 Task: Find connections with filter location Anxiang with filter topic #Lifechangewith filter profile language Spanish with filter current company Trilegal with filter school Hindusthan College of Engineering and Technology with filter industry Community Services with filter service category Wedding Photography with filter keywords title Mechanic
Action: Mouse moved to (518, 90)
Screenshot: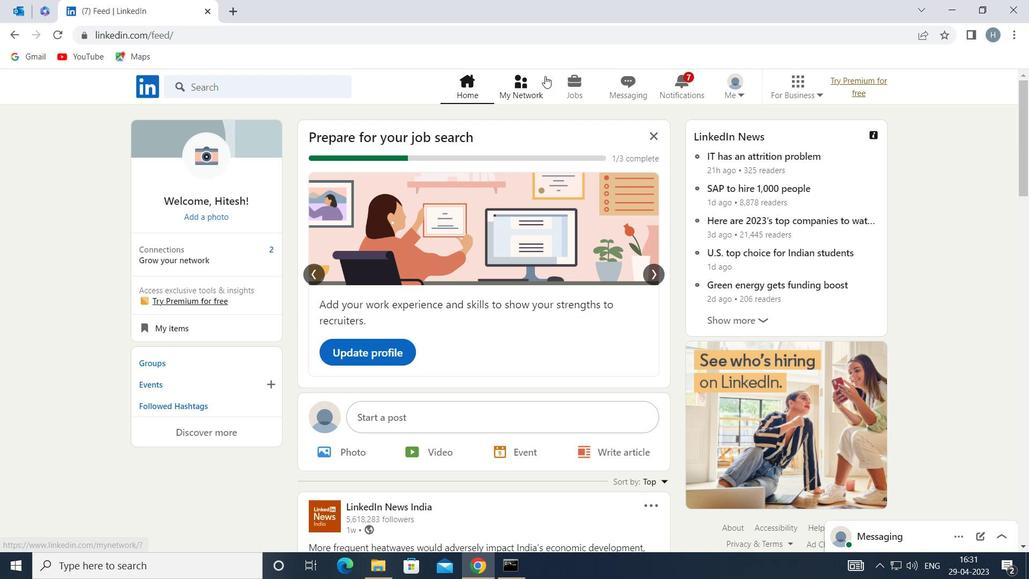 
Action: Mouse pressed left at (518, 90)
Screenshot: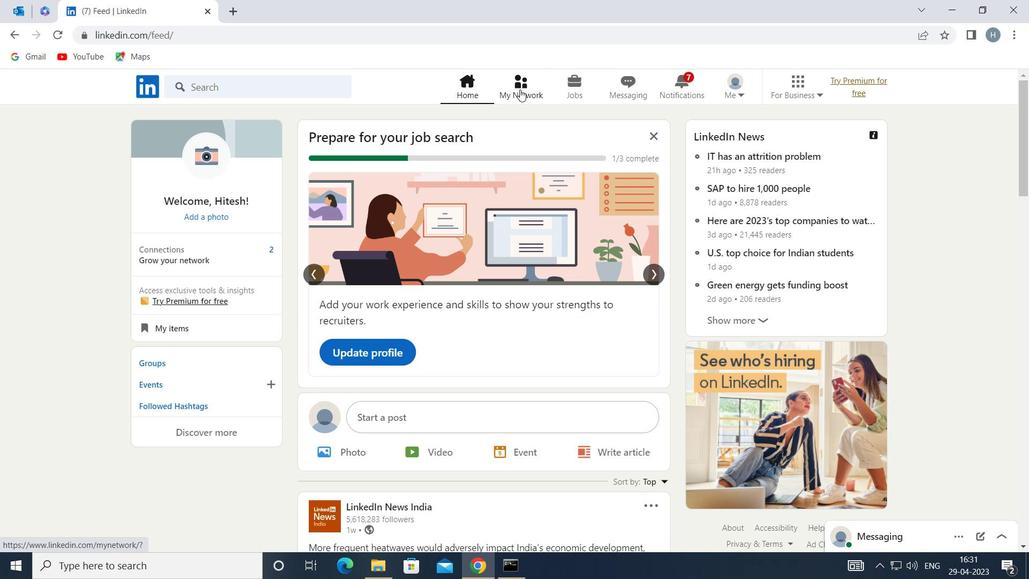 
Action: Mouse moved to (286, 157)
Screenshot: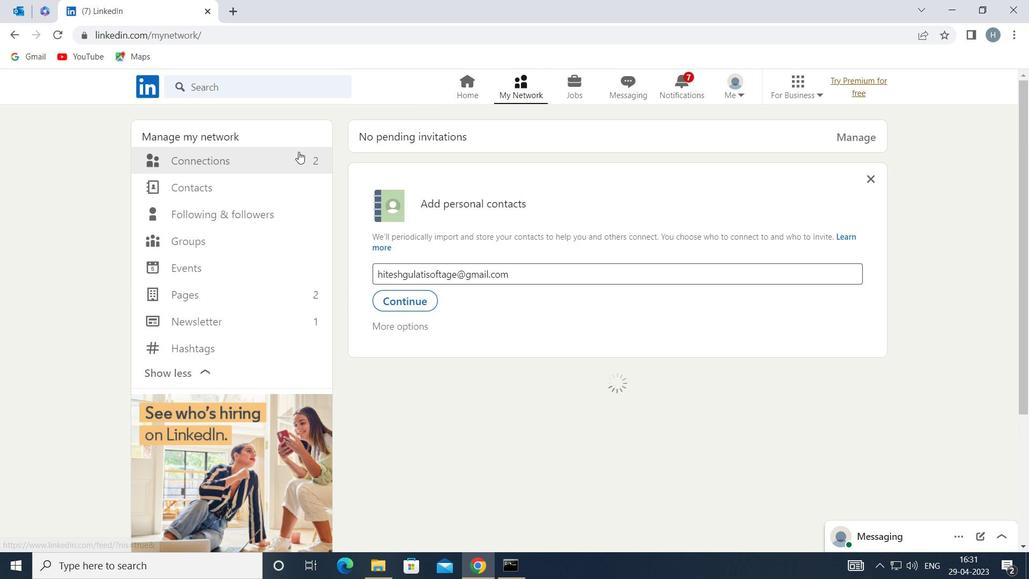 
Action: Mouse pressed left at (286, 157)
Screenshot: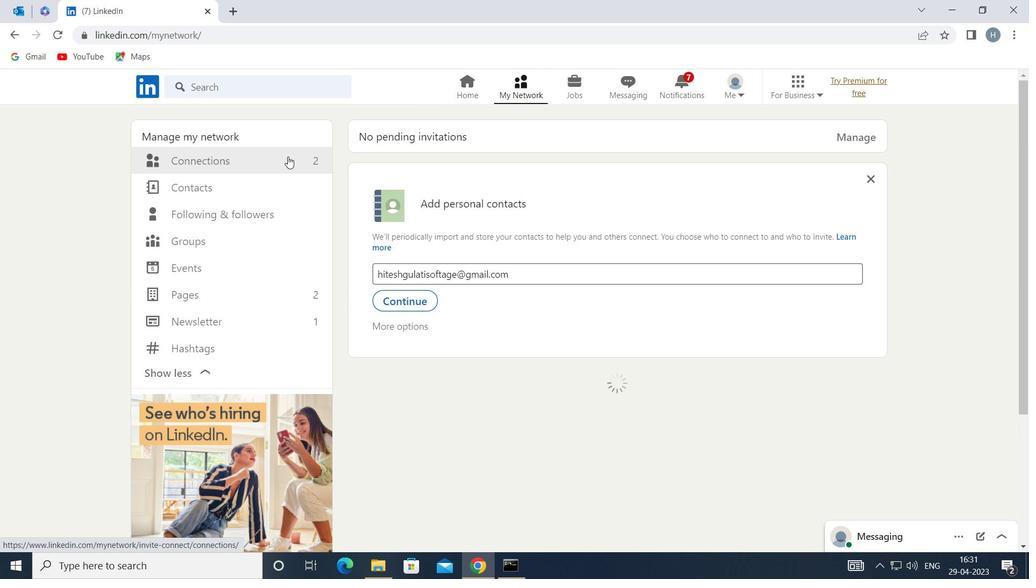 
Action: Mouse moved to (587, 158)
Screenshot: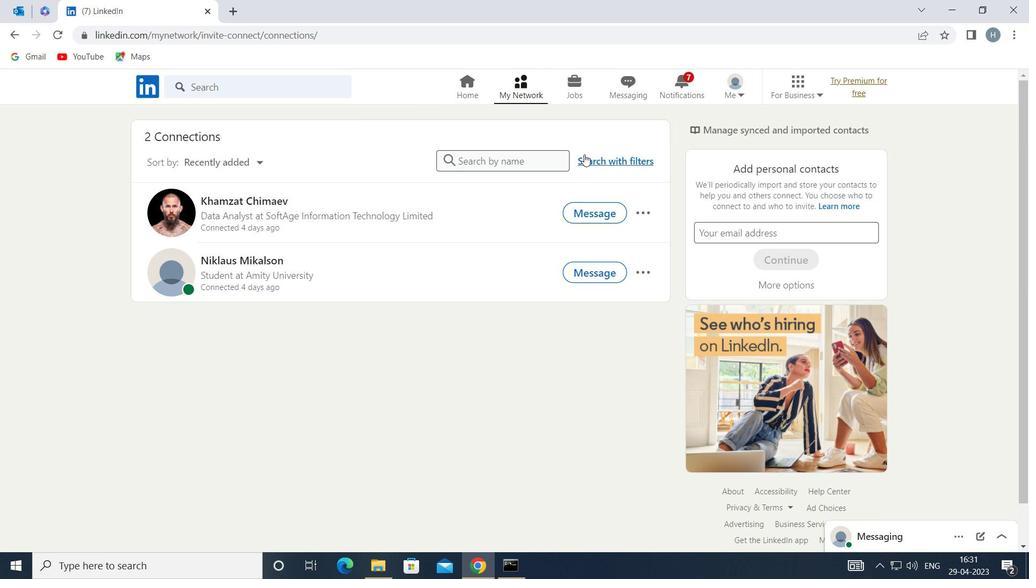 
Action: Mouse pressed left at (587, 158)
Screenshot: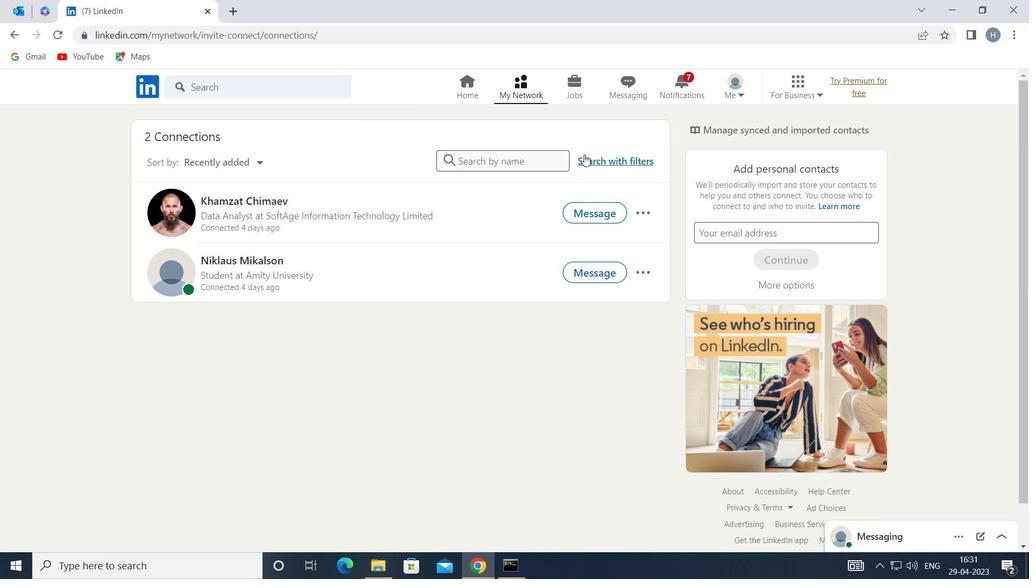 
Action: Mouse moved to (549, 123)
Screenshot: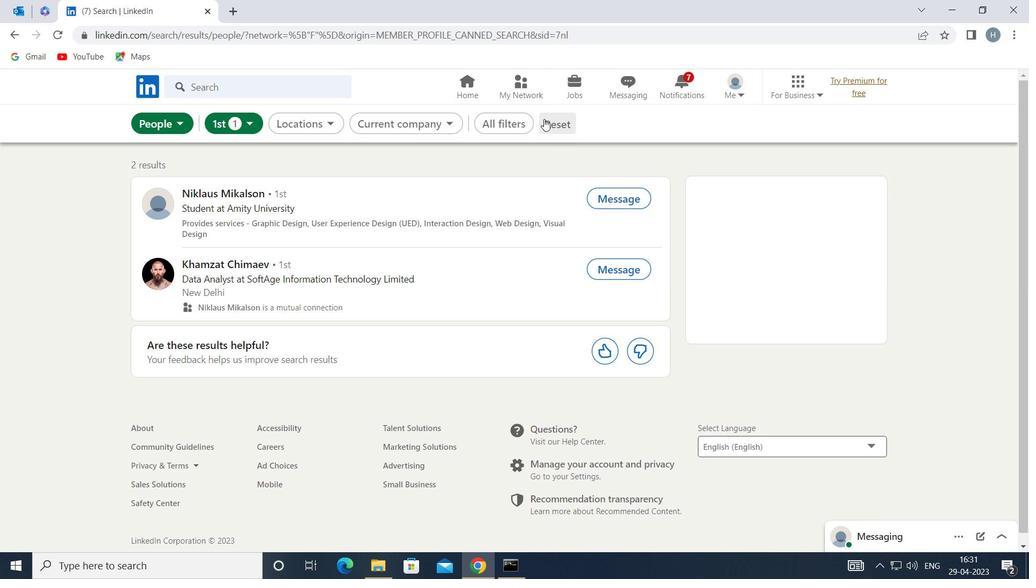 
Action: Mouse pressed left at (549, 123)
Screenshot: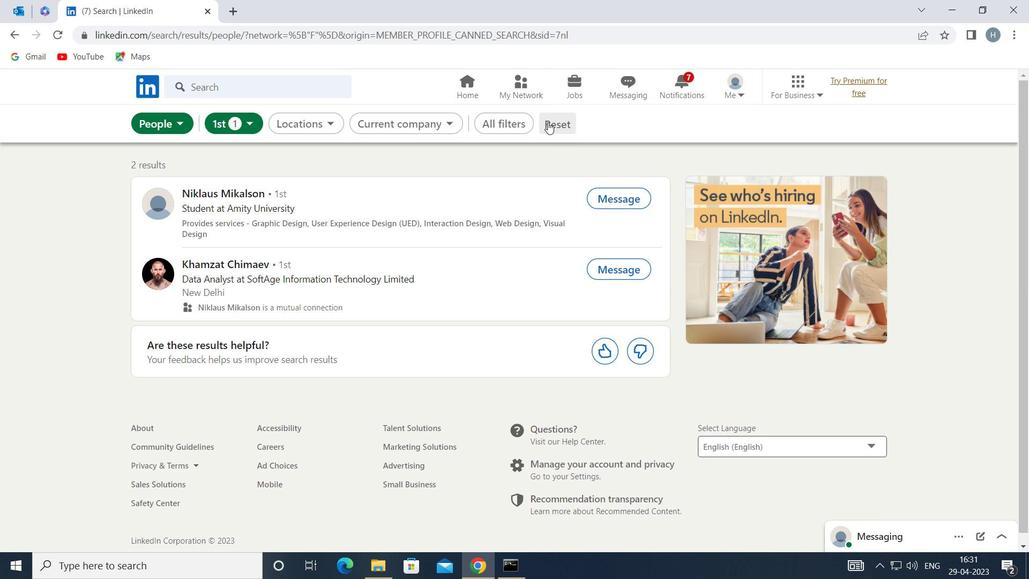 
Action: Mouse moved to (536, 123)
Screenshot: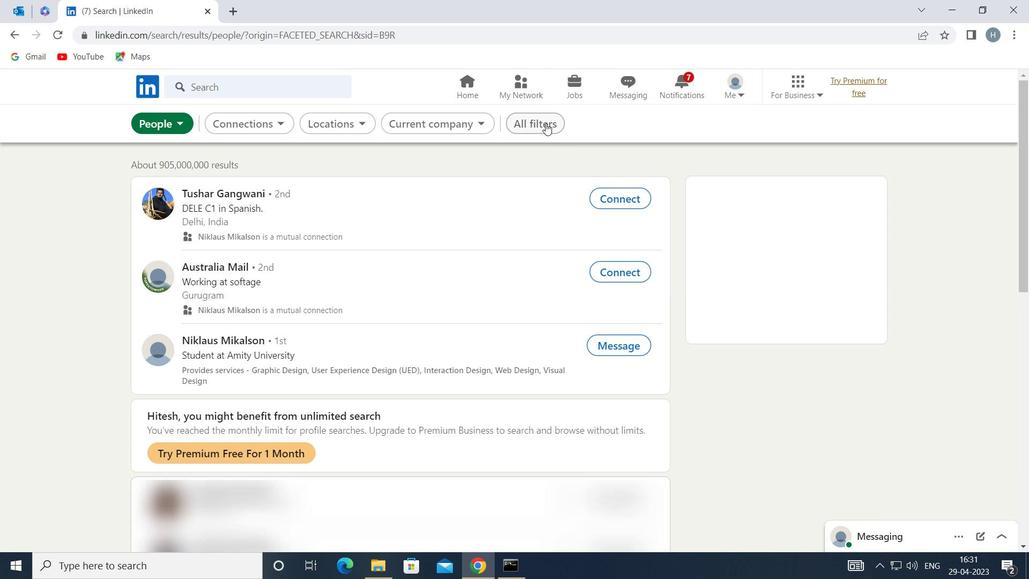
Action: Mouse pressed left at (536, 123)
Screenshot: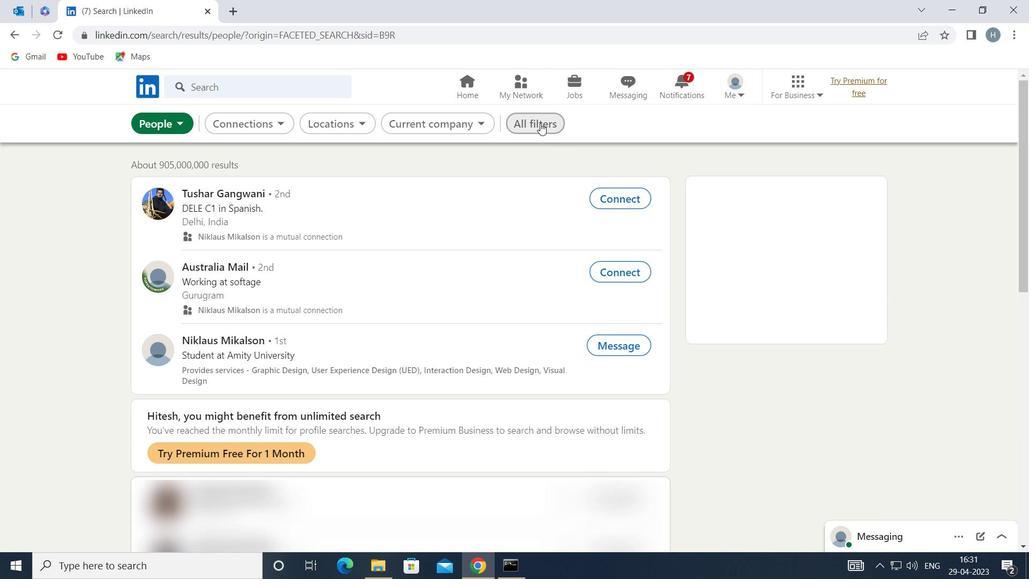 
Action: Mouse moved to (714, 249)
Screenshot: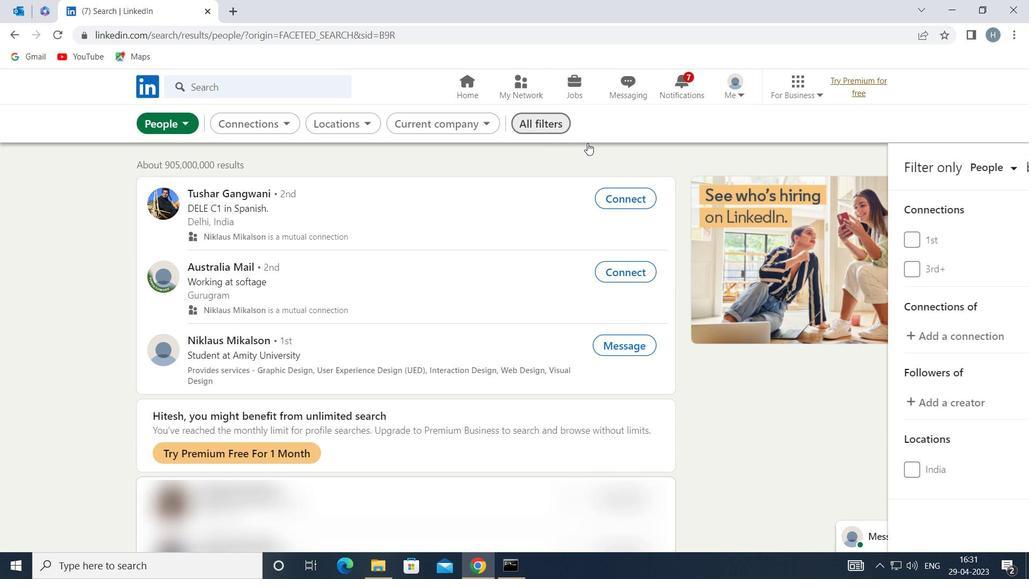 
Action: Mouse scrolled (714, 249) with delta (0, 0)
Screenshot: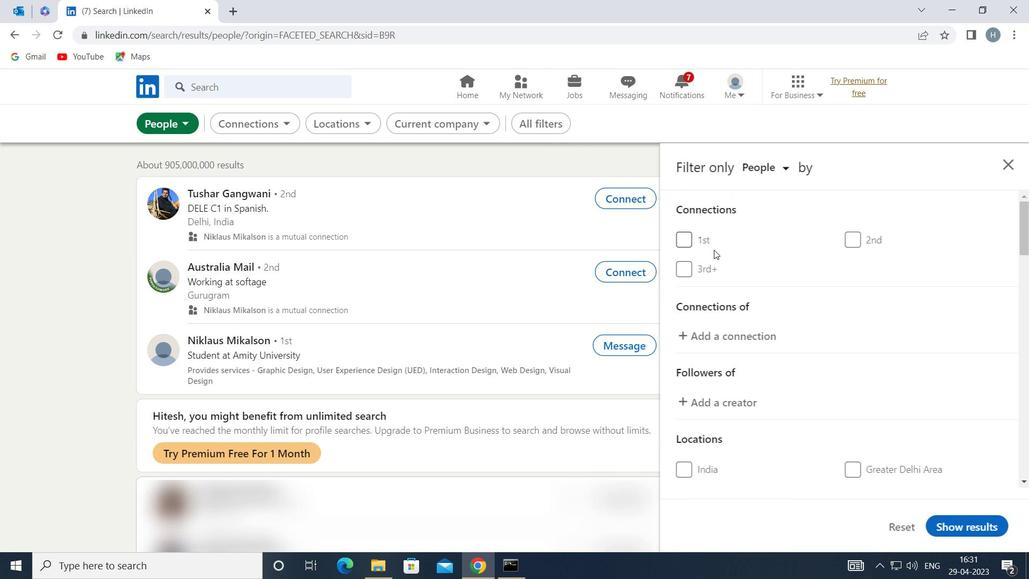 
Action: Mouse scrolled (714, 249) with delta (0, 0)
Screenshot: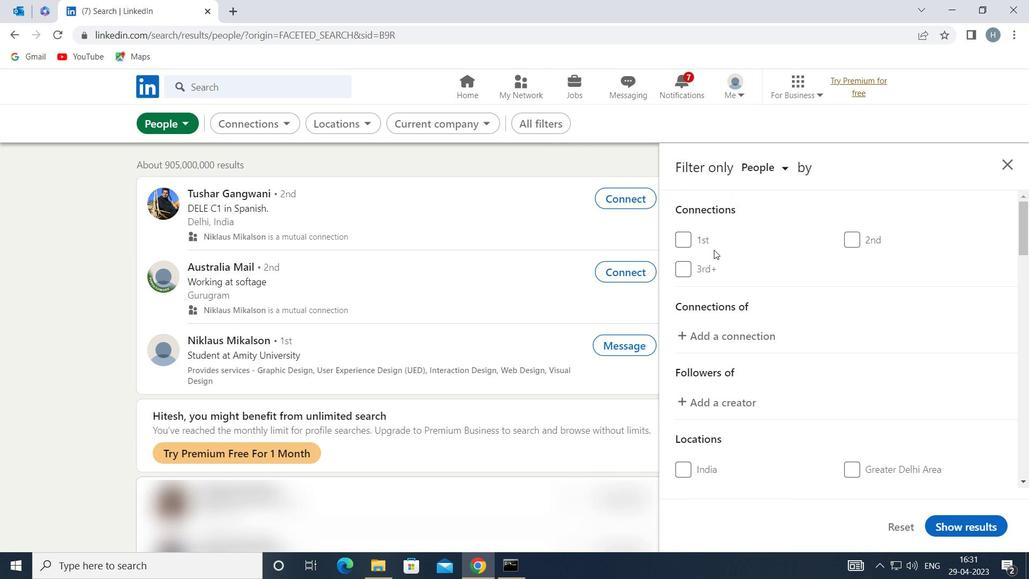 
Action: Mouse scrolled (714, 249) with delta (0, 0)
Screenshot: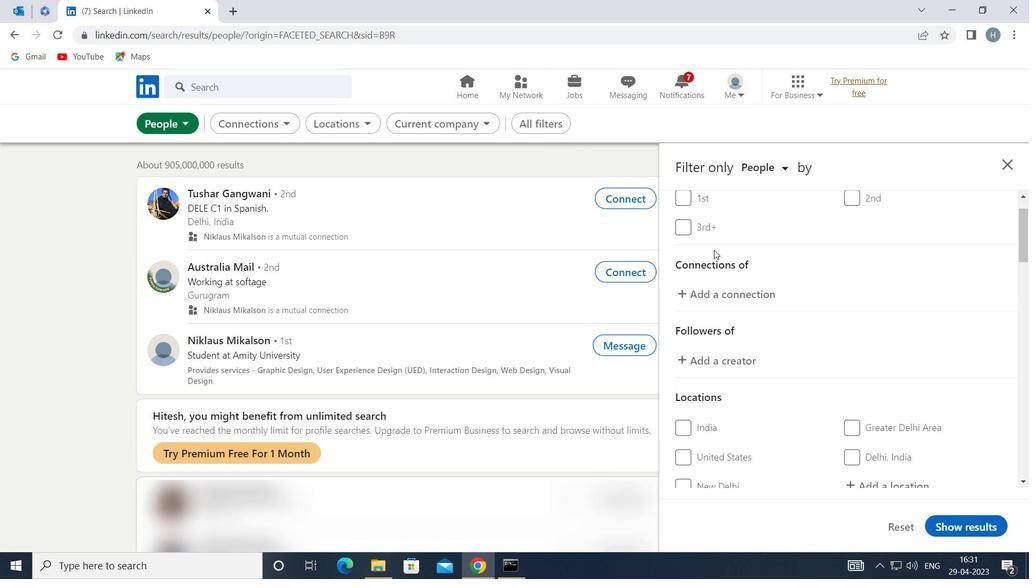 
Action: Mouse scrolled (714, 249) with delta (0, 0)
Screenshot: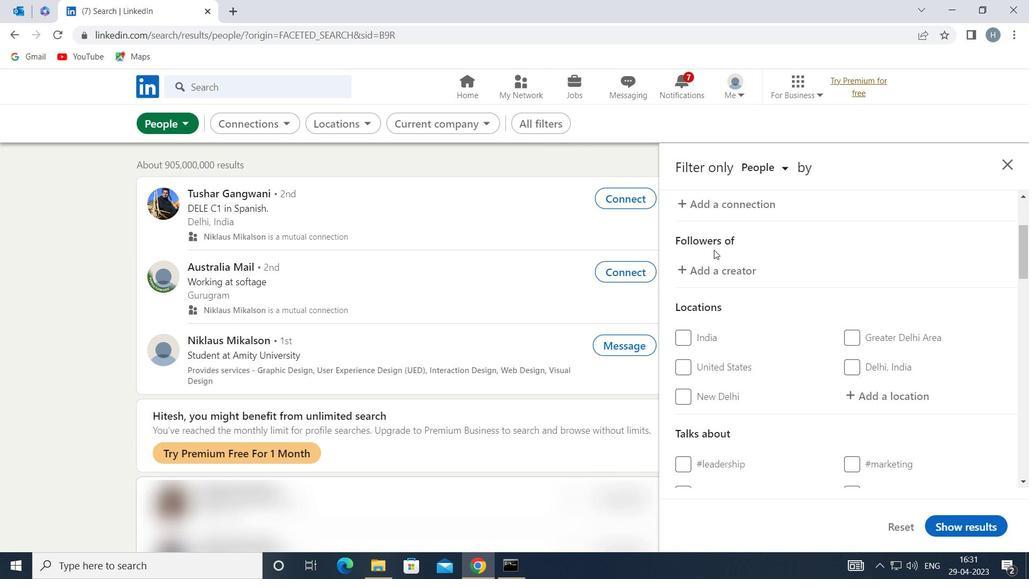 
Action: Mouse moved to (871, 257)
Screenshot: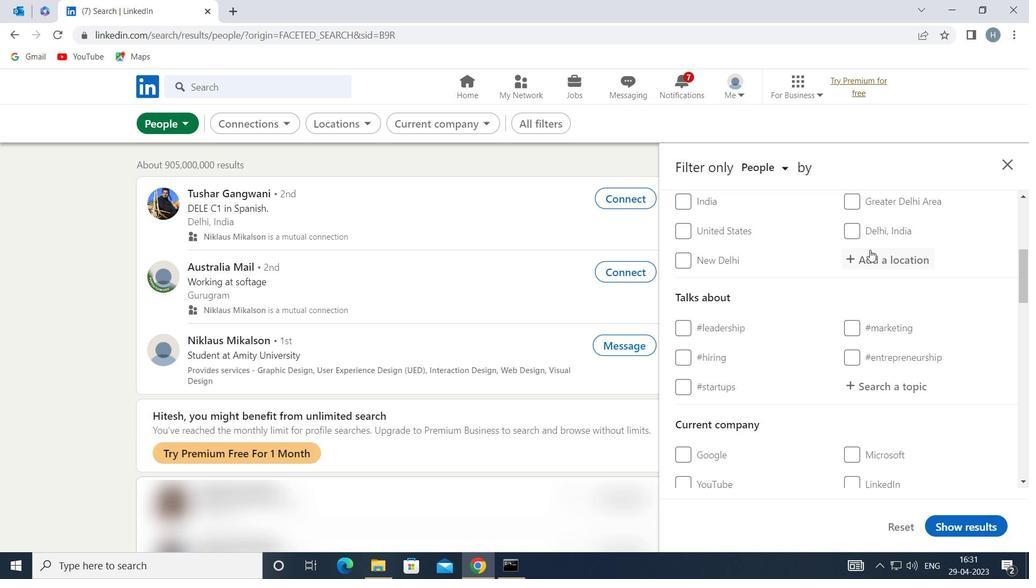 
Action: Mouse pressed left at (871, 257)
Screenshot: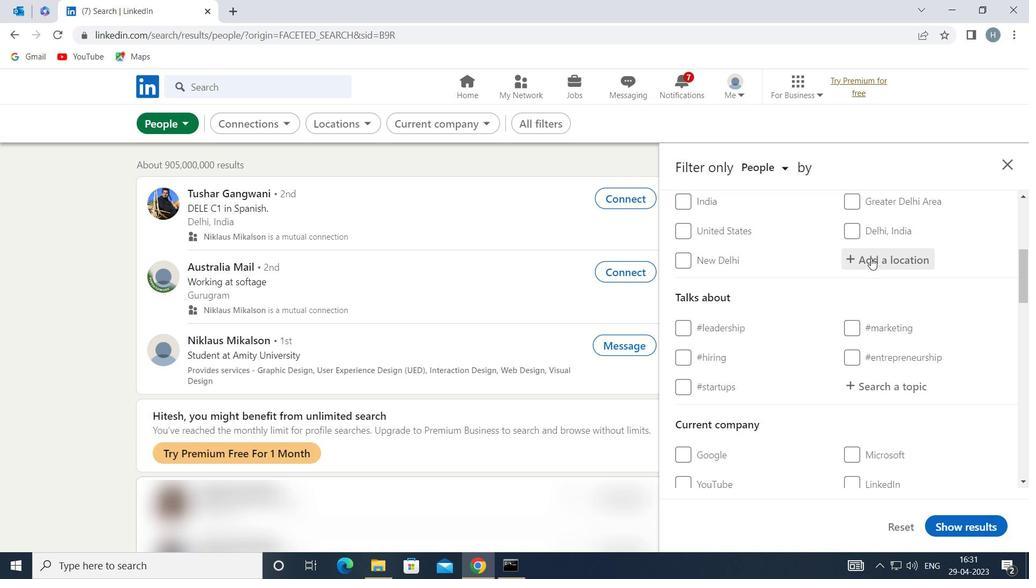 
Action: Mouse moved to (870, 258)
Screenshot: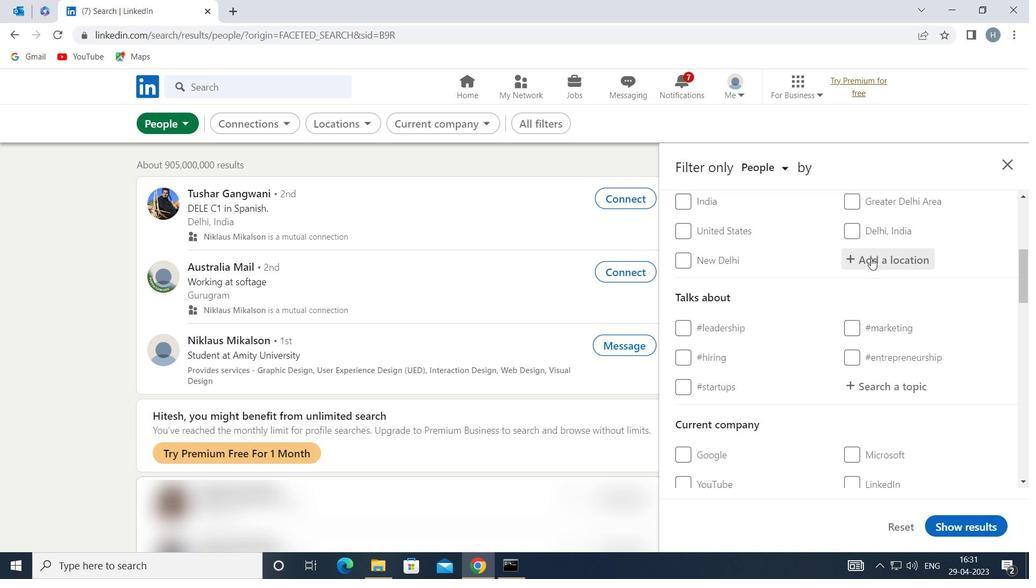 
Action: Key pressed <Key.shift>ANXIANG
Screenshot: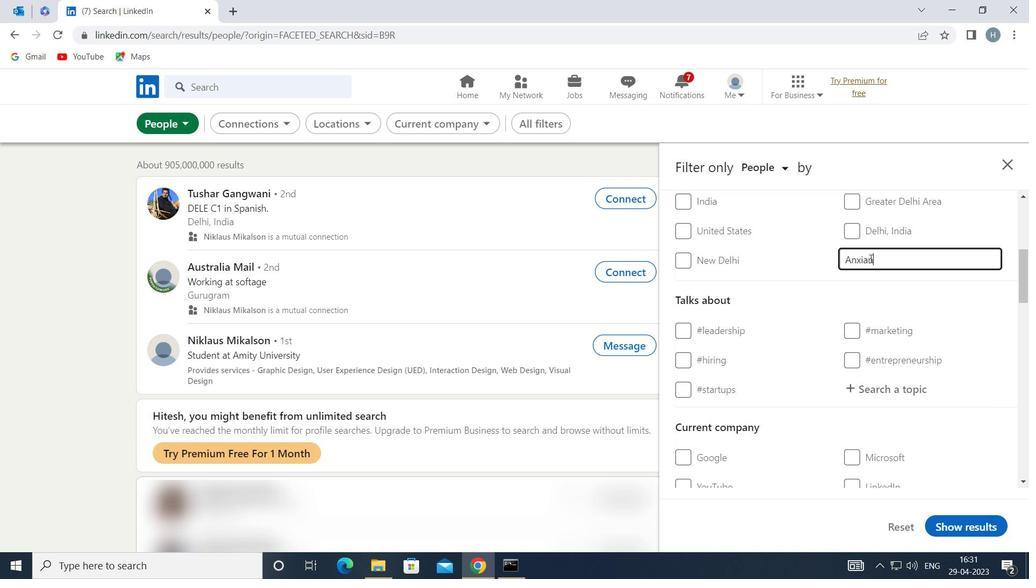 
Action: Mouse moved to (915, 274)
Screenshot: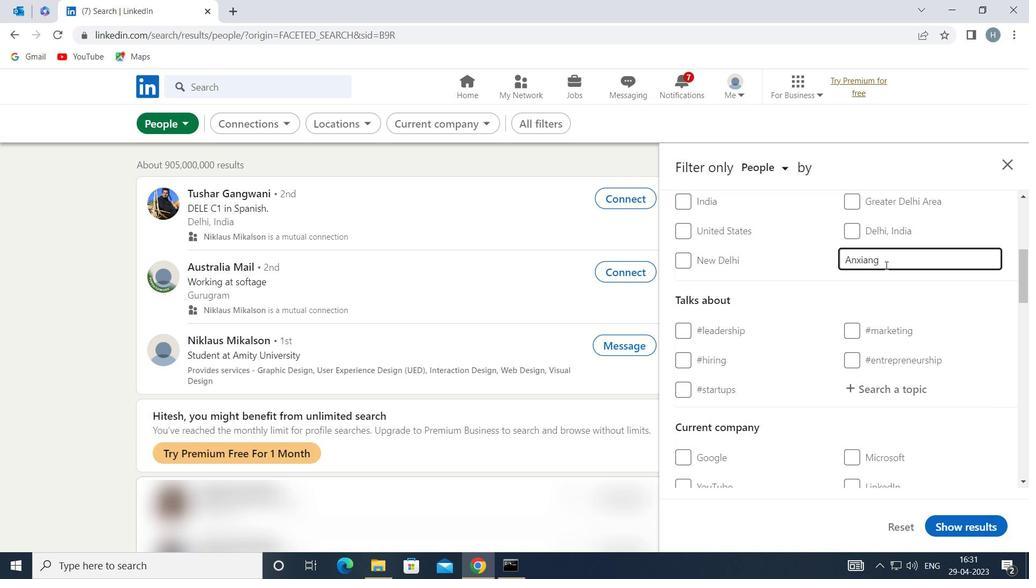 
Action: Key pressed <Key.enter>
Screenshot: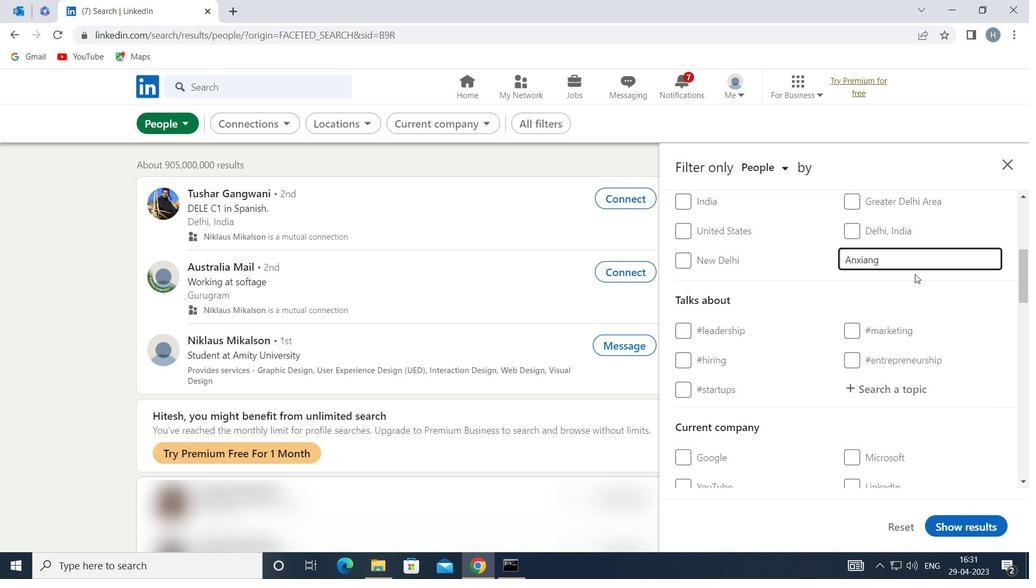 
Action: Mouse moved to (971, 273)
Screenshot: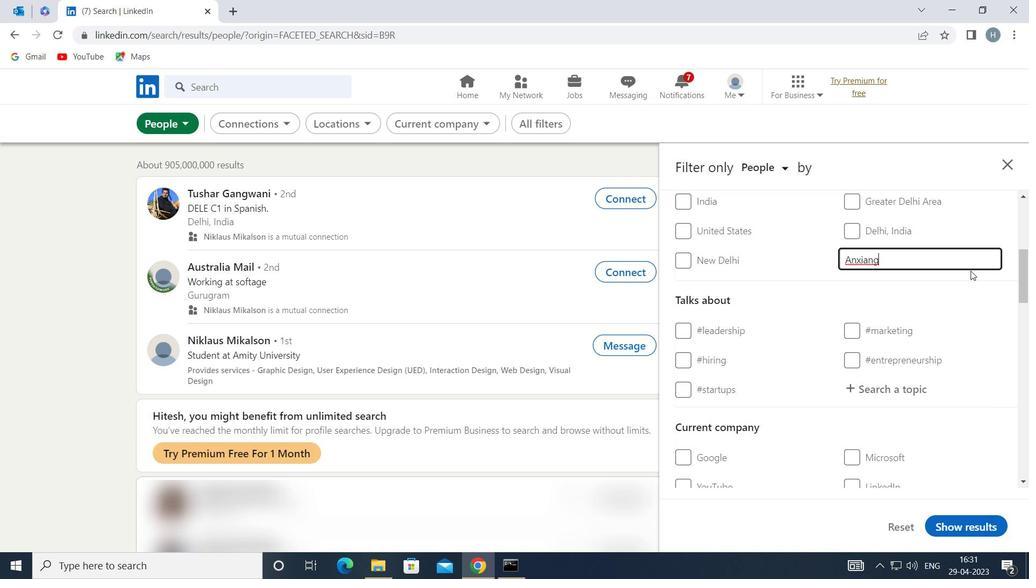 
Action: Mouse scrolled (971, 272) with delta (0, 0)
Screenshot: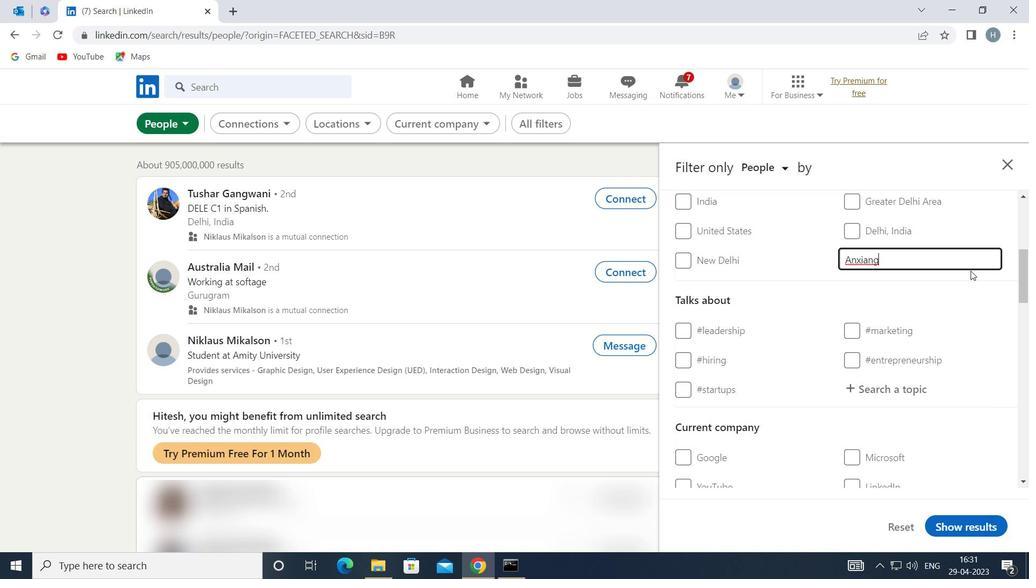 
Action: Mouse moved to (897, 321)
Screenshot: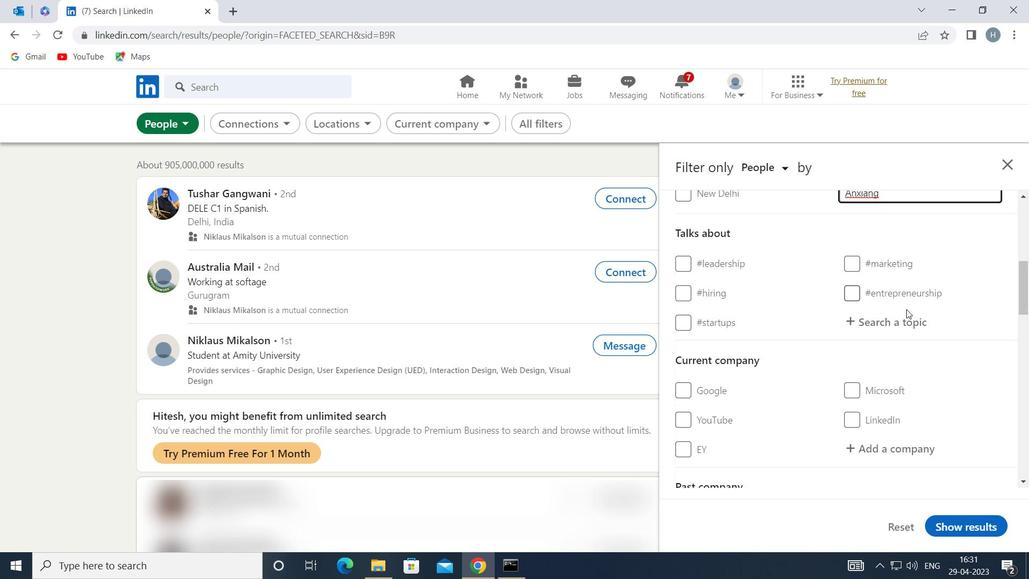 
Action: Mouse pressed left at (897, 321)
Screenshot: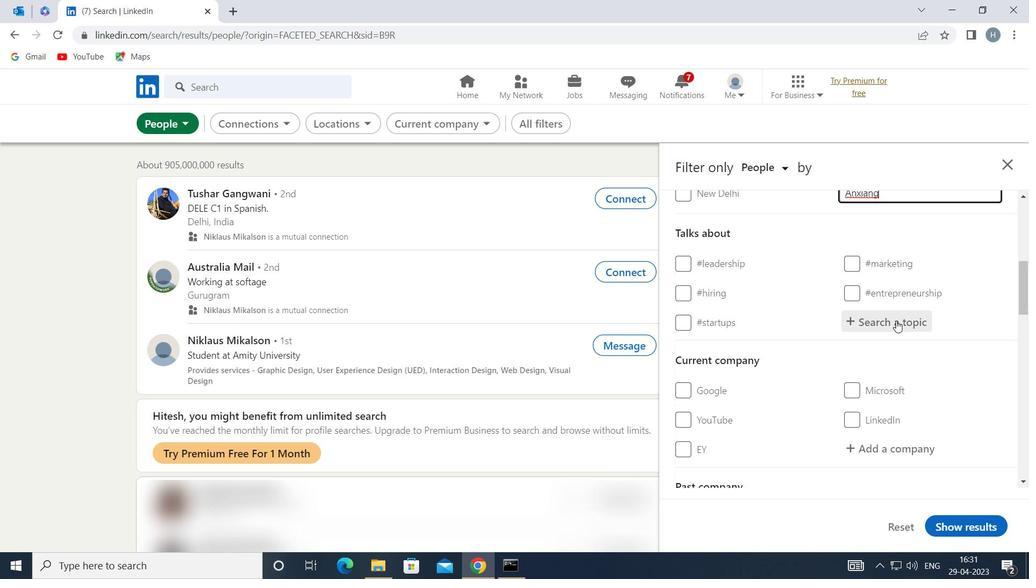 
Action: Key pressed <Key.shift><Key.shift><Key.shift><Key.shift><Key.shift>LIFECHANGE
Screenshot: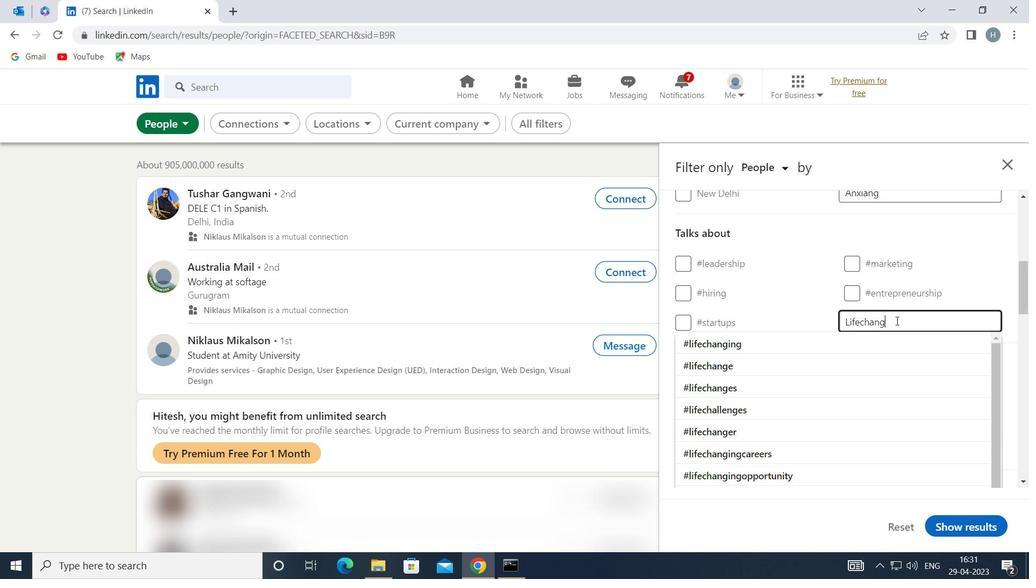 
Action: Mouse moved to (830, 349)
Screenshot: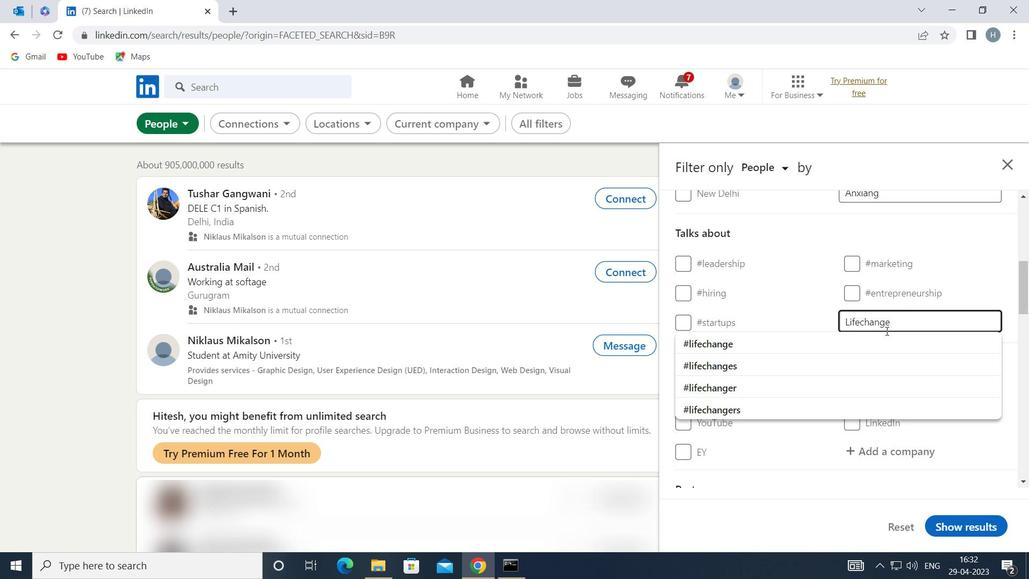 
Action: Mouse pressed left at (830, 349)
Screenshot: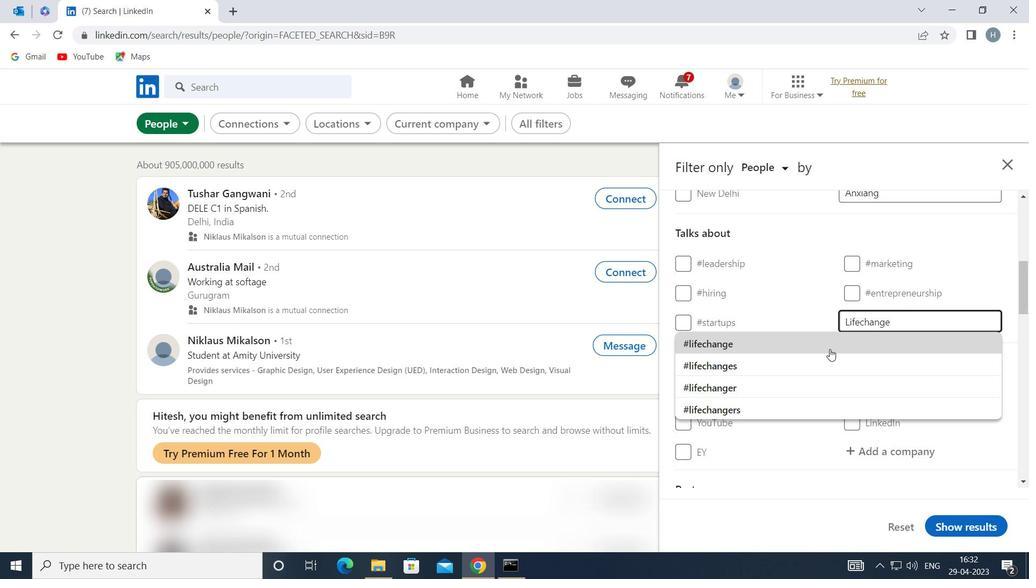 
Action: Mouse scrolled (830, 348) with delta (0, 0)
Screenshot: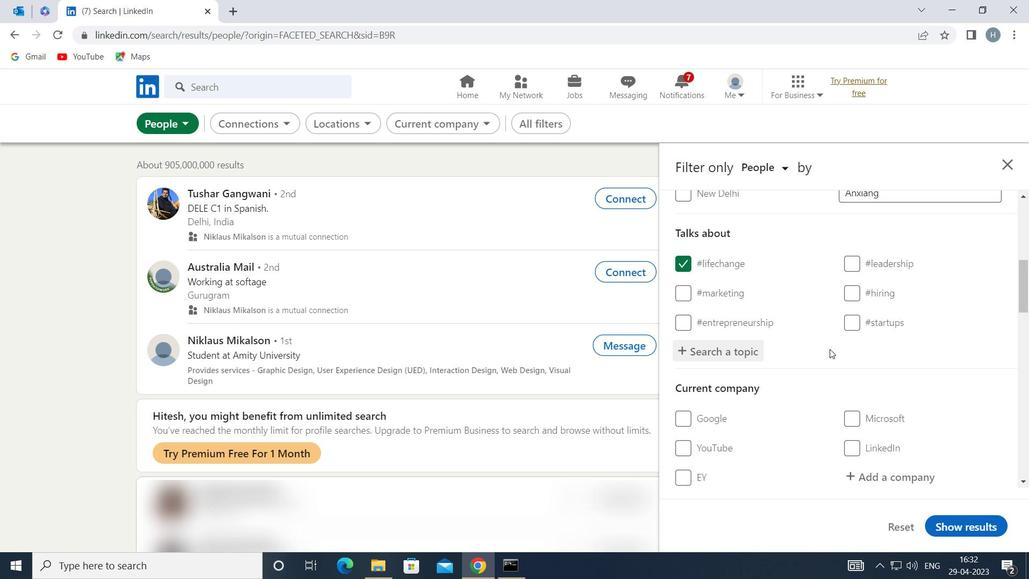 
Action: Mouse scrolled (830, 348) with delta (0, 0)
Screenshot: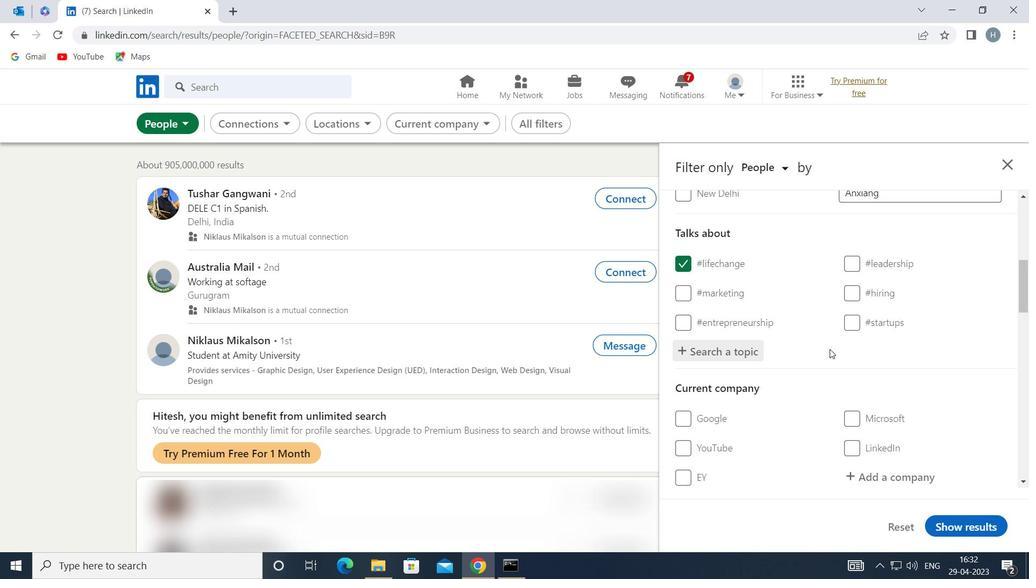 
Action: Mouse scrolled (830, 348) with delta (0, 0)
Screenshot: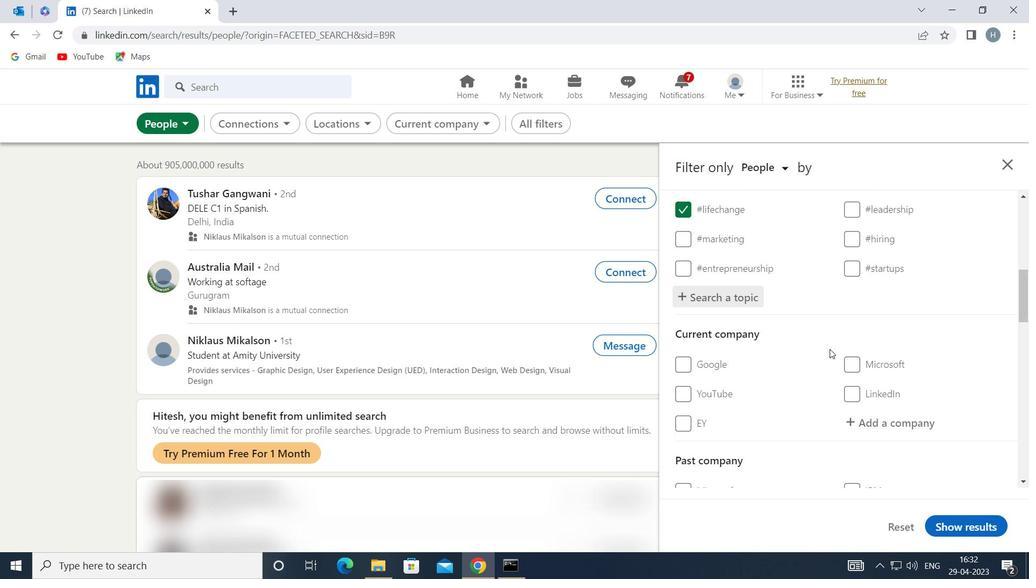 
Action: Mouse scrolled (830, 348) with delta (0, 0)
Screenshot: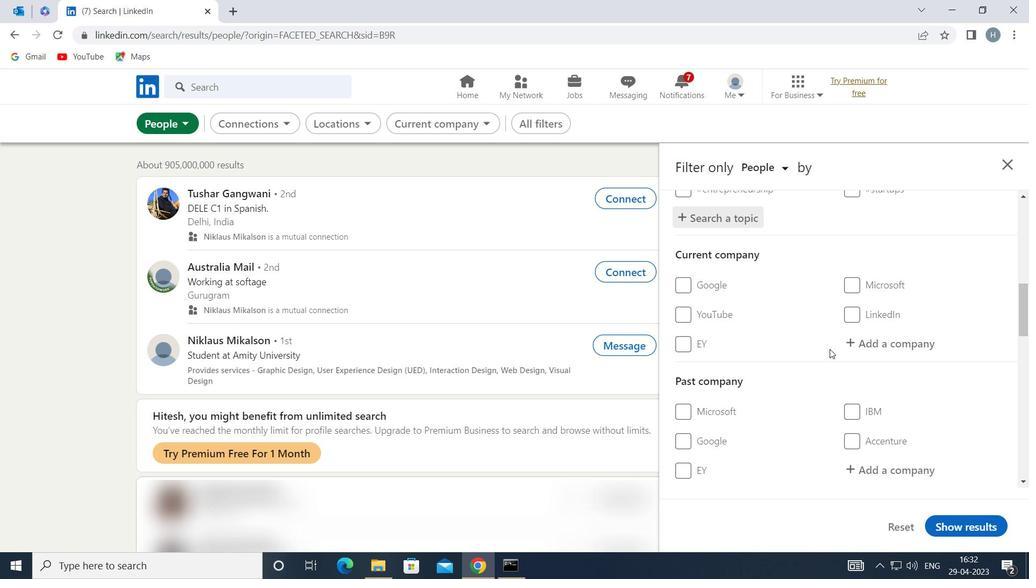 
Action: Mouse scrolled (830, 348) with delta (0, 0)
Screenshot: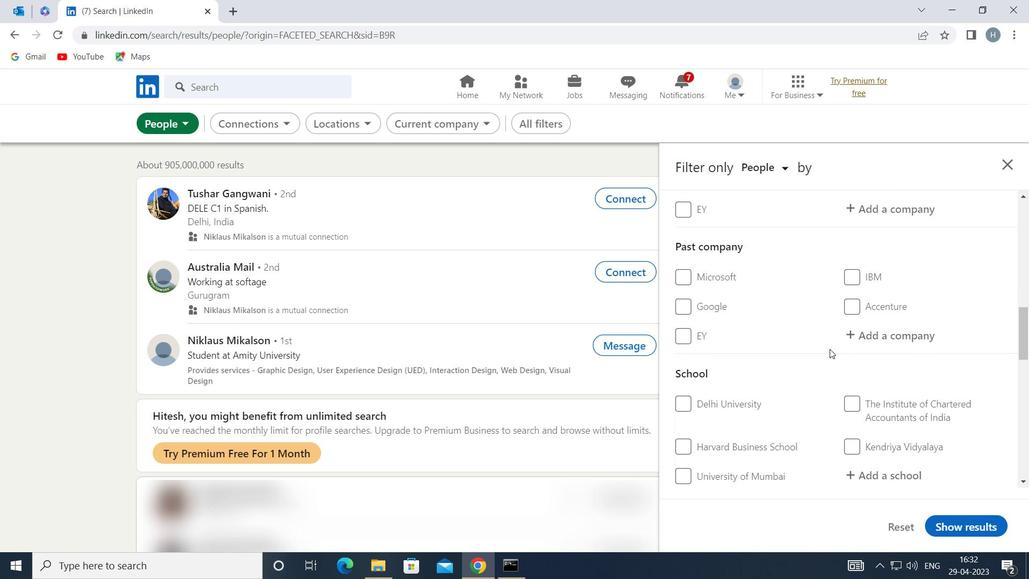 
Action: Mouse scrolled (830, 348) with delta (0, 0)
Screenshot: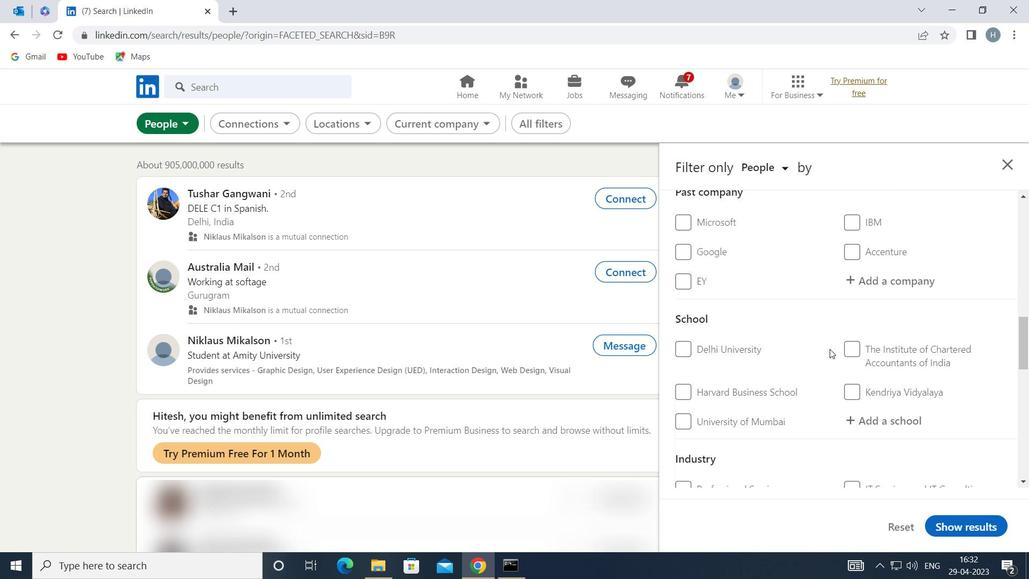 
Action: Mouse scrolled (830, 348) with delta (0, 0)
Screenshot: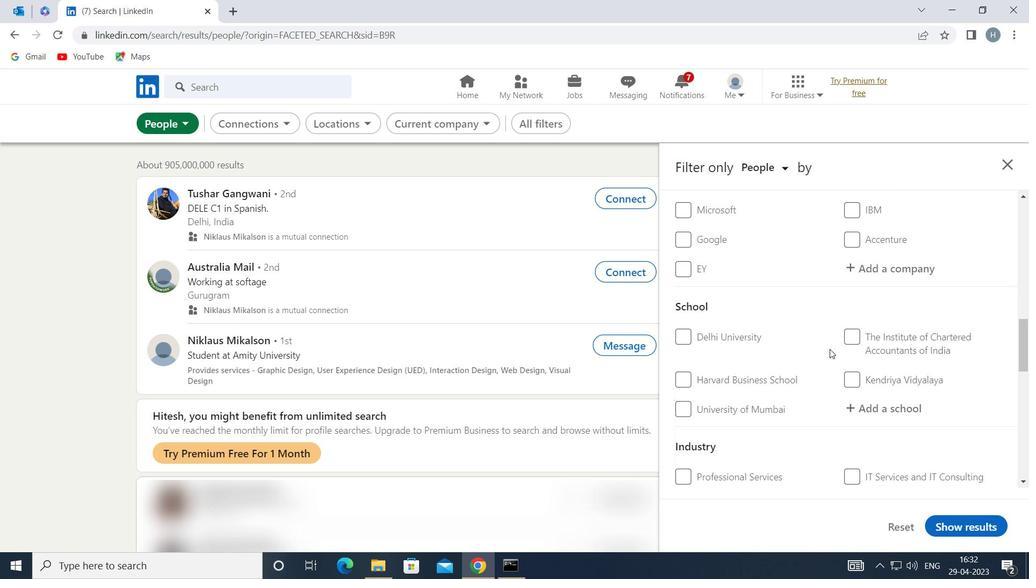 
Action: Mouse moved to (829, 351)
Screenshot: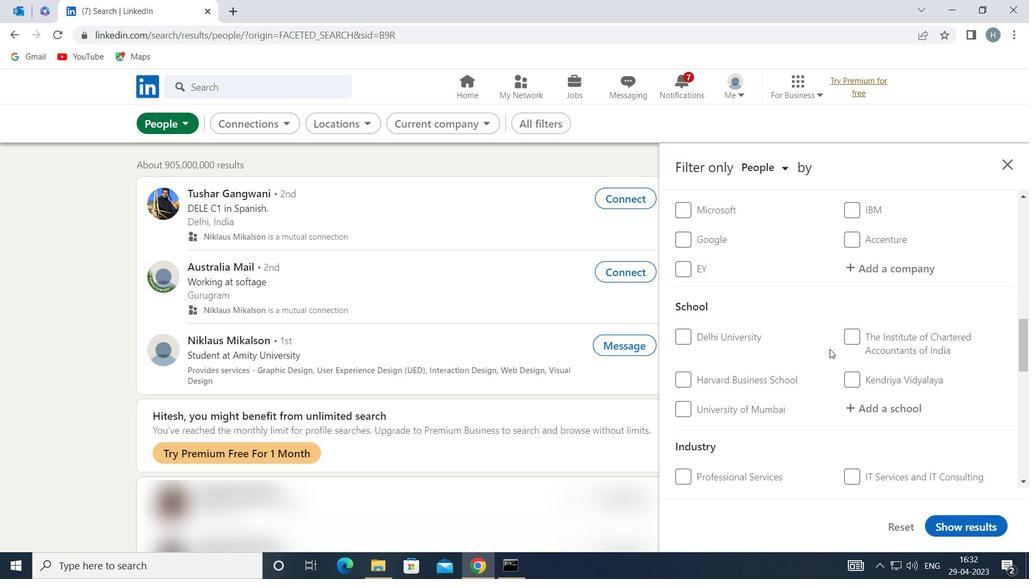 
Action: Mouse scrolled (829, 351) with delta (0, 0)
Screenshot: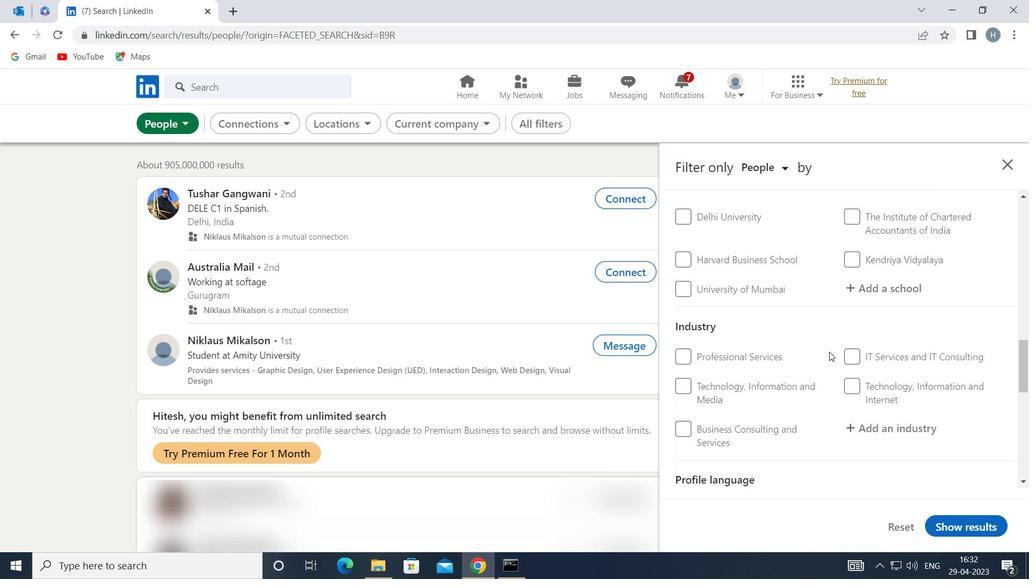 
Action: Mouse moved to (828, 353)
Screenshot: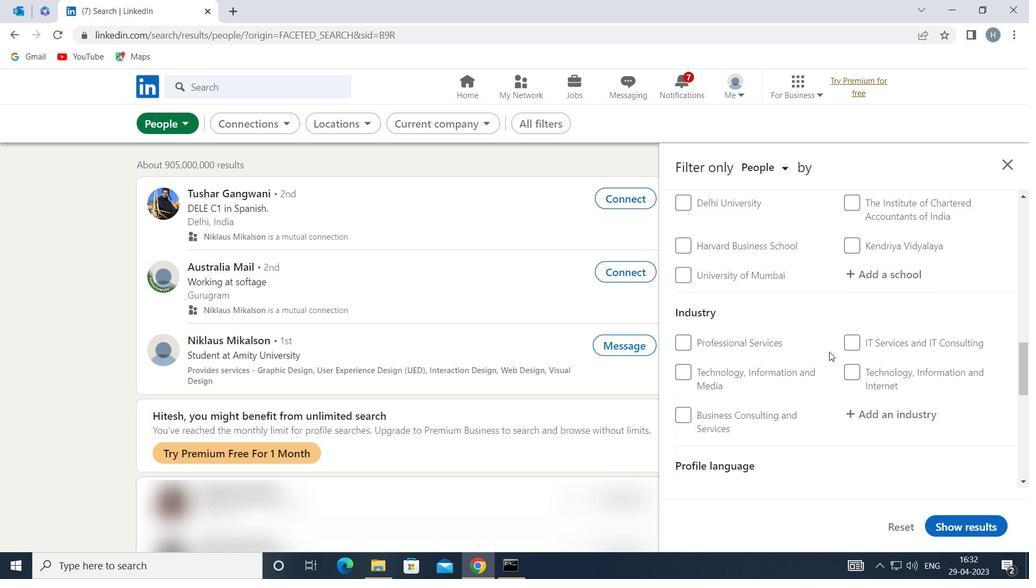 
Action: Mouse scrolled (828, 352) with delta (0, 0)
Screenshot: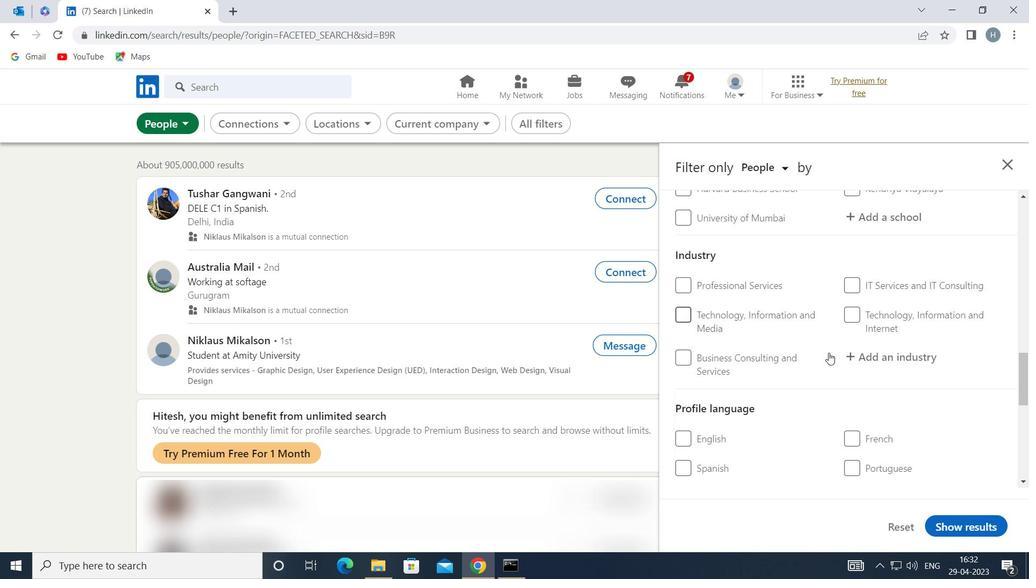 
Action: Mouse scrolled (828, 352) with delta (0, 0)
Screenshot: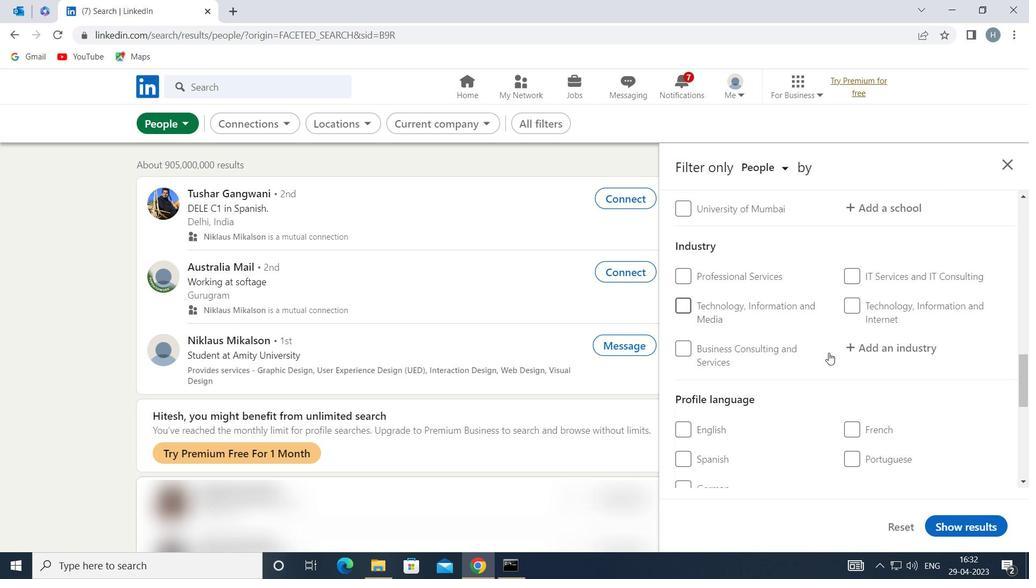 
Action: Mouse moved to (716, 317)
Screenshot: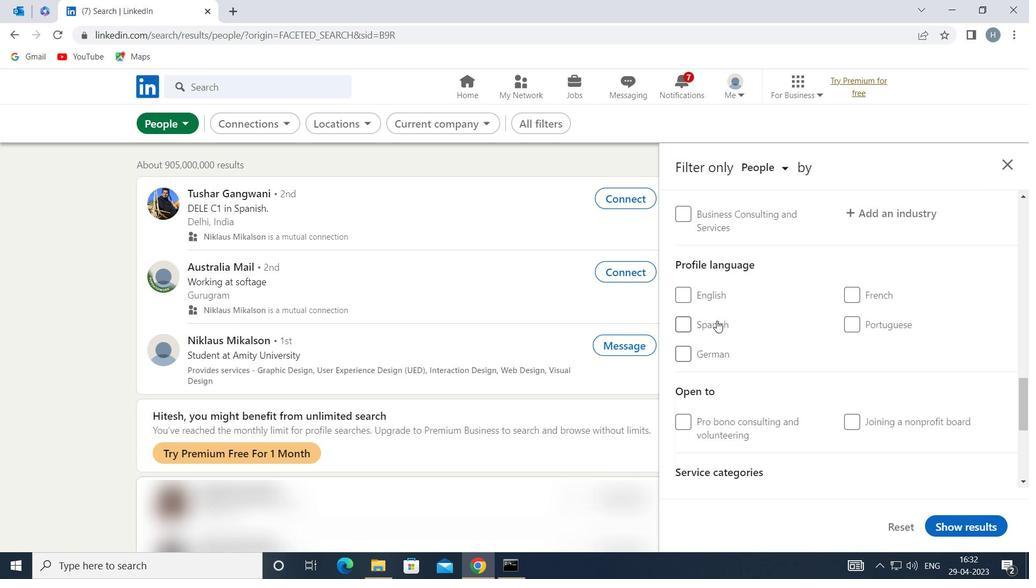 
Action: Mouse pressed left at (716, 317)
Screenshot: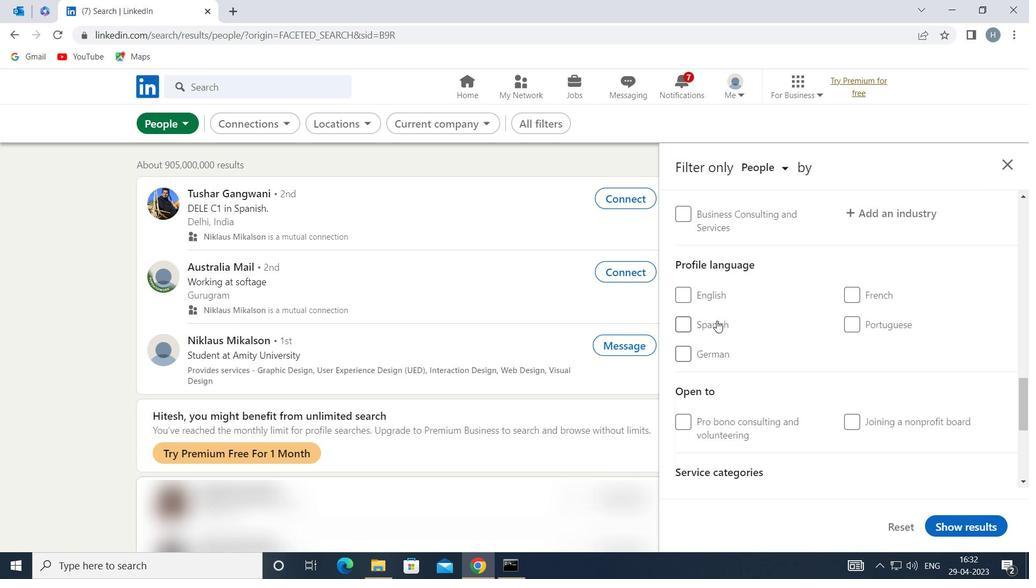
Action: Mouse moved to (762, 341)
Screenshot: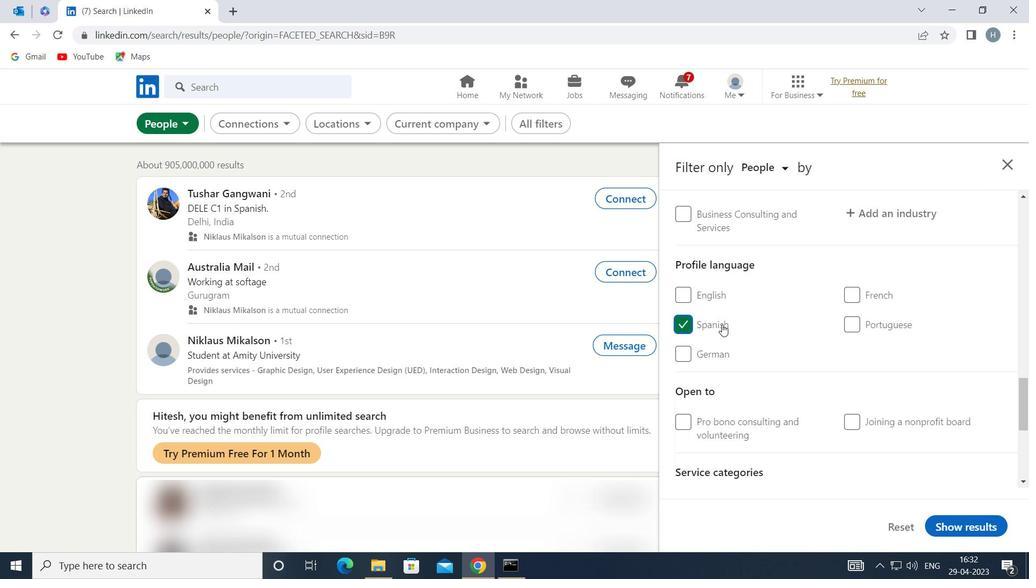 
Action: Mouse scrolled (762, 342) with delta (0, 0)
Screenshot: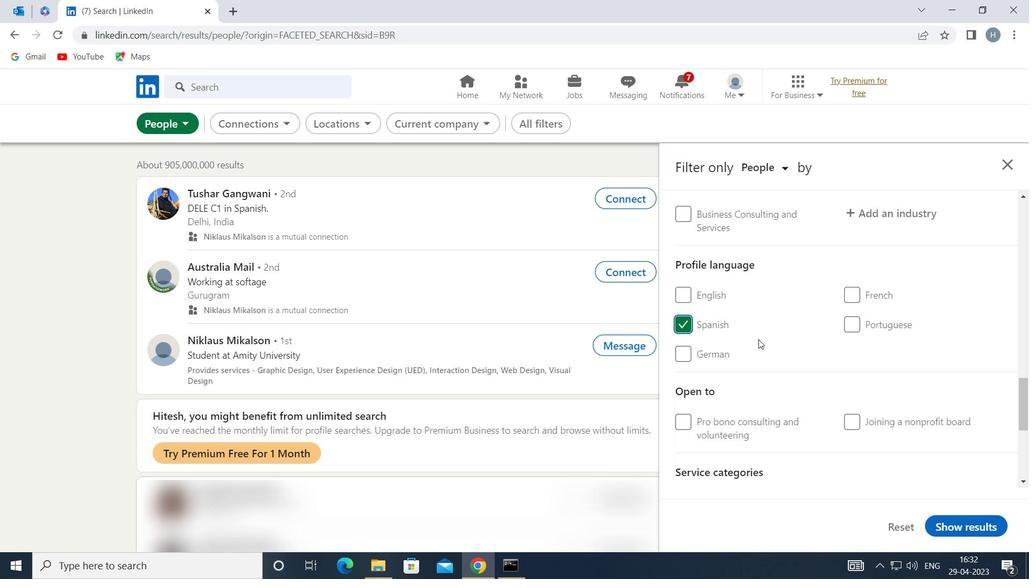 
Action: Mouse moved to (763, 341)
Screenshot: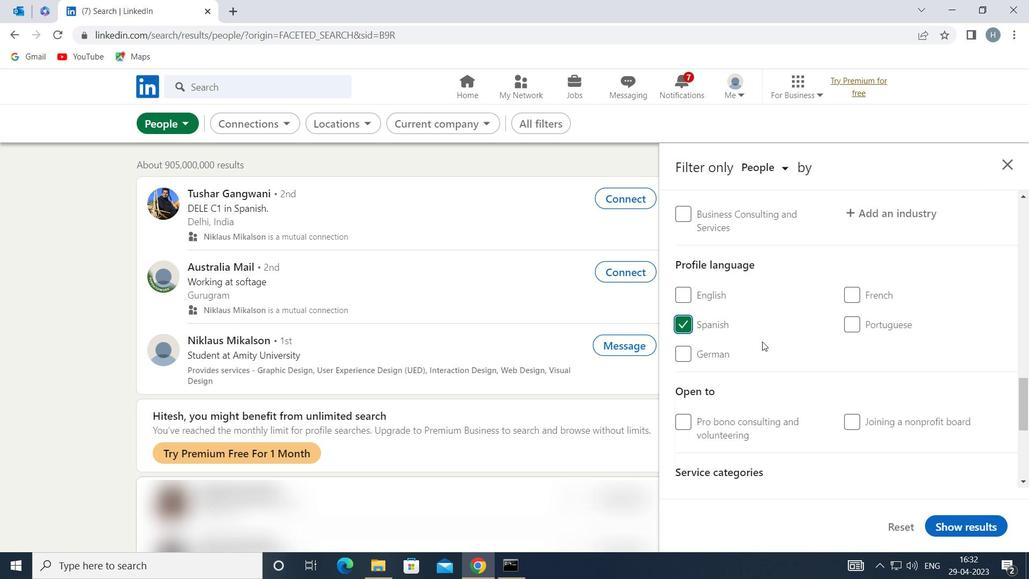 
Action: Mouse scrolled (763, 342) with delta (0, 0)
Screenshot: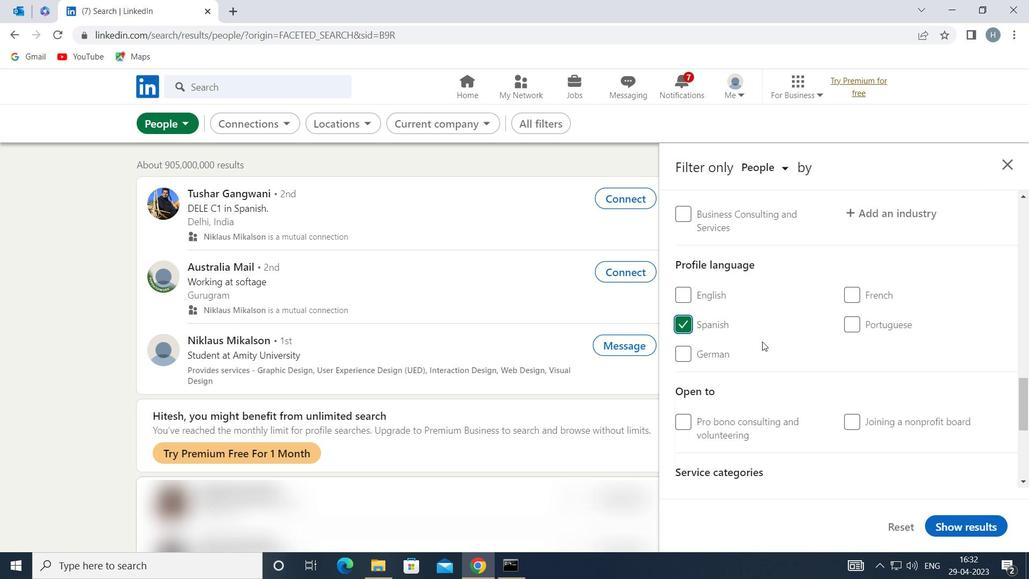 
Action: Mouse scrolled (763, 342) with delta (0, 0)
Screenshot: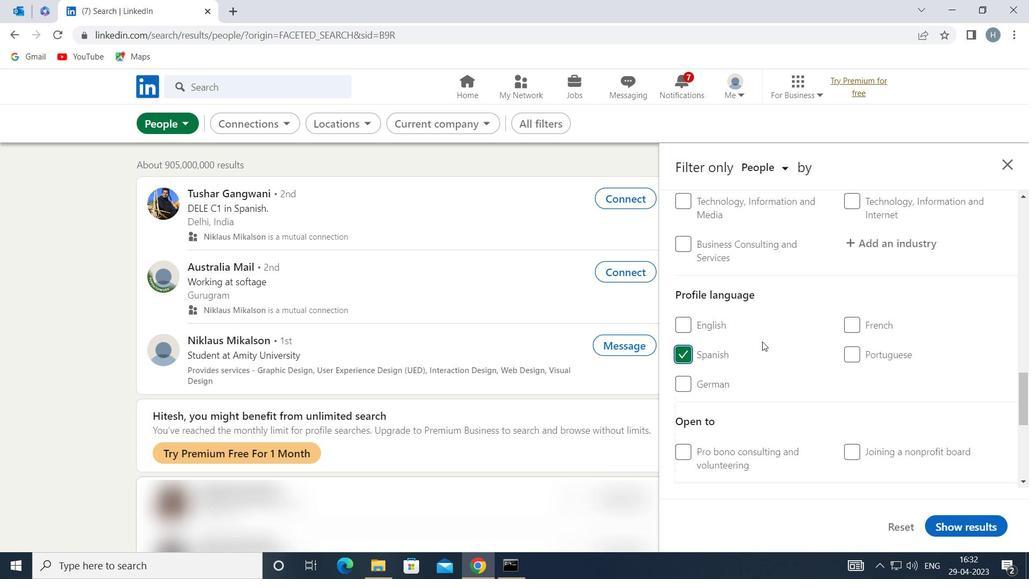 
Action: Mouse scrolled (763, 342) with delta (0, 0)
Screenshot: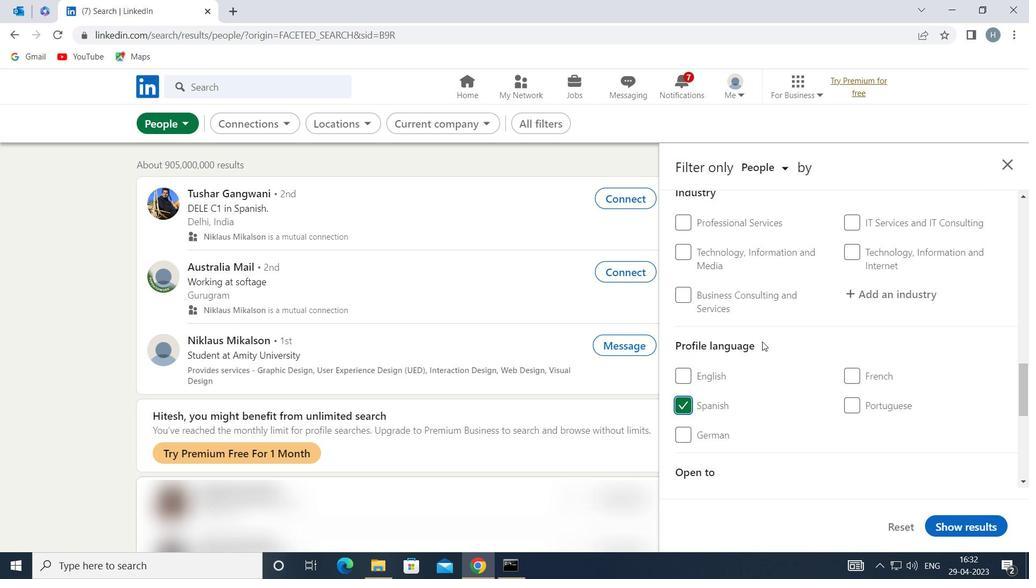 
Action: Mouse scrolled (763, 342) with delta (0, 0)
Screenshot: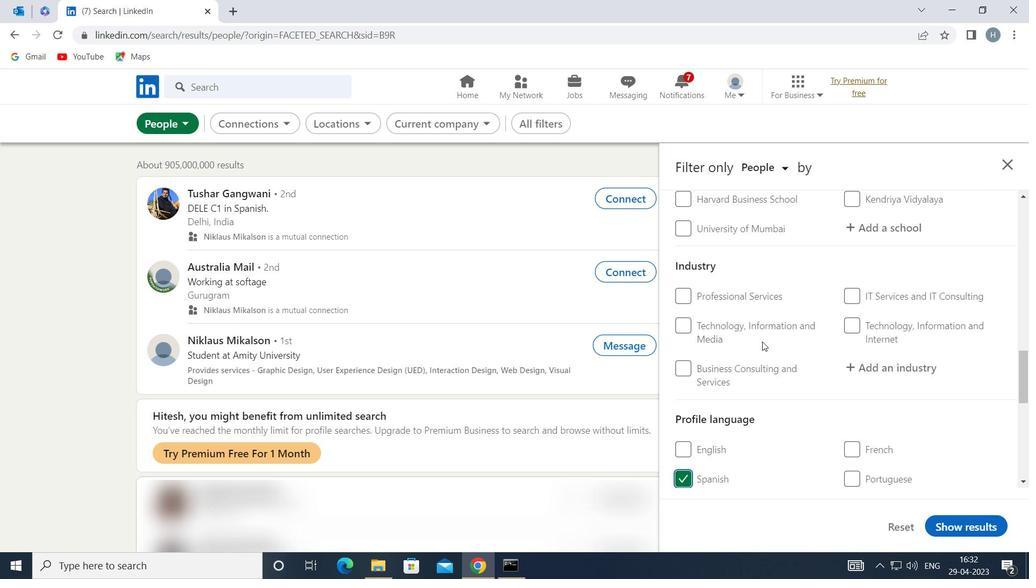 
Action: Mouse scrolled (763, 342) with delta (0, 0)
Screenshot: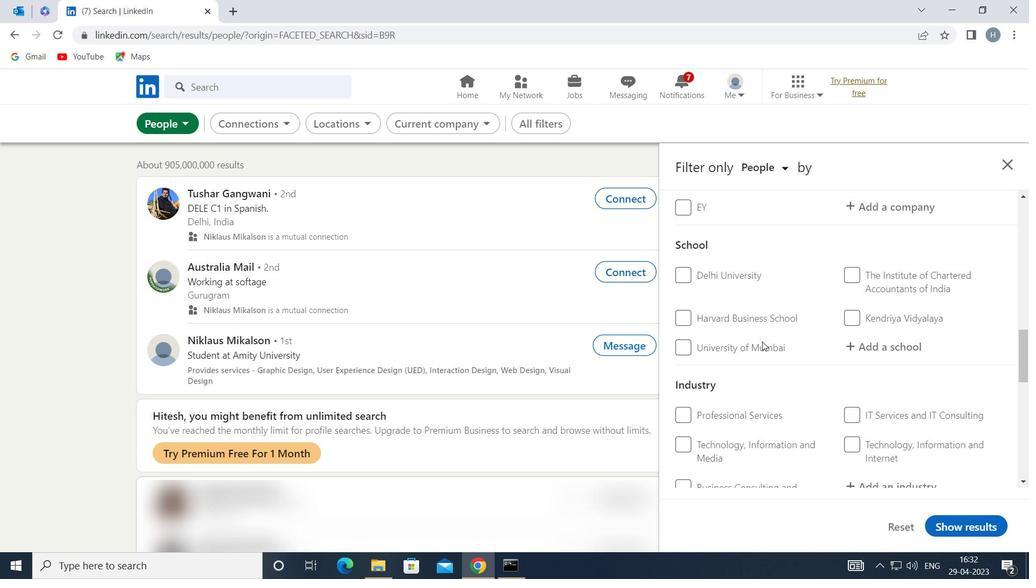 
Action: Mouse scrolled (763, 342) with delta (0, 0)
Screenshot: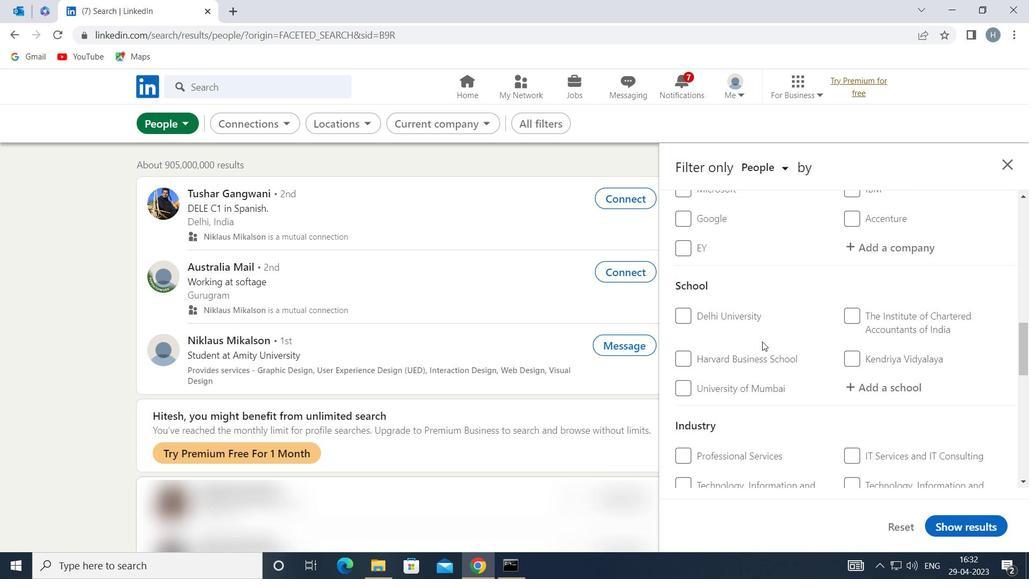 
Action: Mouse scrolled (763, 342) with delta (0, 0)
Screenshot: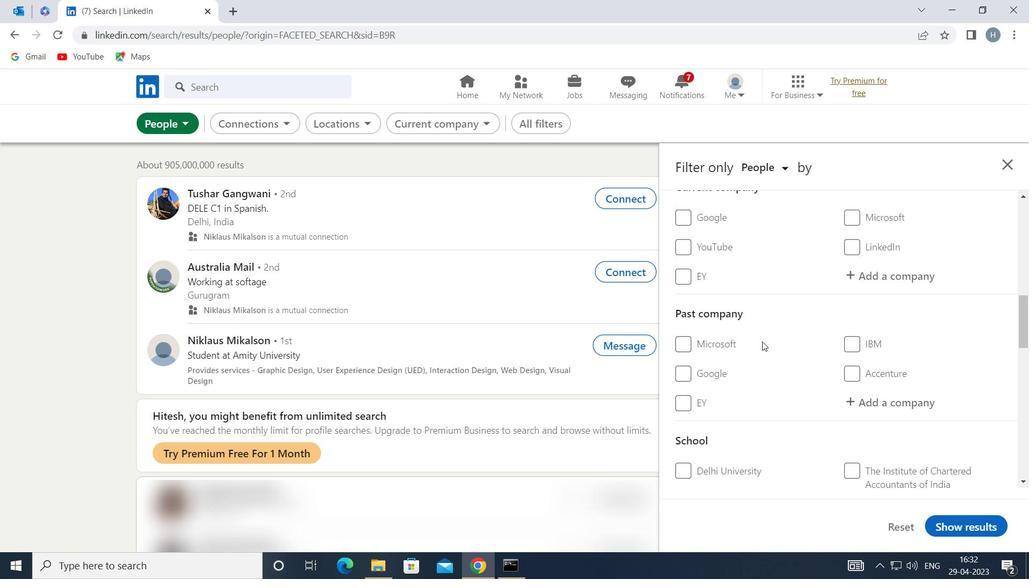 
Action: Mouse moved to (856, 346)
Screenshot: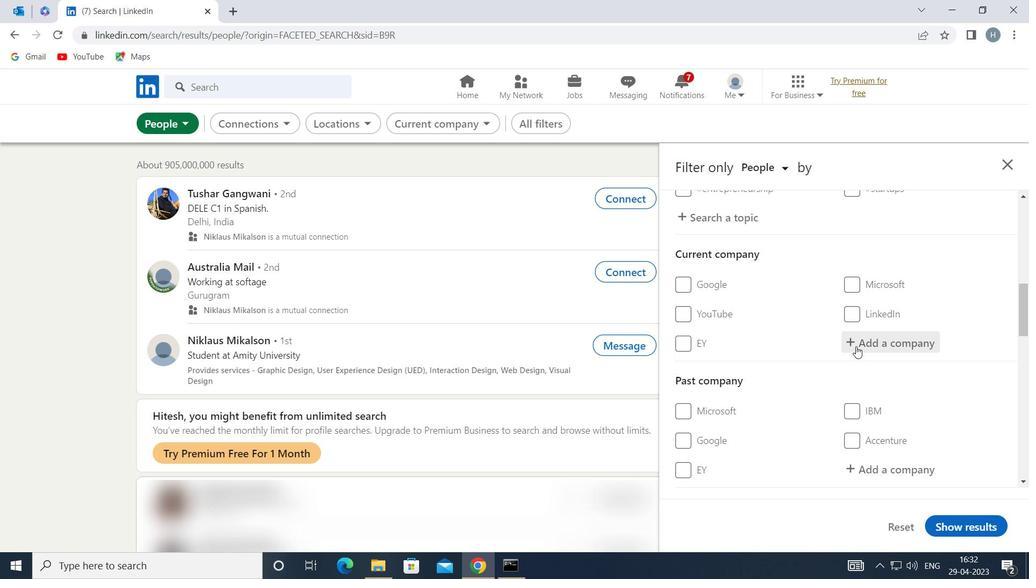 
Action: Mouse pressed left at (856, 346)
Screenshot: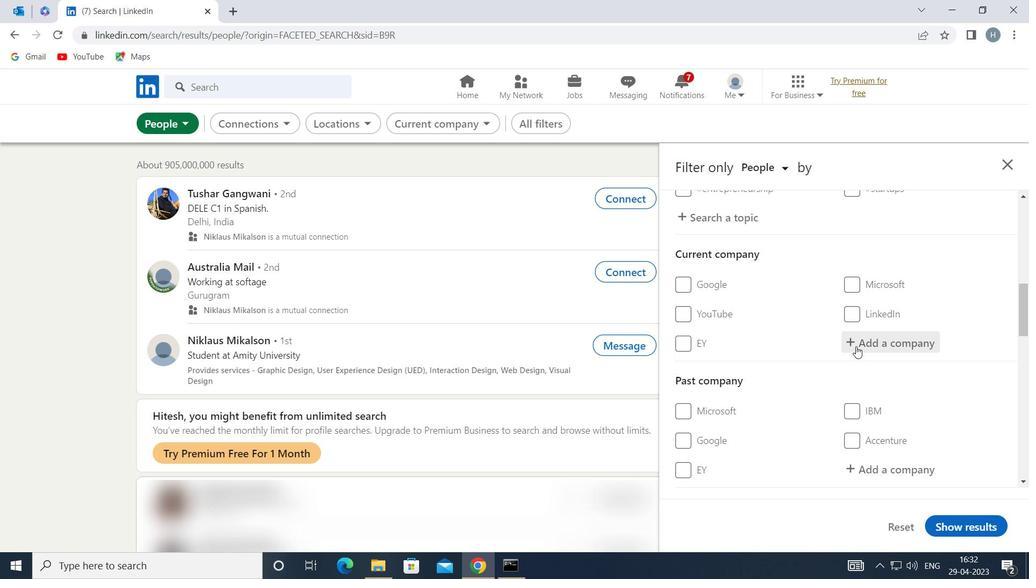 
Action: Key pressed <Key.shift>TRILEGAL
Screenshot: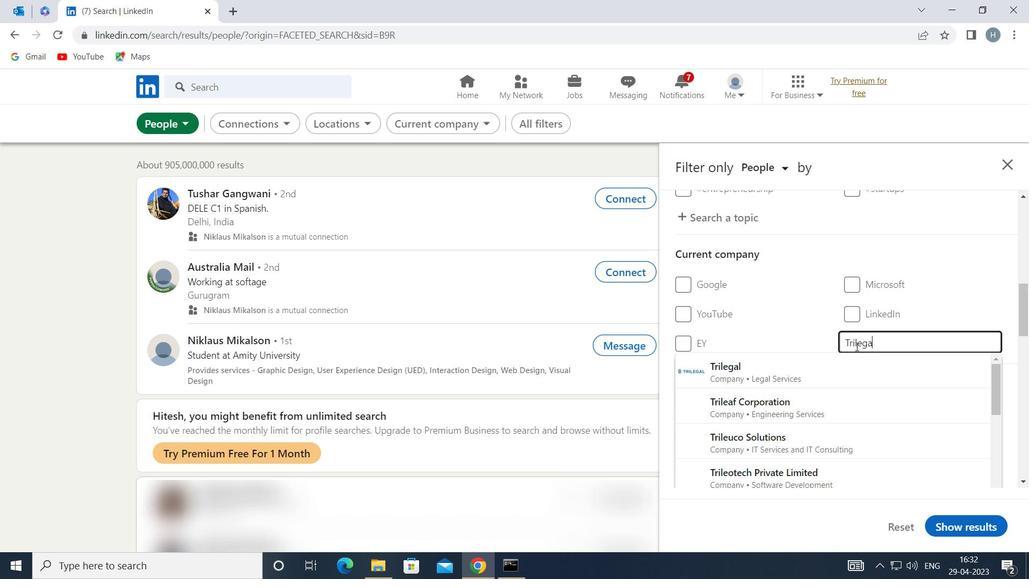 
Action: Mouse moved to (836, 374)
Screenshot: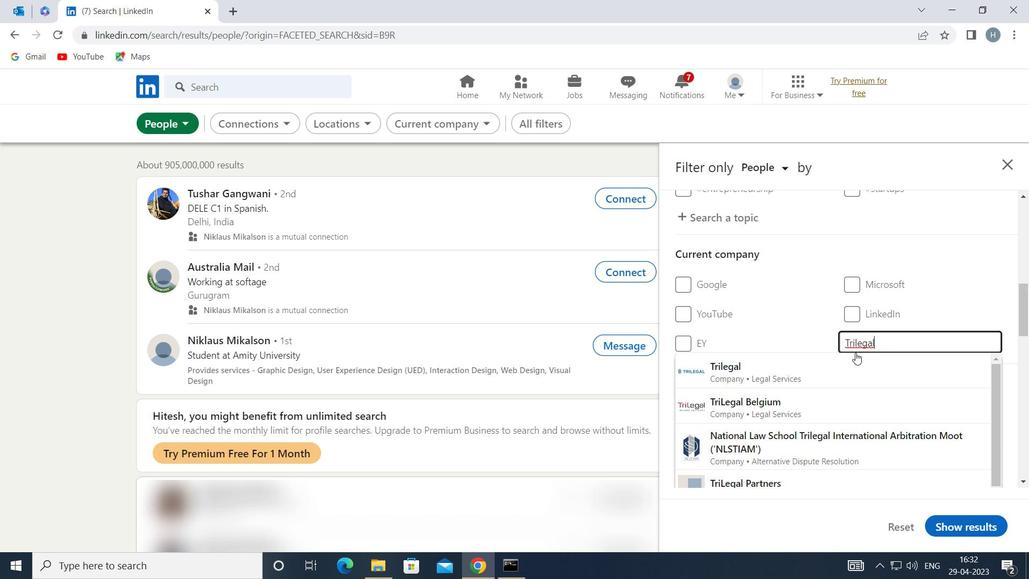 
Action: Mouse pressed left at (836, 374)
Screenshot: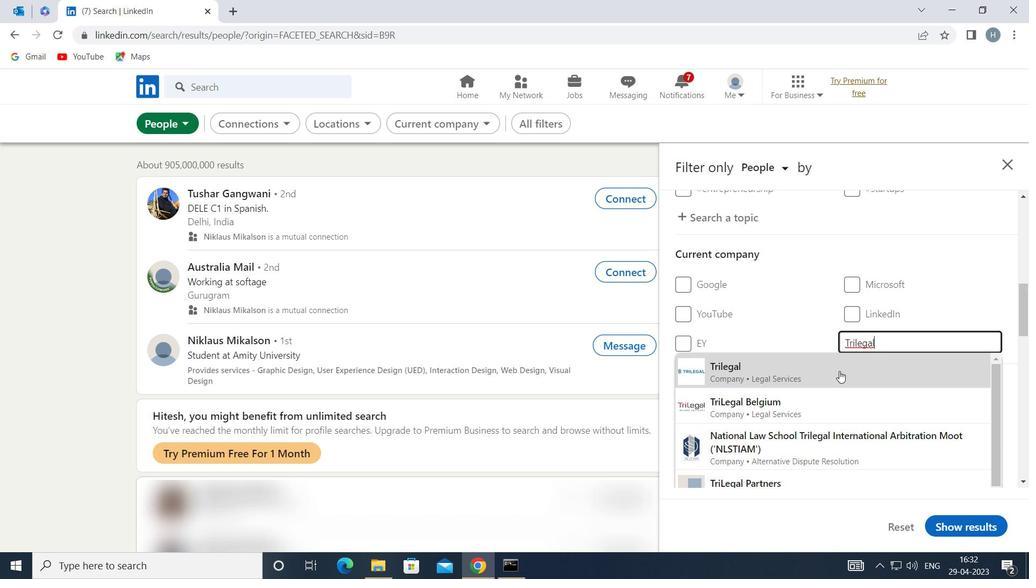
Action: Mouse moved to (830, 377)
Screenshot: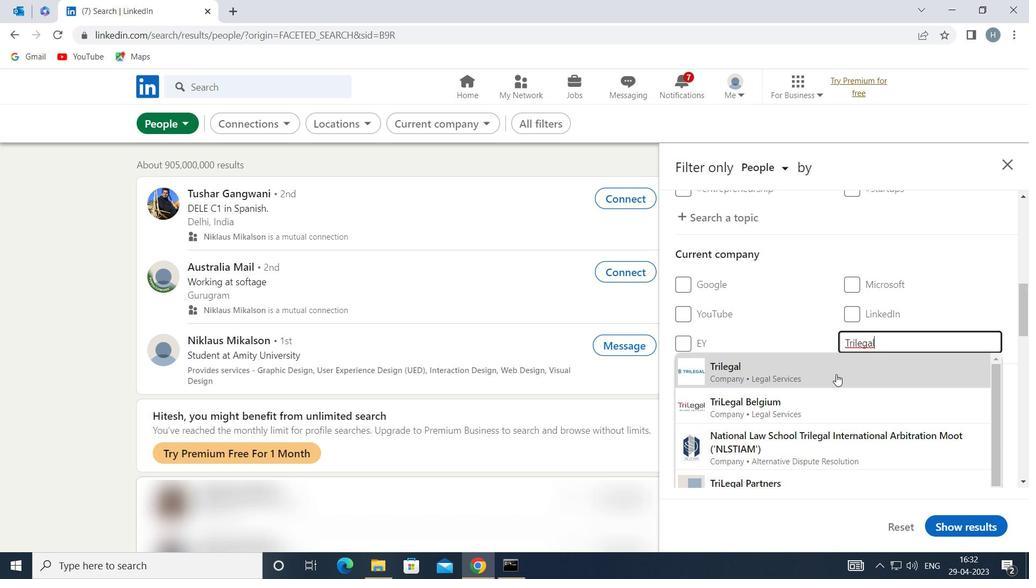 
Action: Mouse scrolled (830, 376) with delta (0, 0)
Screenshot: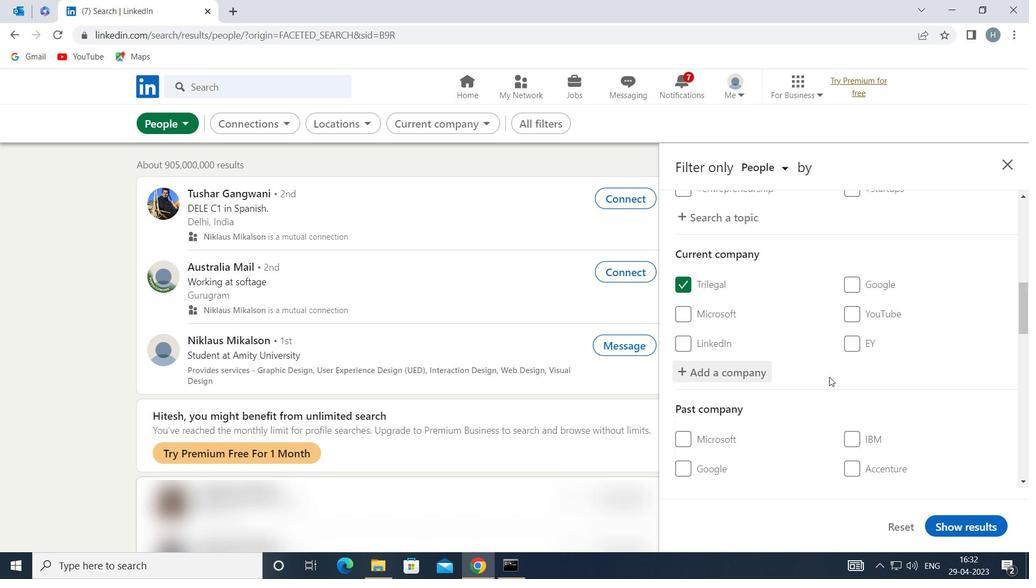 
Action: Mouse scrolled (830, 376) with delta (0, 0)
Screenshot: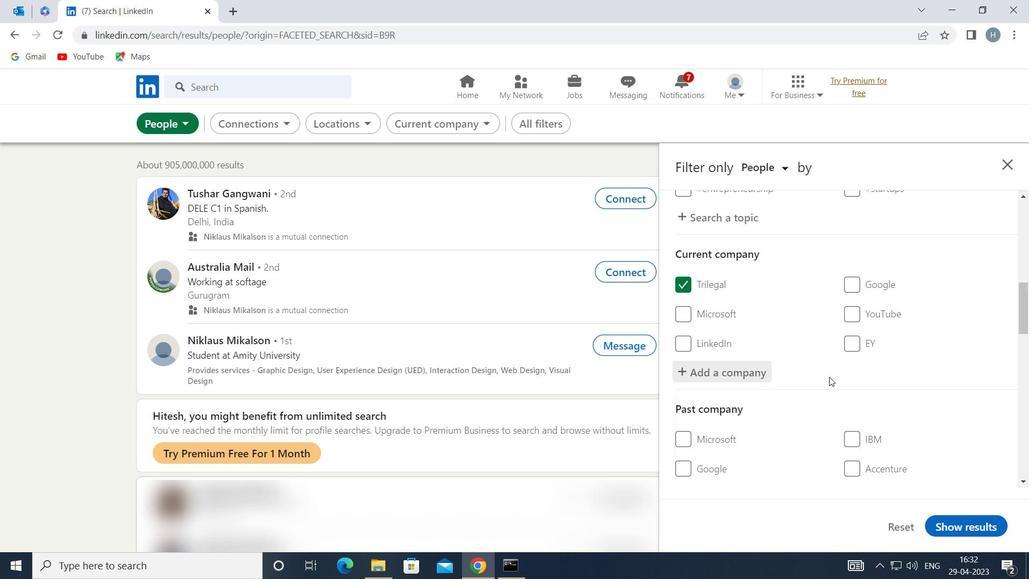 
Action: Mouse moved to (818, 381)
Screenshot: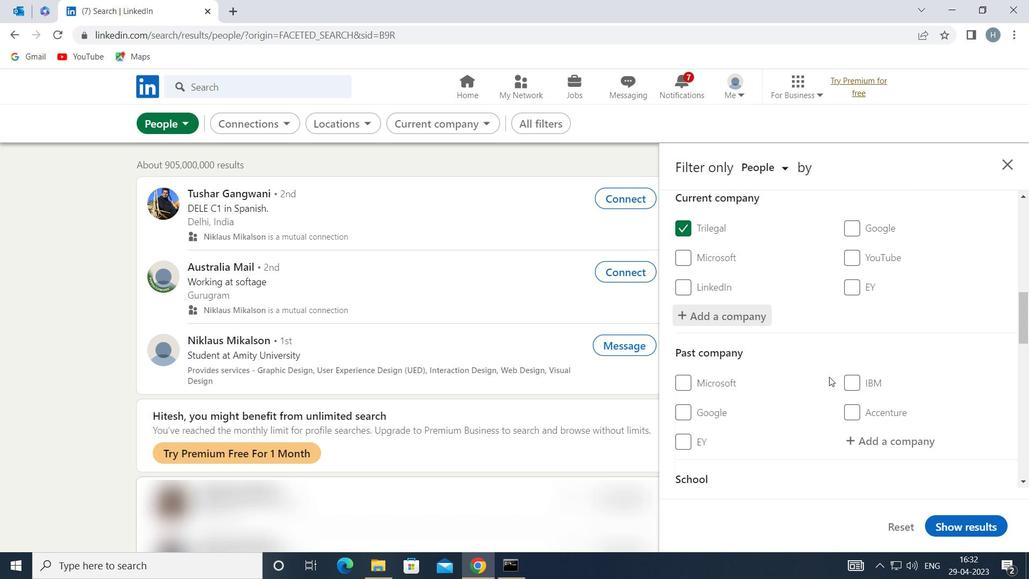 
Action: Mouse scrolled (818, 380) with delta (0, 0)
Screenshot: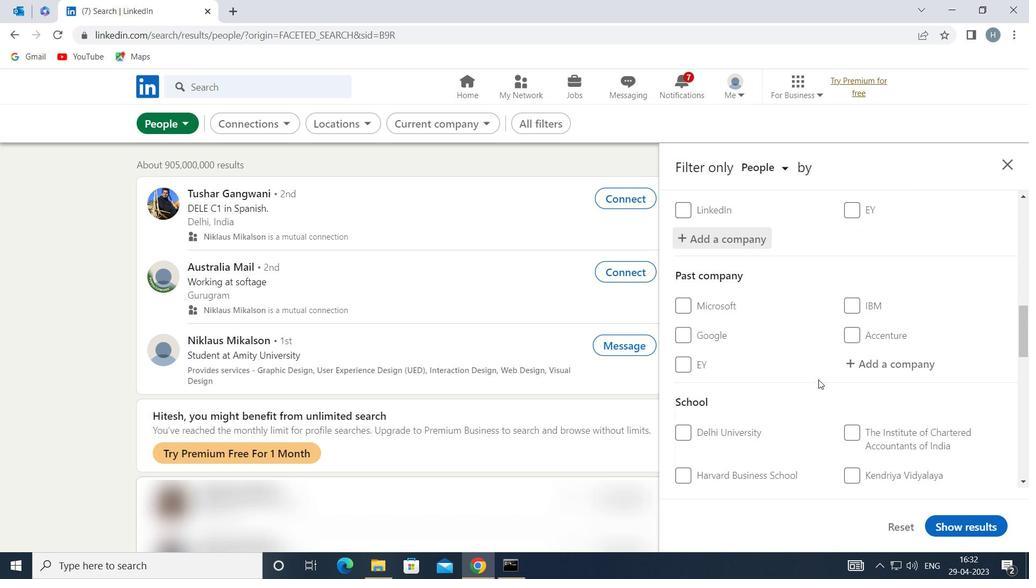 
Action: Mouse scrolled (818, 380) with delta (0, 0)
Screenshot: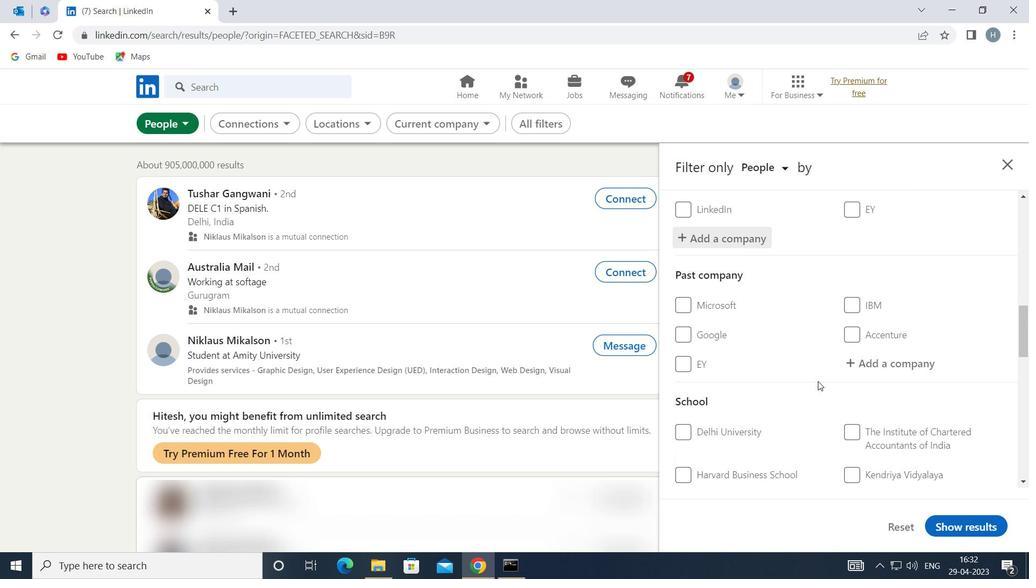 
Action: Mouse moved to (850, 366)
Screenshot: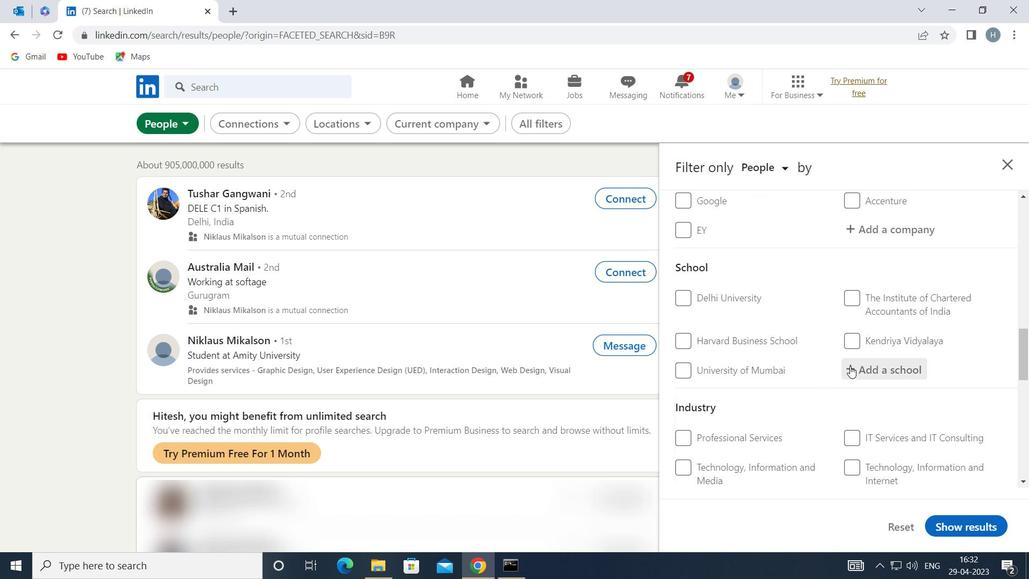 
Action: Mouse pressed left at (850, 366)
Screenshot: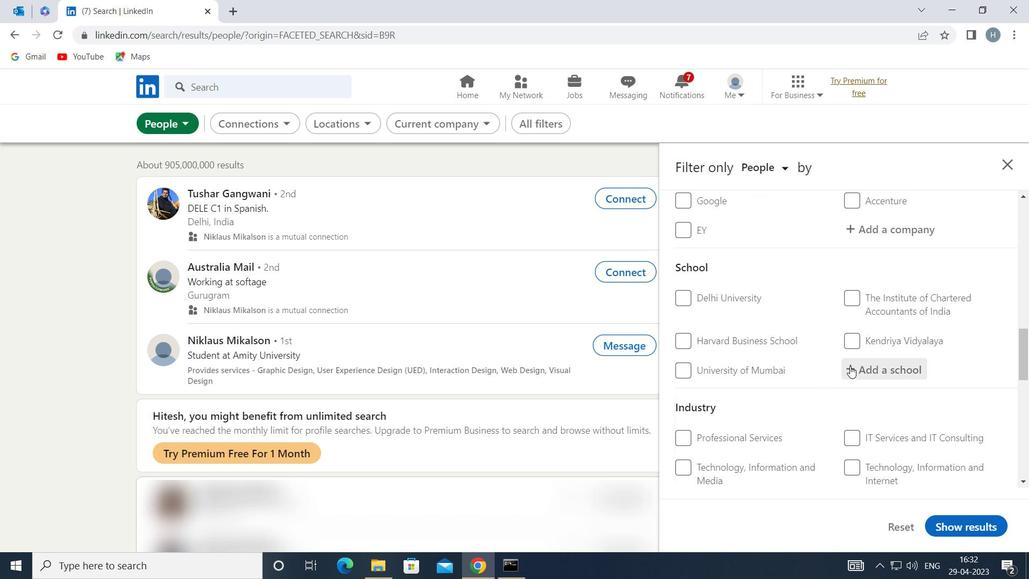 
Action: Mouse moved to (850, 365)
Screenshot: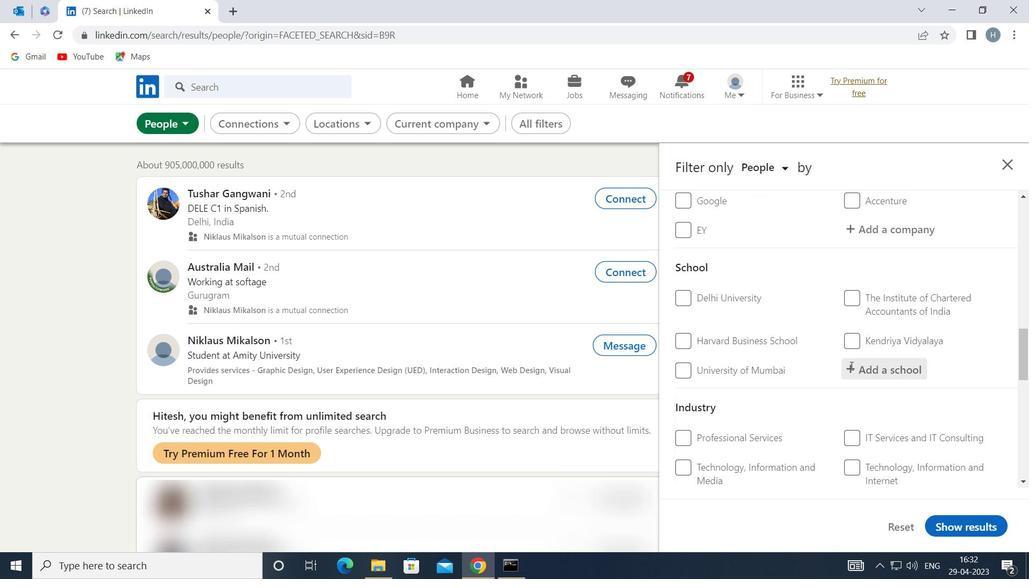 
Action: Key pressed <Key.shift>HINDUSTAN<Key.space>
Screenshot: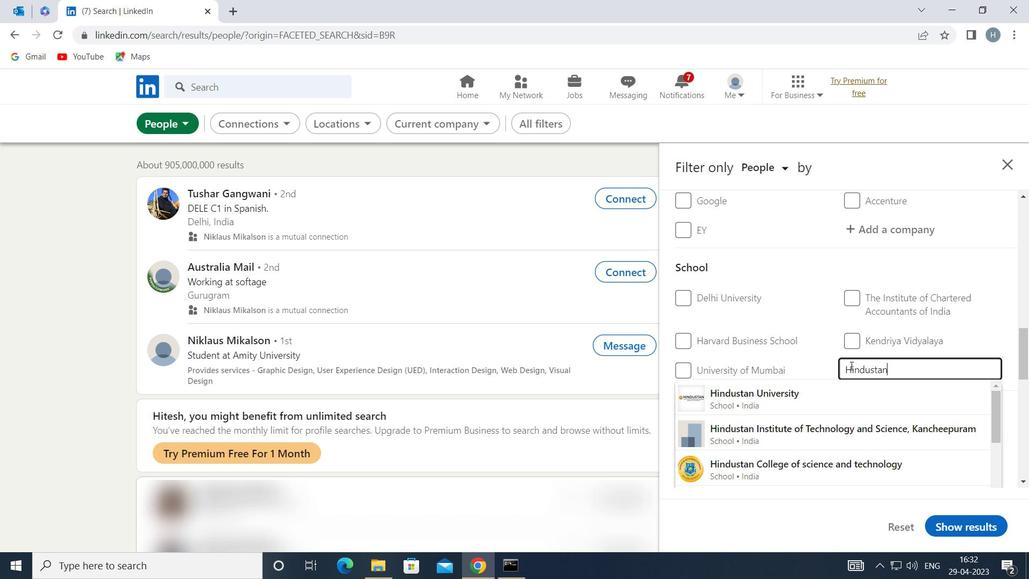 
Action: Mouse moved to (834, 408)
Screenshot: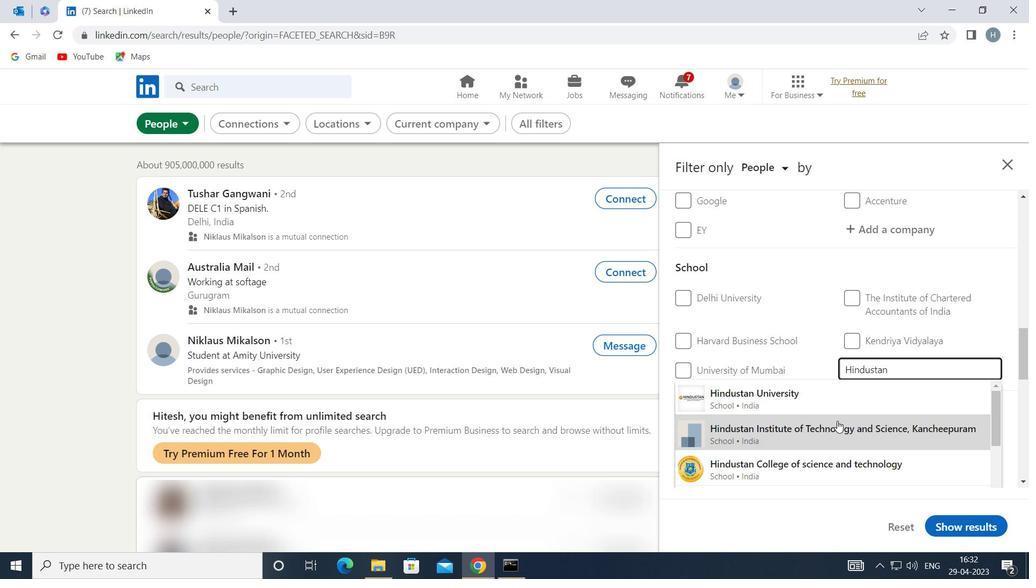 
Action: Key pressed <Key.shift>COLLEGE<Key.space>OF<Key.space>
Screenshot: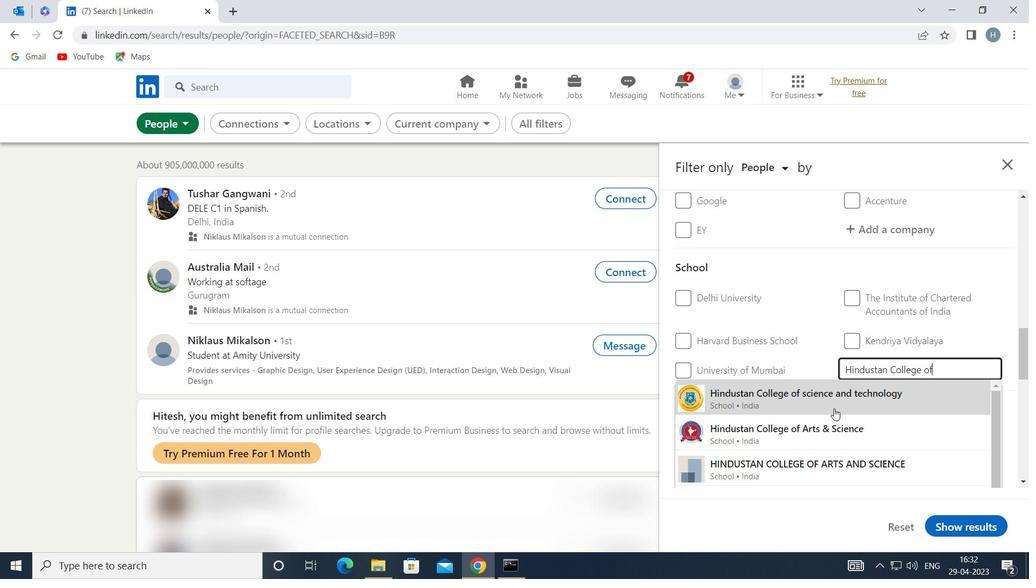 
Action: Mouse moved to (843, 417)
Screenshot: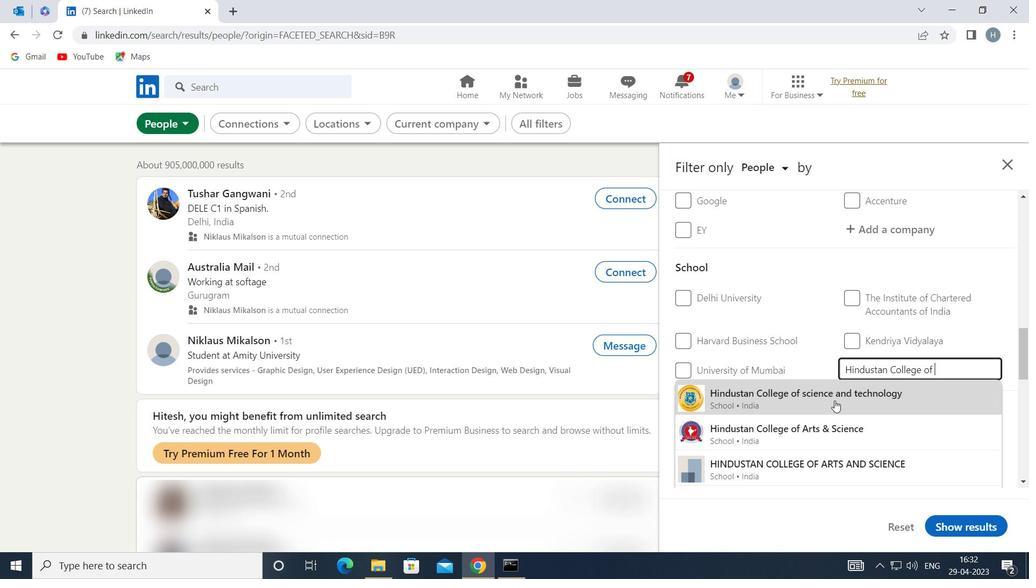 
Action: Key pressed <Key.shift>EN
Screenshot: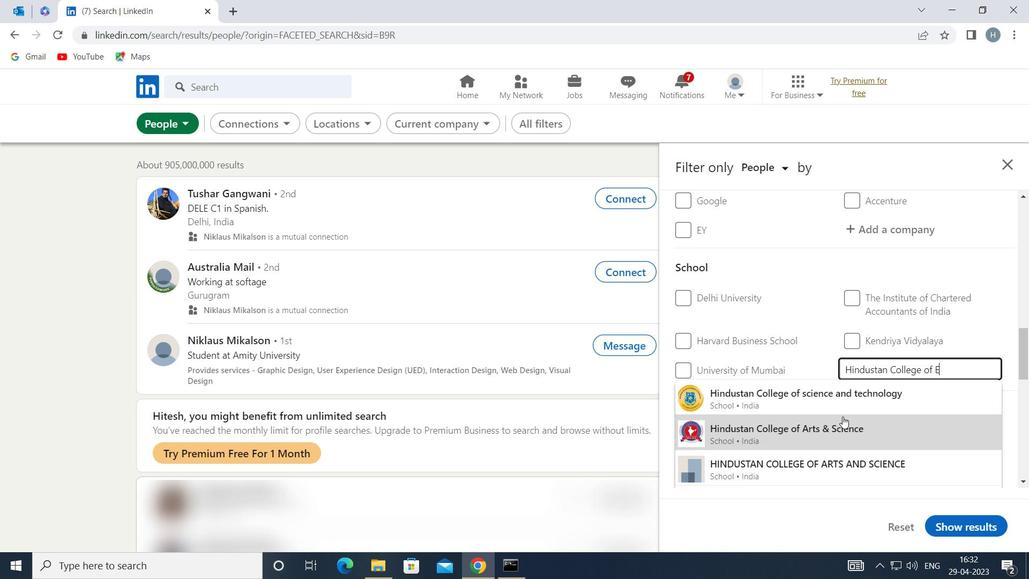 
Action: Mouse moved to (857, 397)
Screenshot: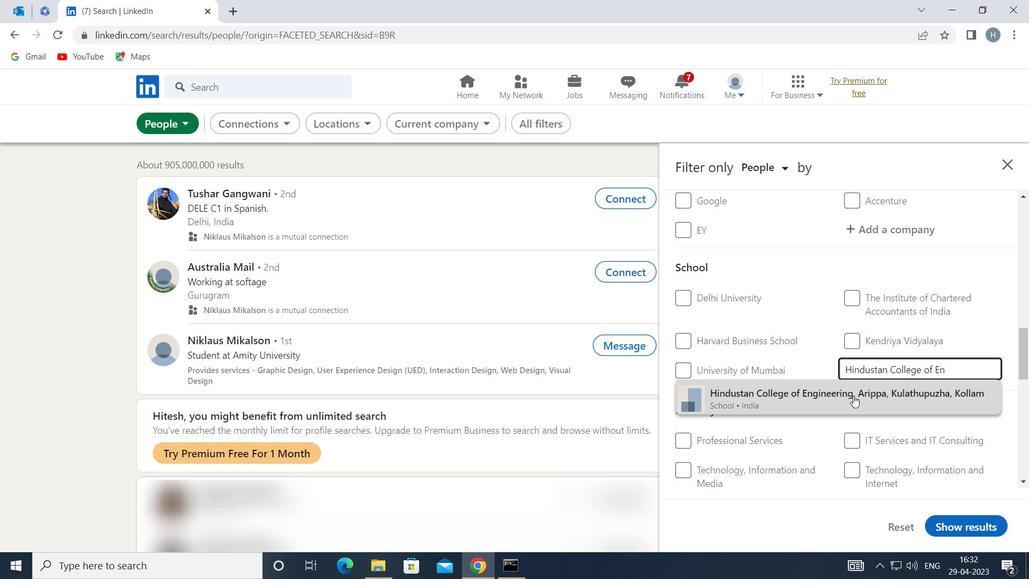 
Action: Mouse pressed left at (857, 397)
Screenshot: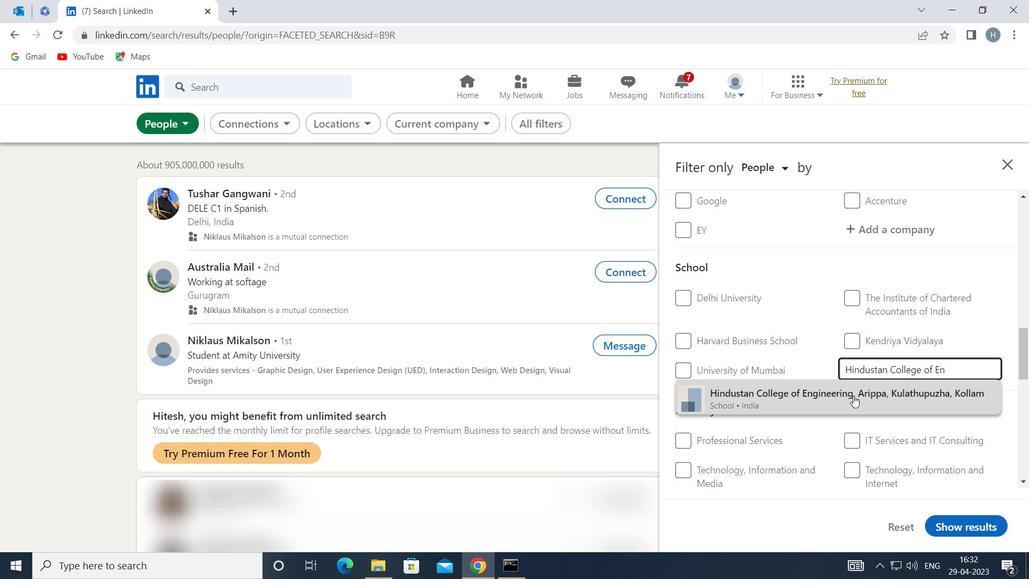 
Action: Mouse moved to (837, 387)
Screenshot: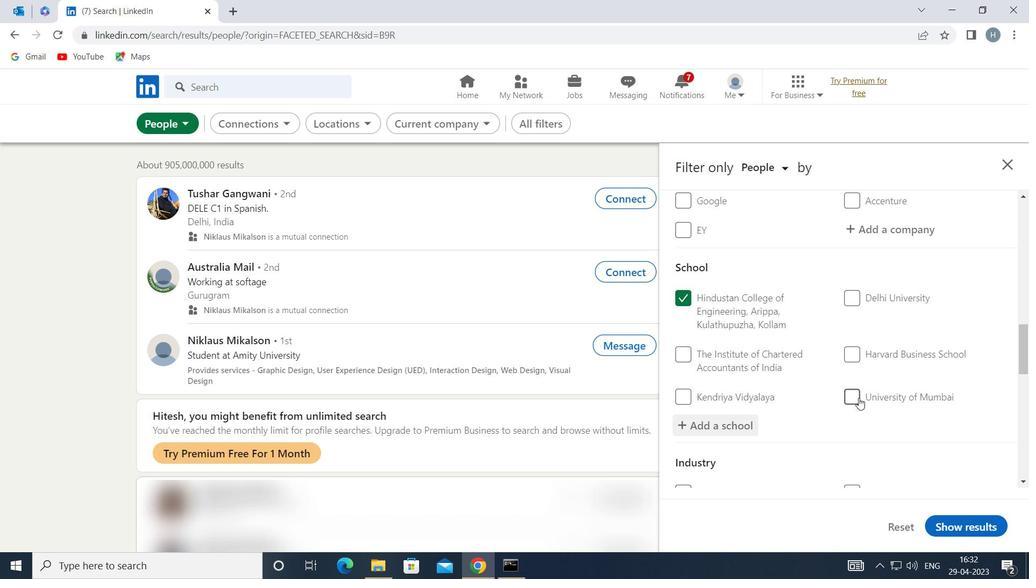 
Action: Mouse scrolled (837, 386) with delta (0, 0)
Screenshot: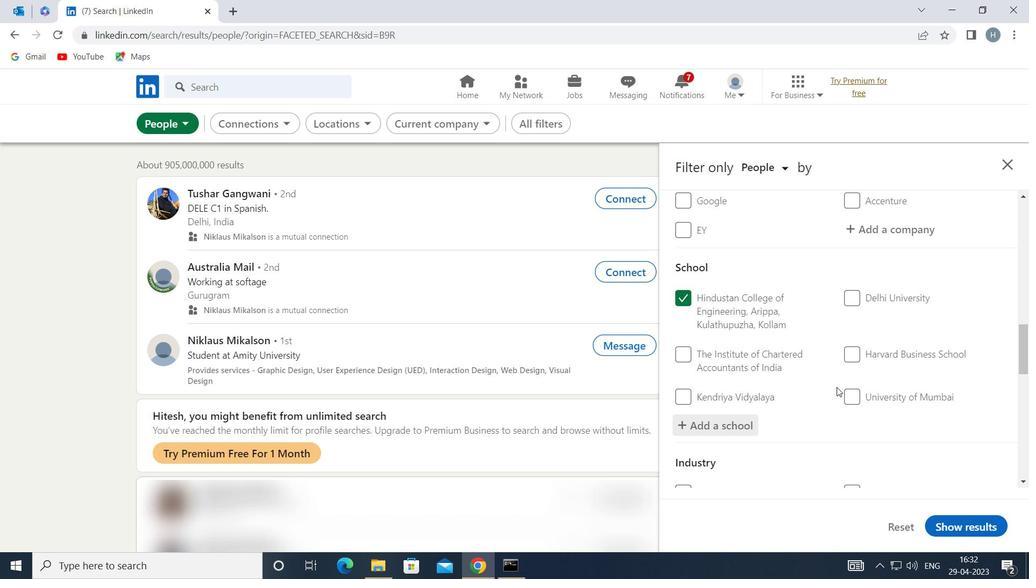 
Action: Mouse moved to (835, 387)
Screenshot: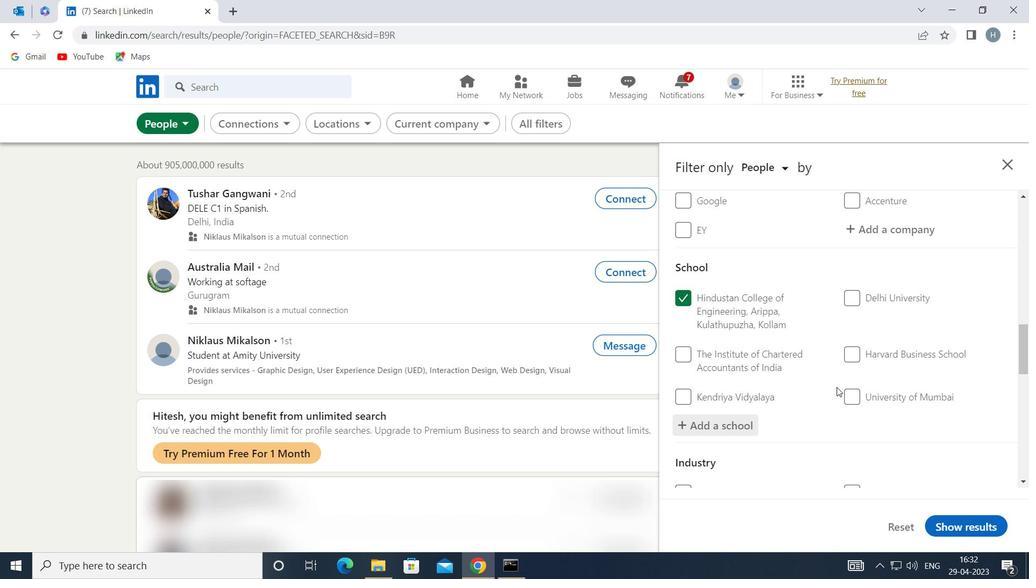 
Action: Mouse scrolled (835, 386) with delta (0, 0)
Screenshot: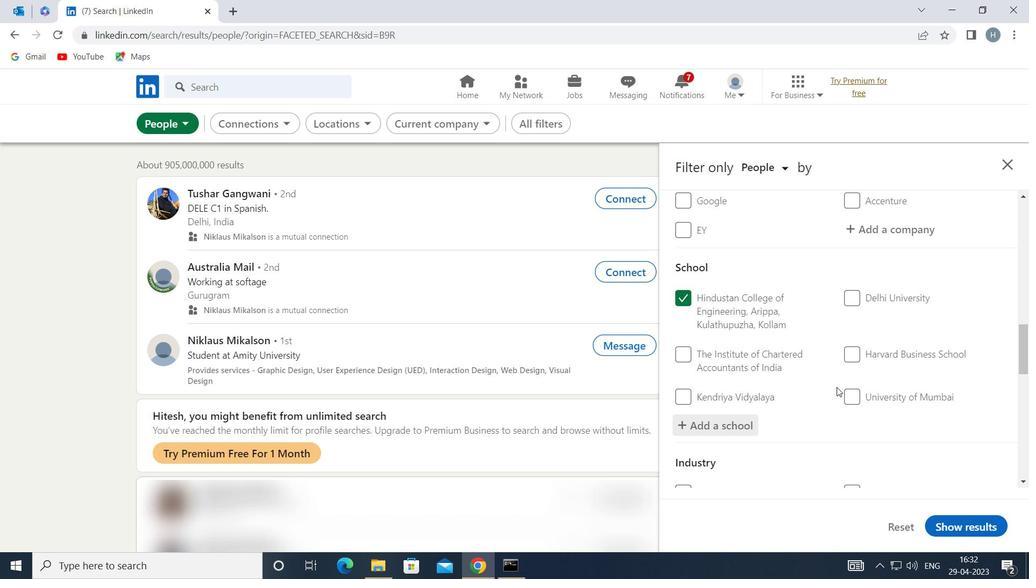 
Action: Mouse moved to (830, 388)
Screenshot: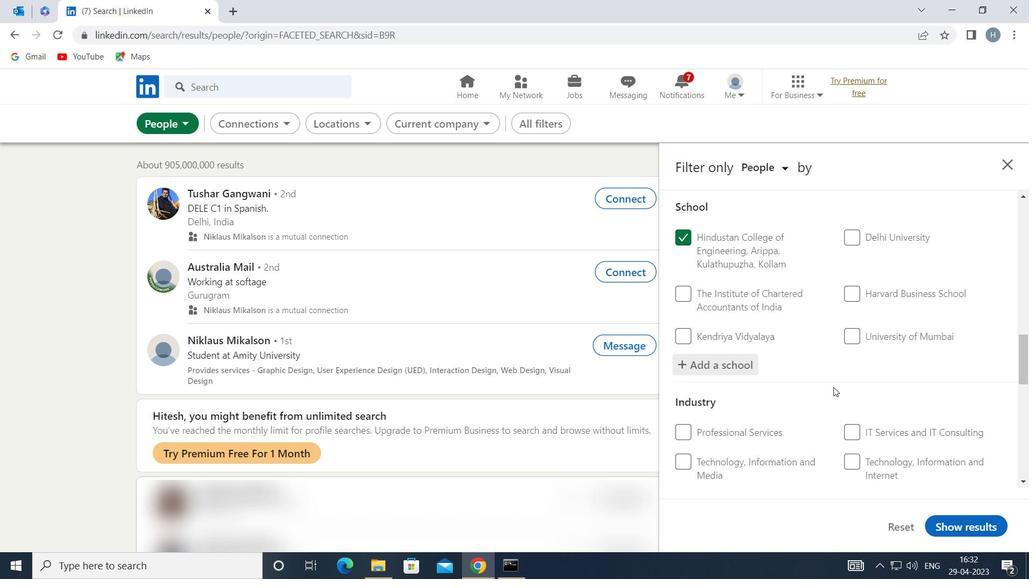 
Action: Mouse scrolled (830, 388) with delta (0, 0)
Screenshot: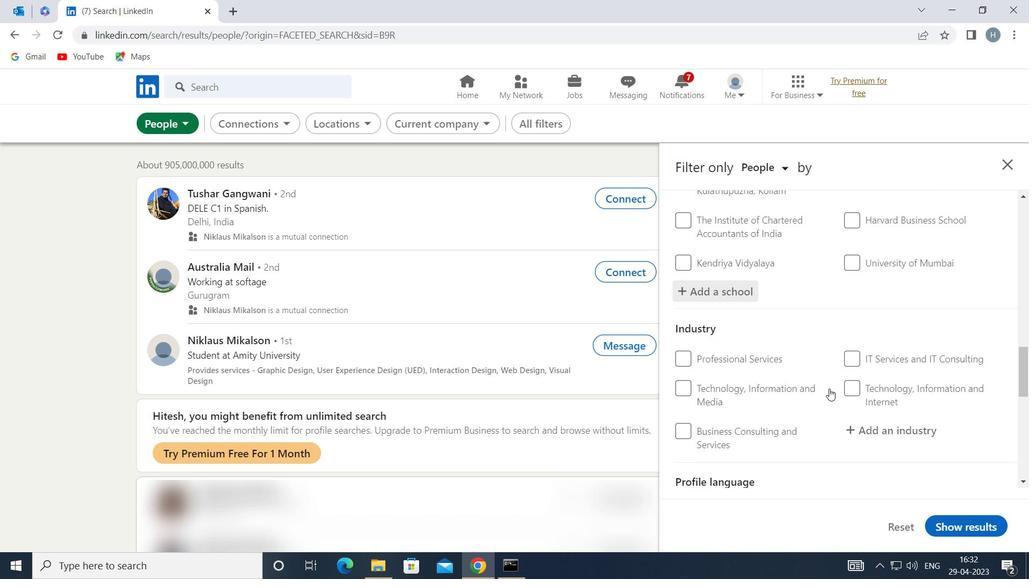 
Action: Mouse moved to (863, 367)
Screenshot: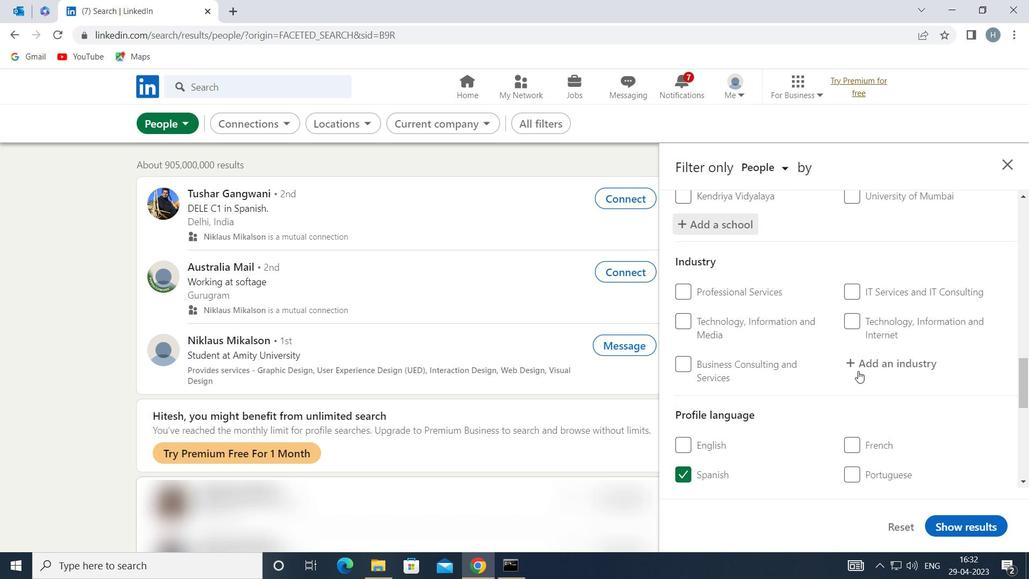 
Action: Mouse pressed left at (863, 367)
Screenshot: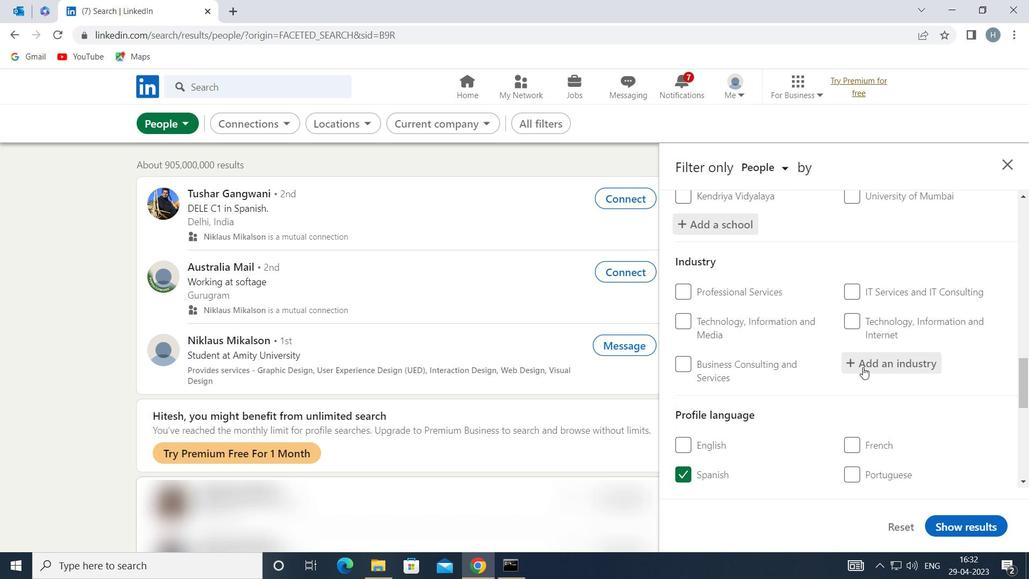 
Action: Key pressed <Key.shift>COMMU
Screenshot: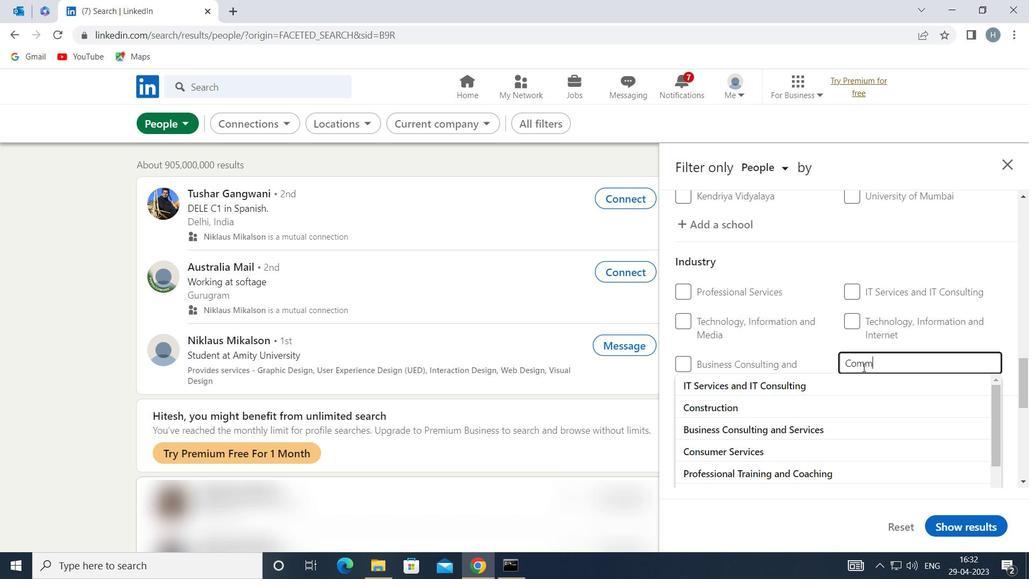 
Action: Mouse moved to (863, 366)
Screenshot: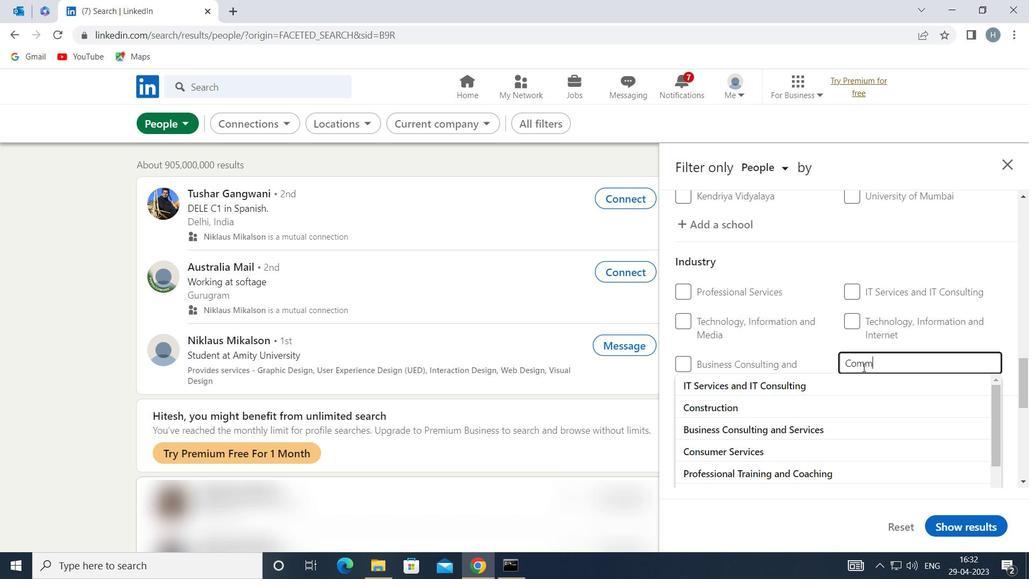 
Action: Key pressed NI
Screenshot: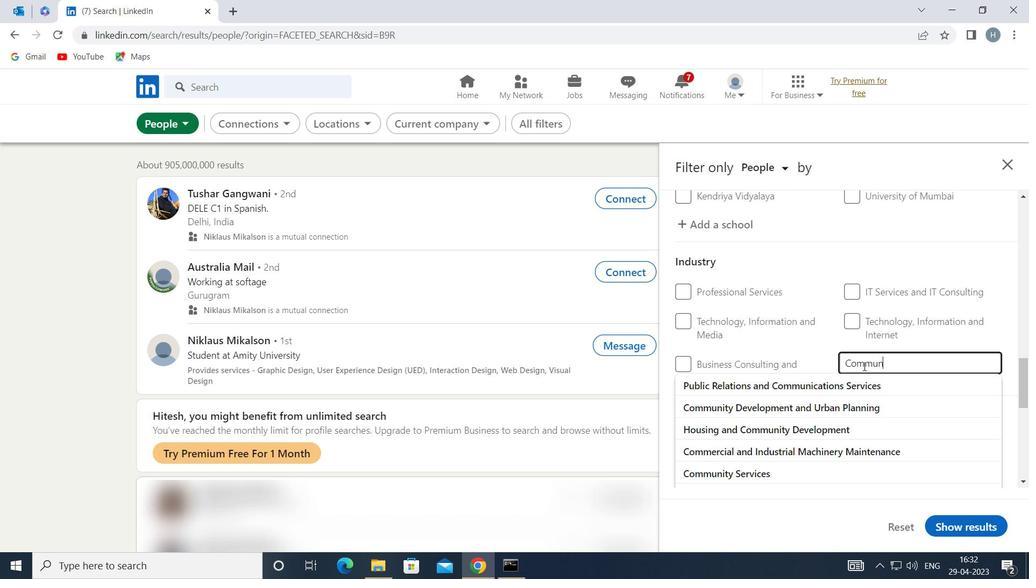 
Action: Mouse moved to (897, 374)
Screenshot: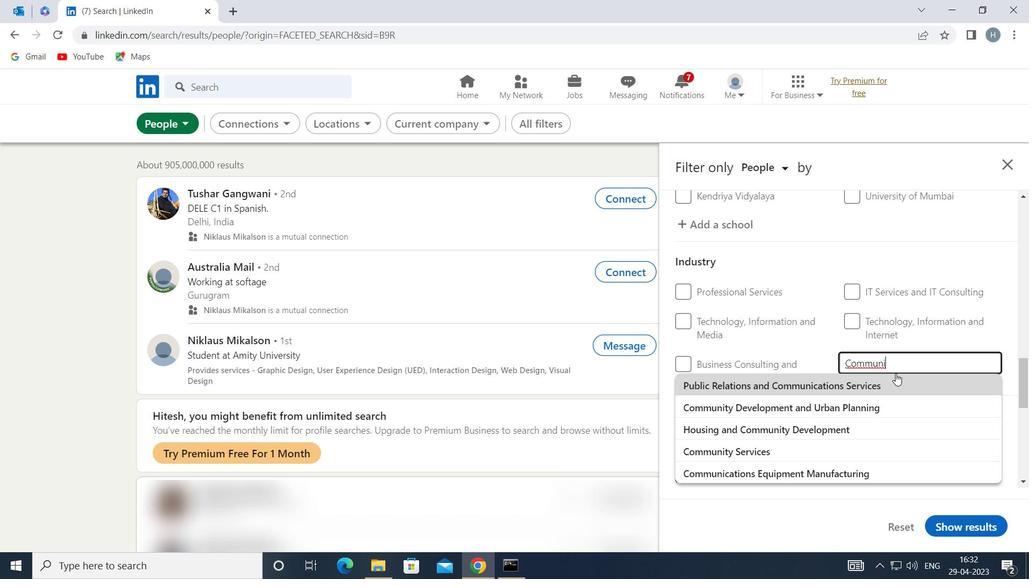 
Action: Key pressed TY<Key.space>
Screenshot: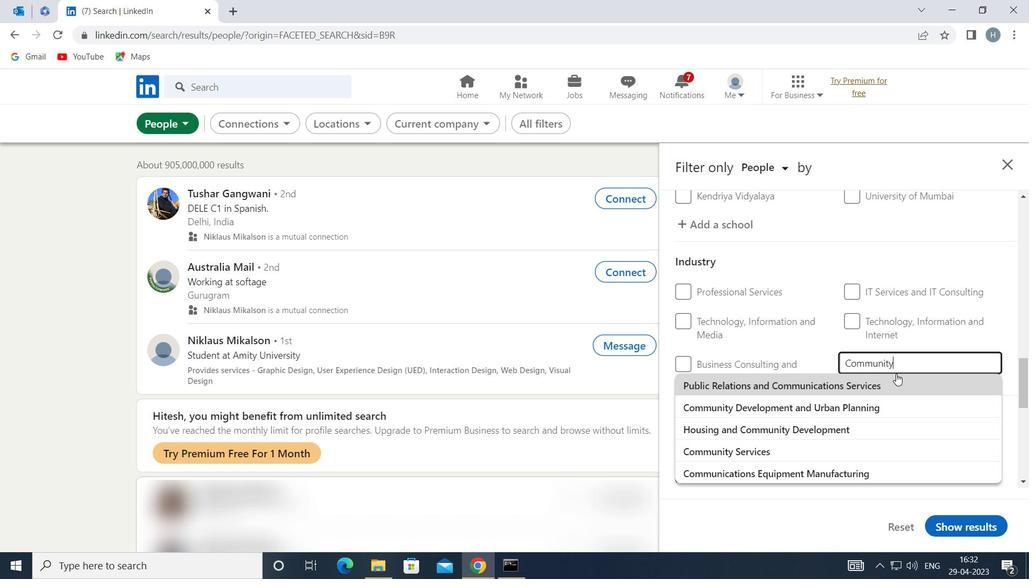 
Action: Mouse moved to (822, 425)
Screenshot: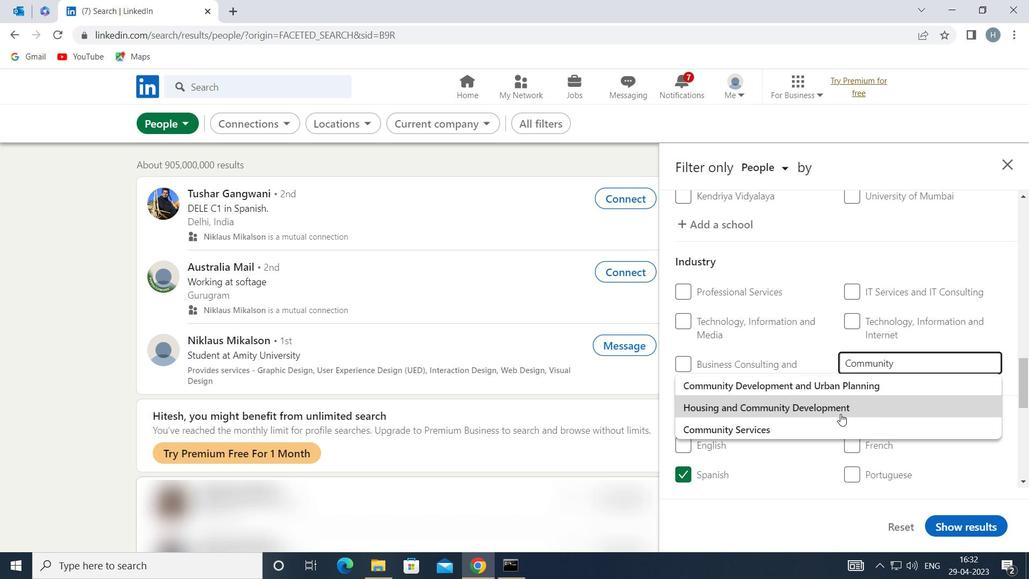 
Action: Mouse pressed left at (822, 425)
Screenshot: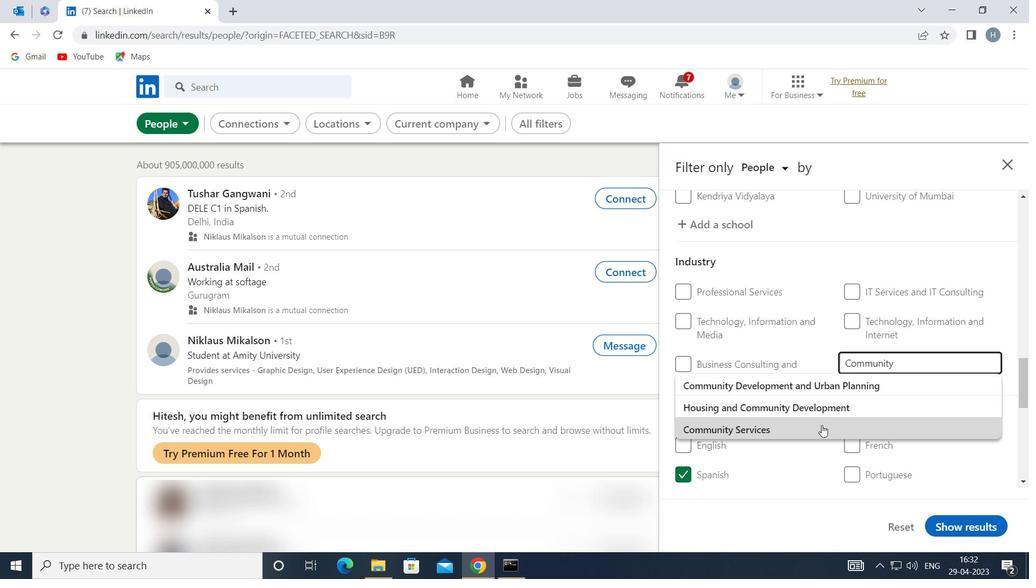 
Action: Mouse moved to (819, 382)
Screenshot: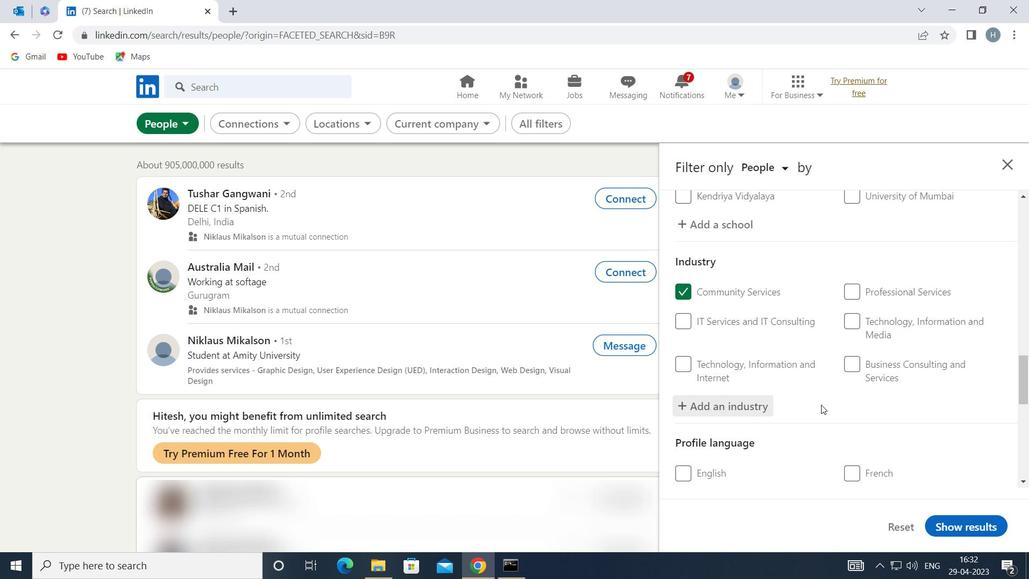 
Action: Mouse scrolled (819, 381) with delta (0, 0)
Screenshot: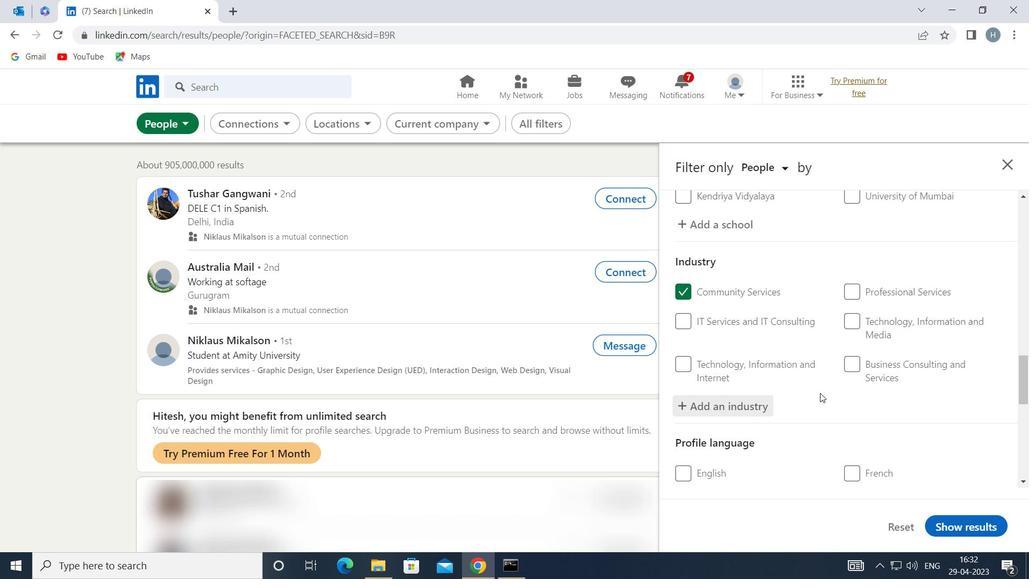 
Action: Mouse scrolled (819, 381) with delta (0, 0)
Screenshot: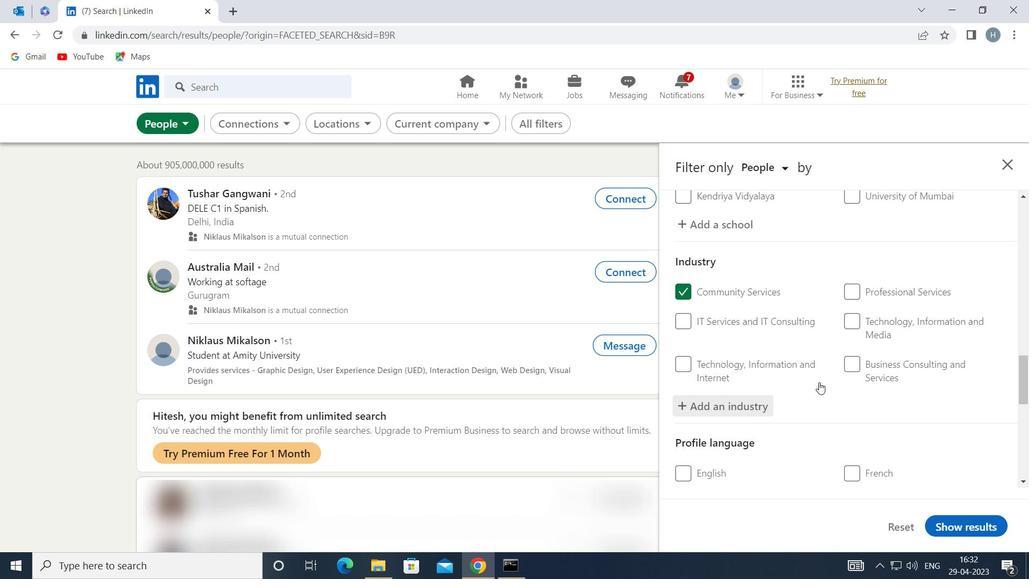 
Action: Mouse moved to (819, 379)
Screenshot: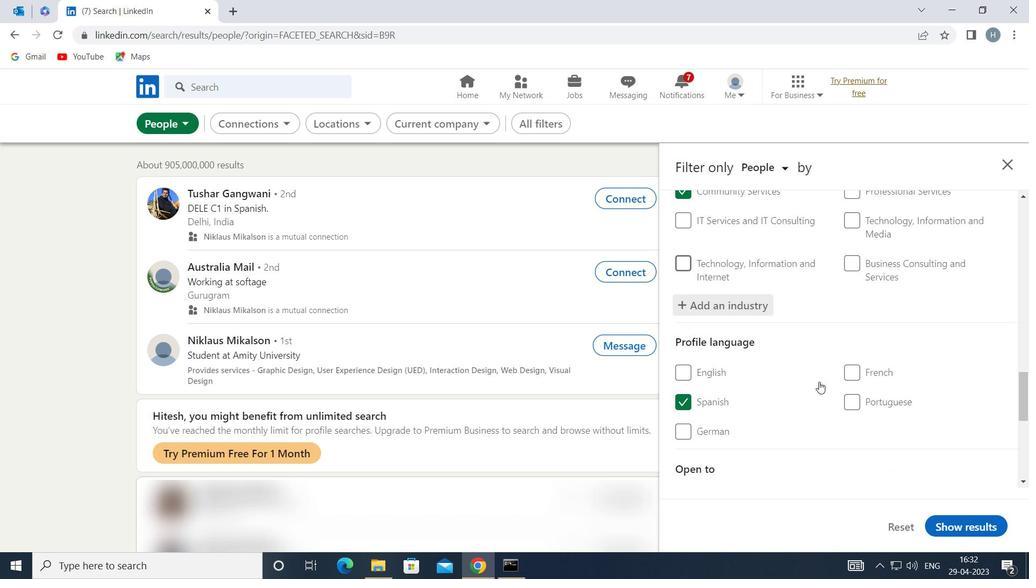 
Action: Mouse scrolled (819, 378) with delta (0, 0)
Screenshot: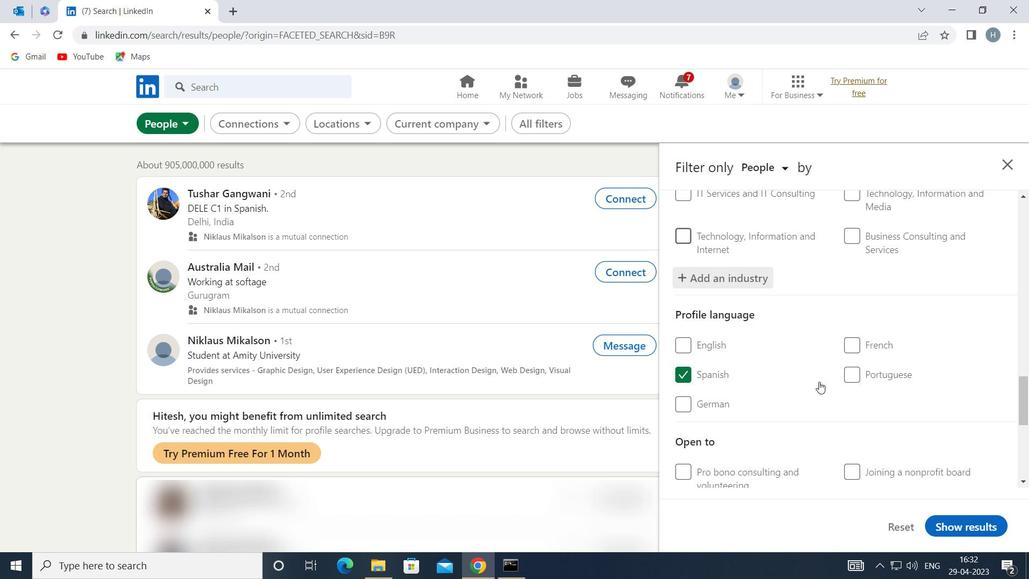 
Action: Mouse moved to (820, 375)
Screenshot: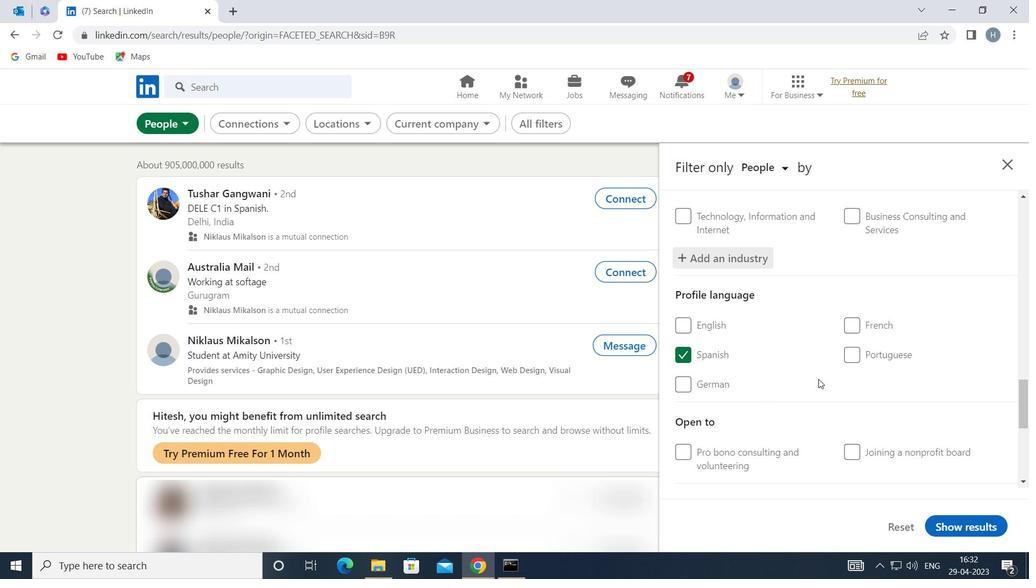 
Action: Mouse scrolled (820, 375) with delta (0, 0)
Screenshot: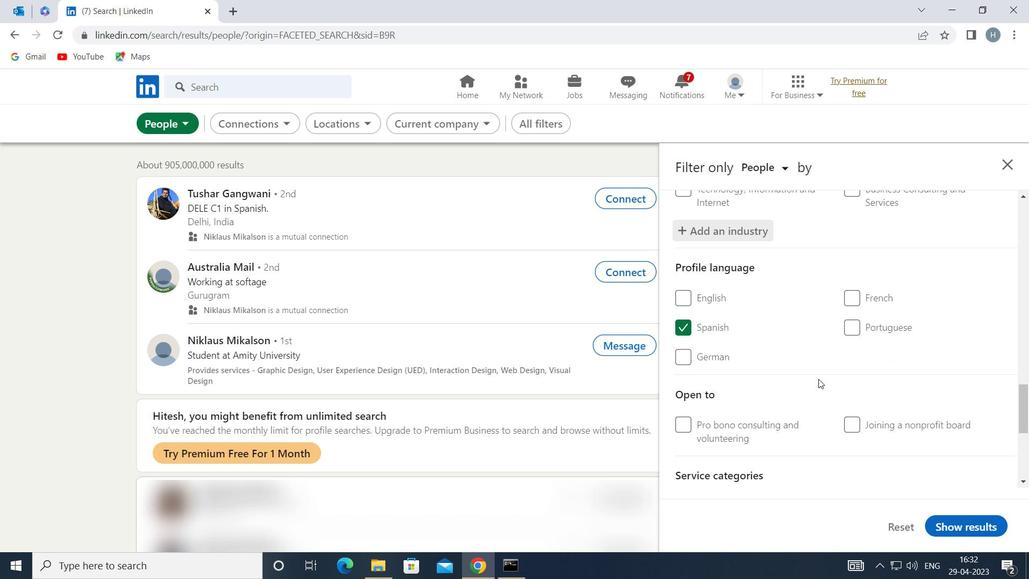
Action: Mouse scrolled (820, 375) with delta (0, 0)
Screenshot: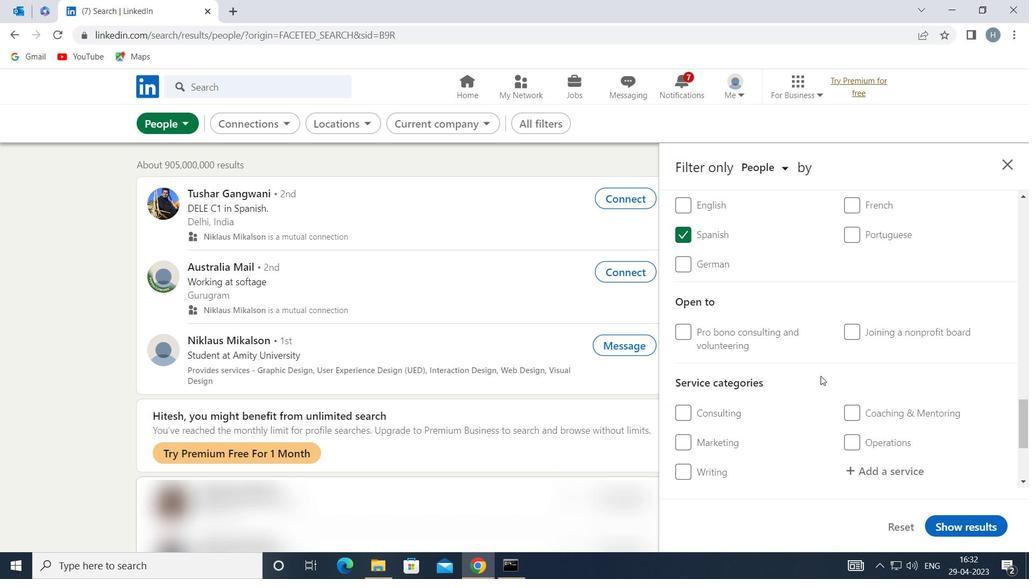 
Action: Mouse moved to (880, 397)
Screenshot: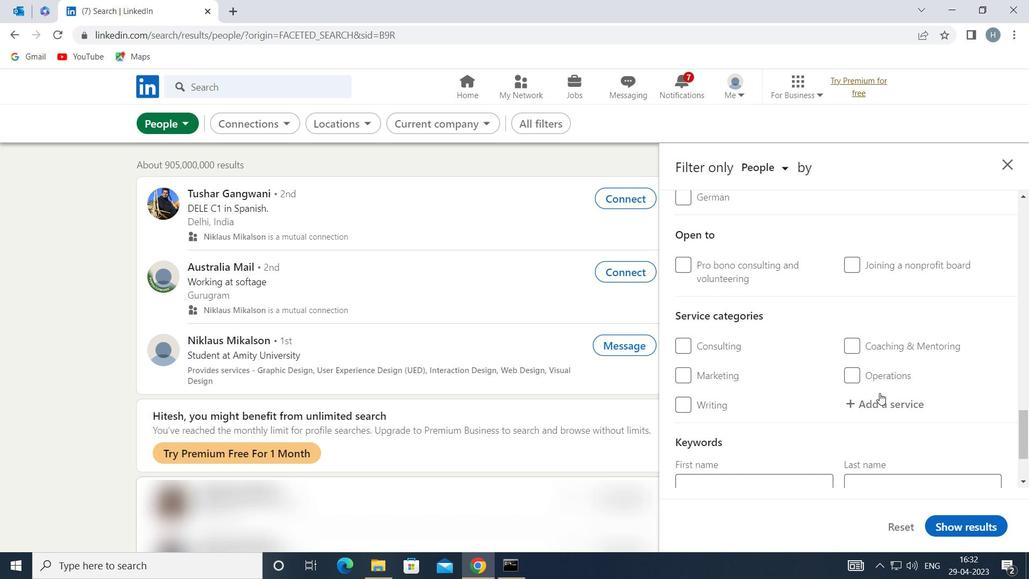 
Action: Mouse pressed left at (880, 397)
Screenshot: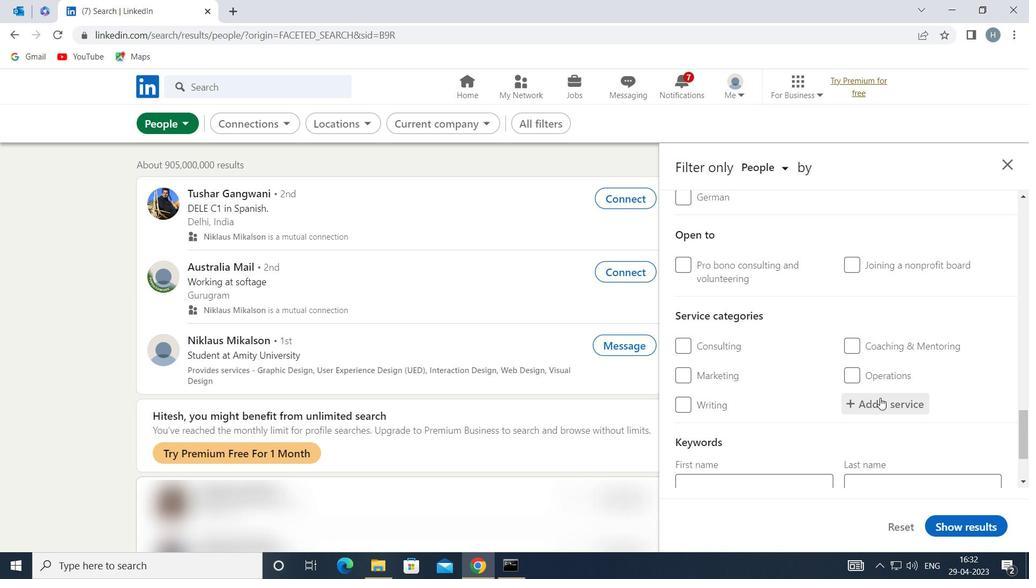 
Action: Mouse moved to (879, 394)
Screenshot: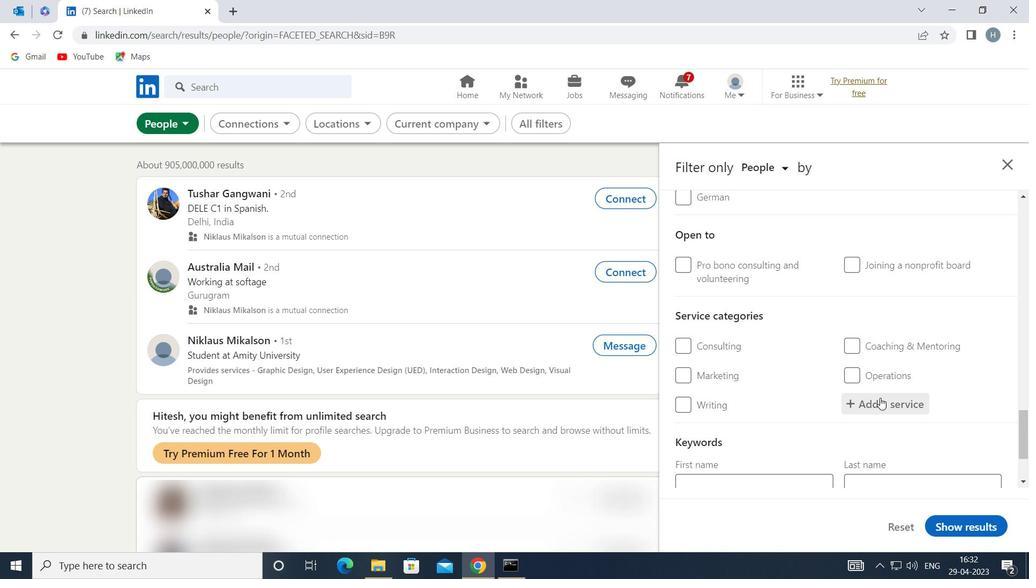 
Action: Key pressed <Key.shift>WE
Screenshot: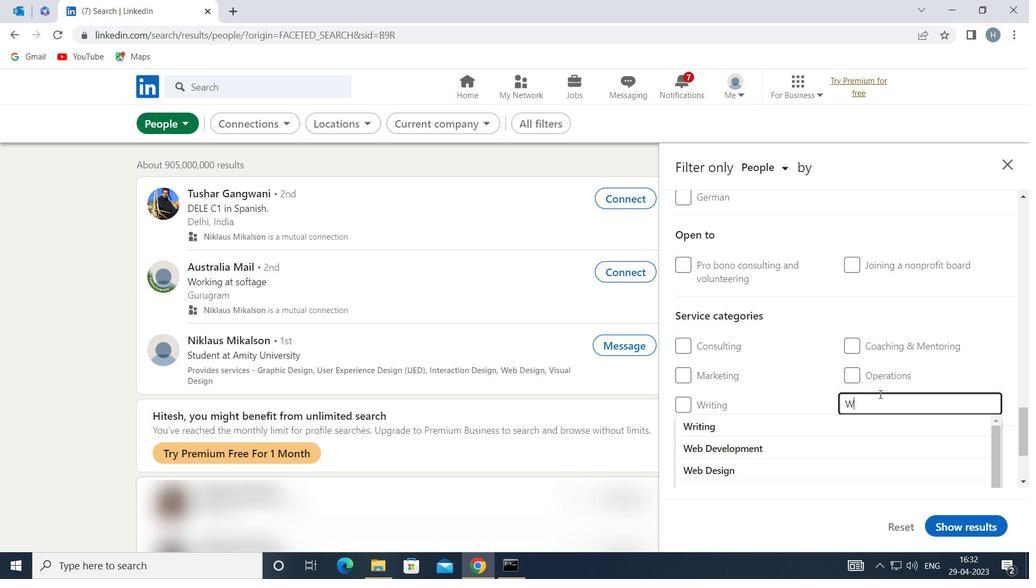 
Action: Mouse moved to (879, 393)
Screenshot: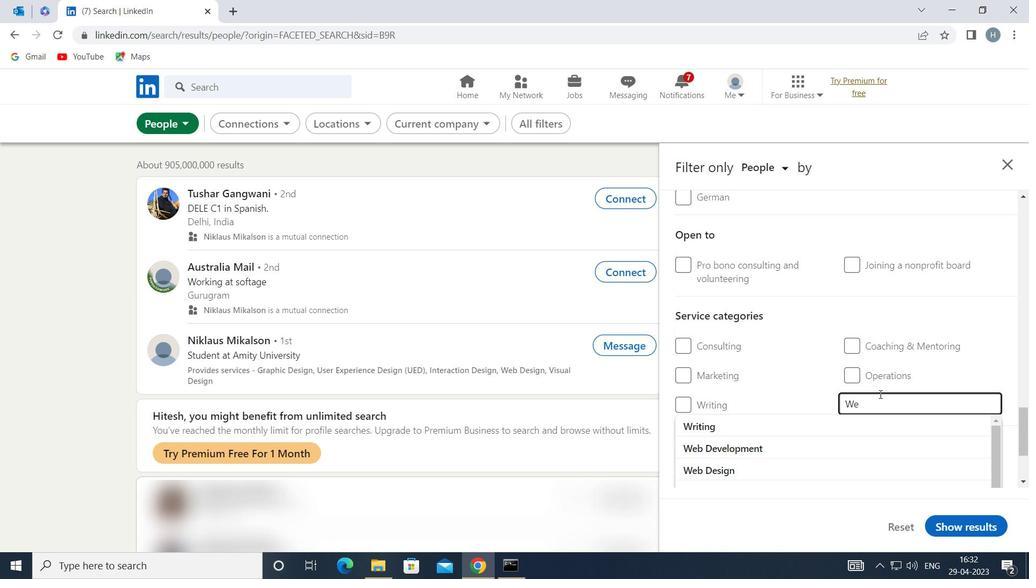 
Action: Key pressed DD
Screenshot: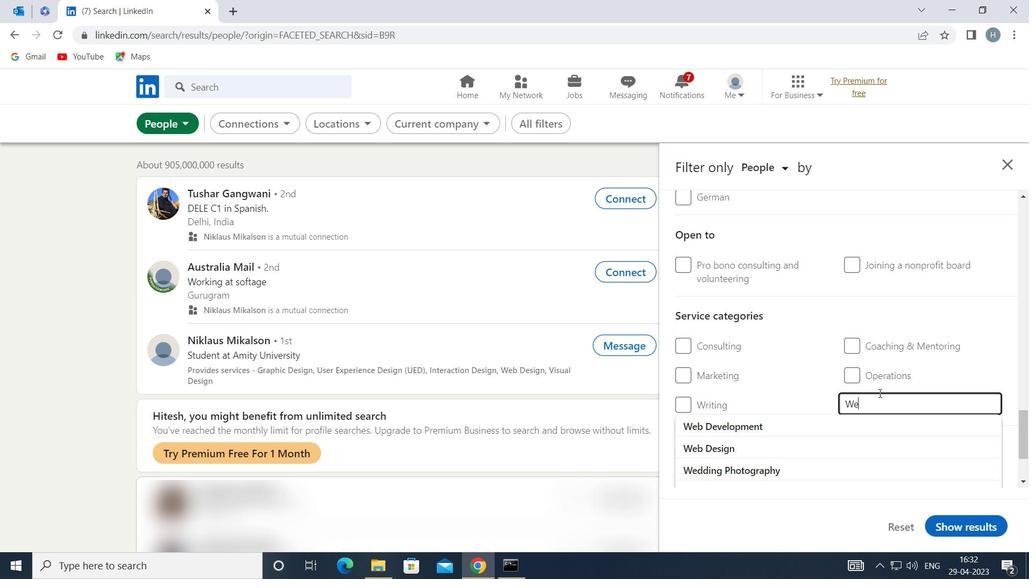 
Action: Mouse moved to (891, 400)
Screenshot: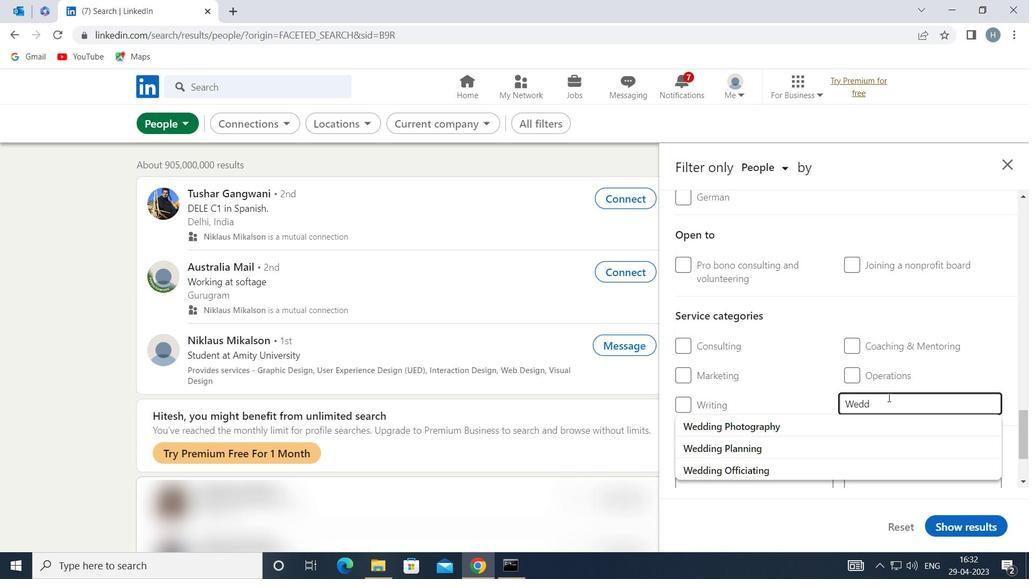 
Action: Key pressed ING<Key.space>
Screenshot: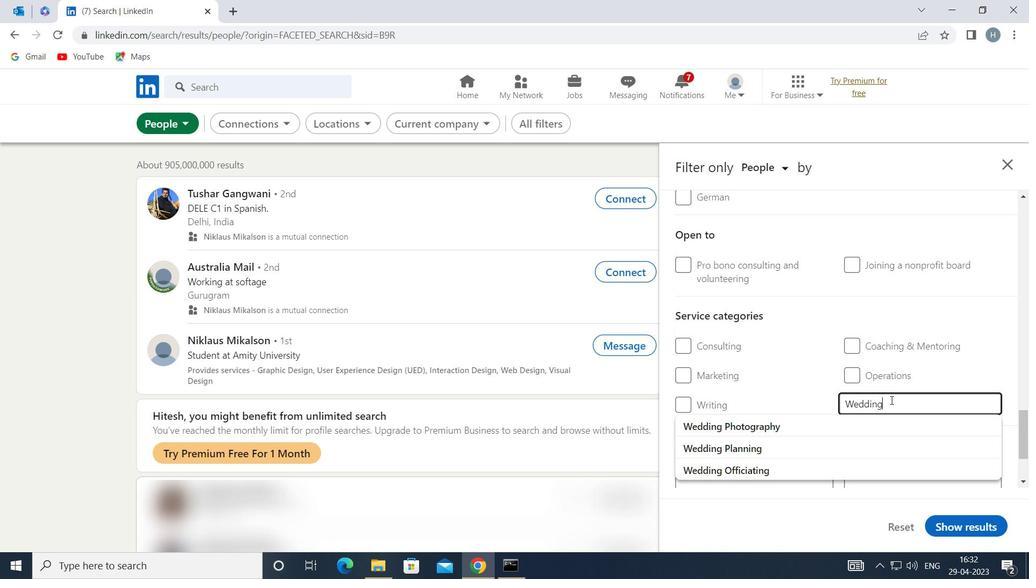 
Action: Mouse moved to (856, 418)
Screenshot: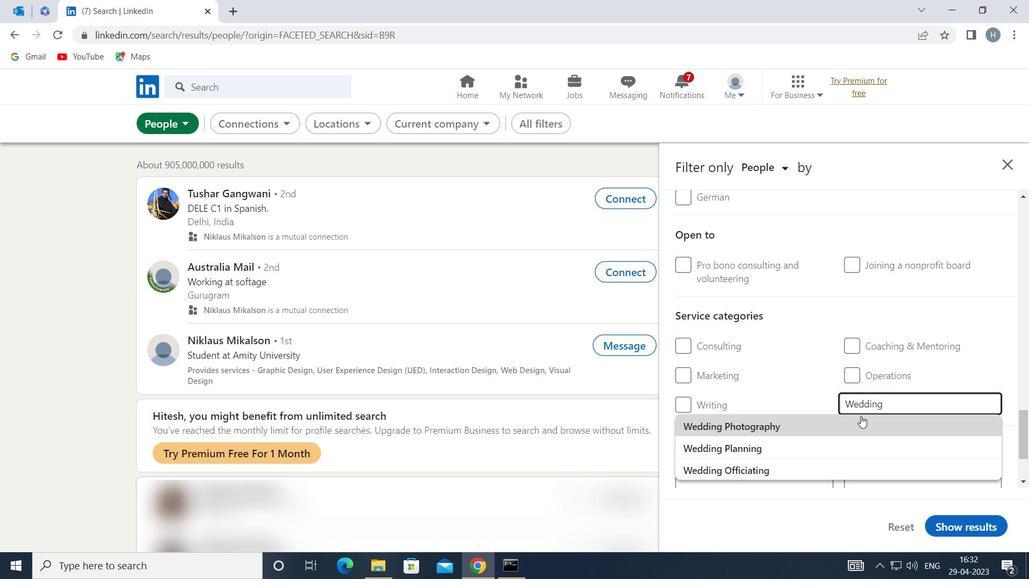 
Action: Mouse pressed left at (856, 418)
Screenshot: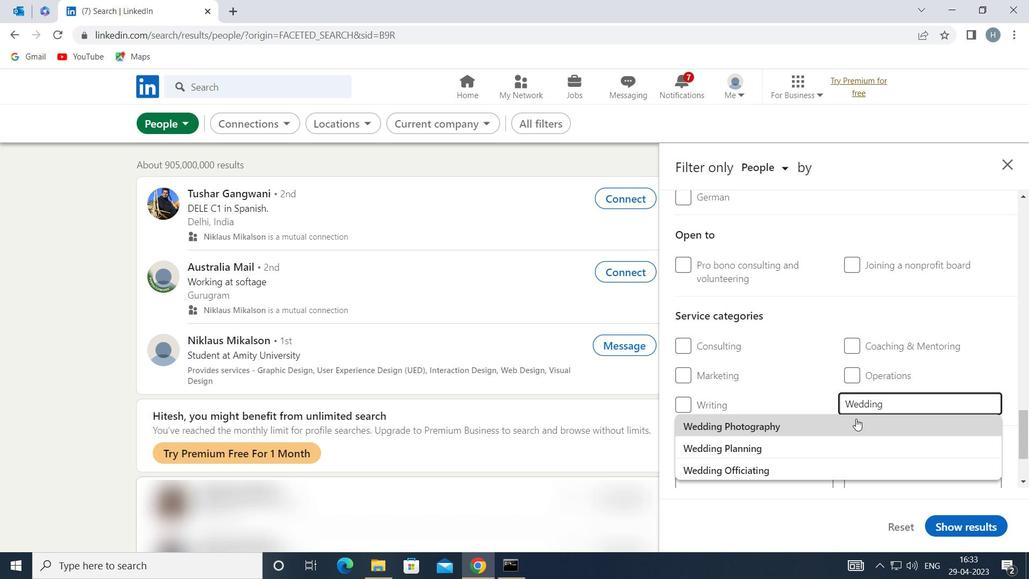 
Action: Mouse moved to (827, 401)
Screenshot: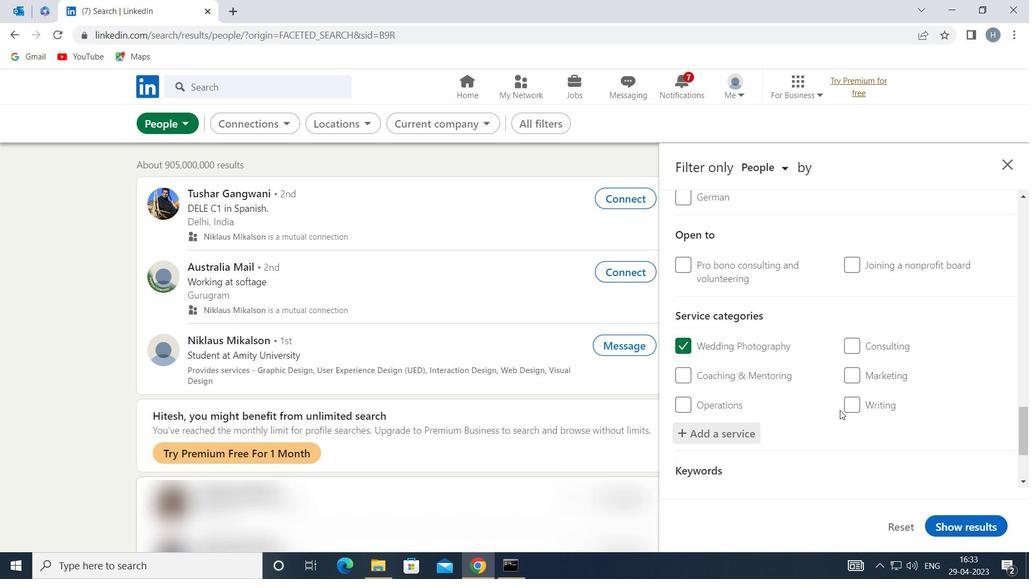 
Action: Mouse scrolled (827, 401) with delta (0, 0)
Screenshot: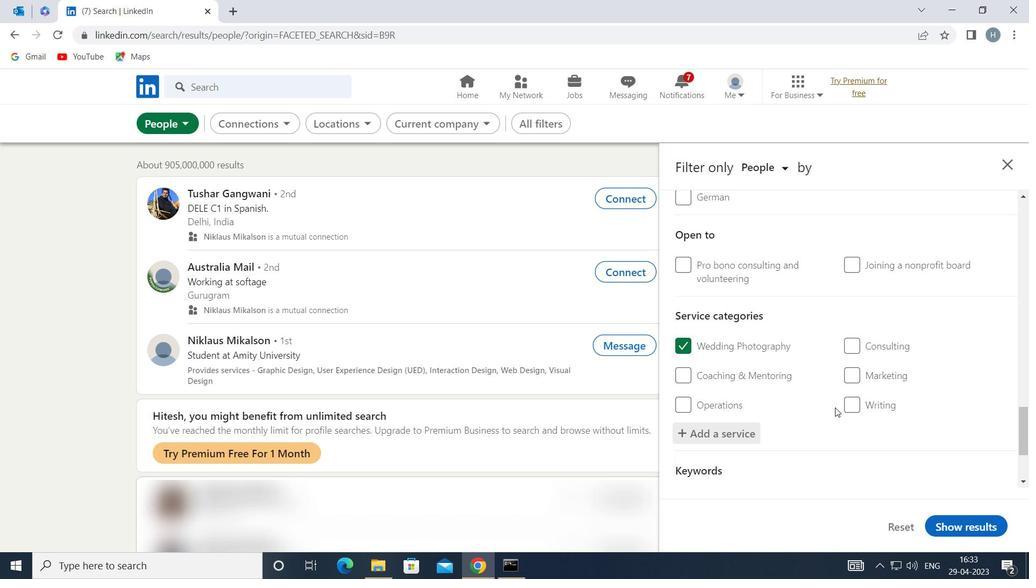 
Action: Mouse scrolled (827, 401) with delta (0, 0)
Screenshot: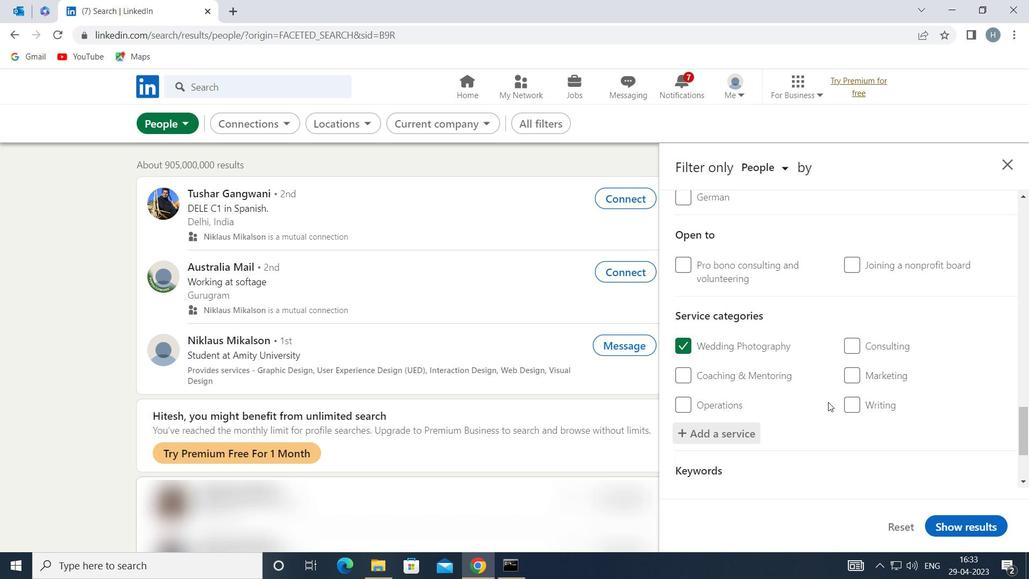 
Action: Mouse scrolled (827, 401) with delta (0, 0)
Screenshot: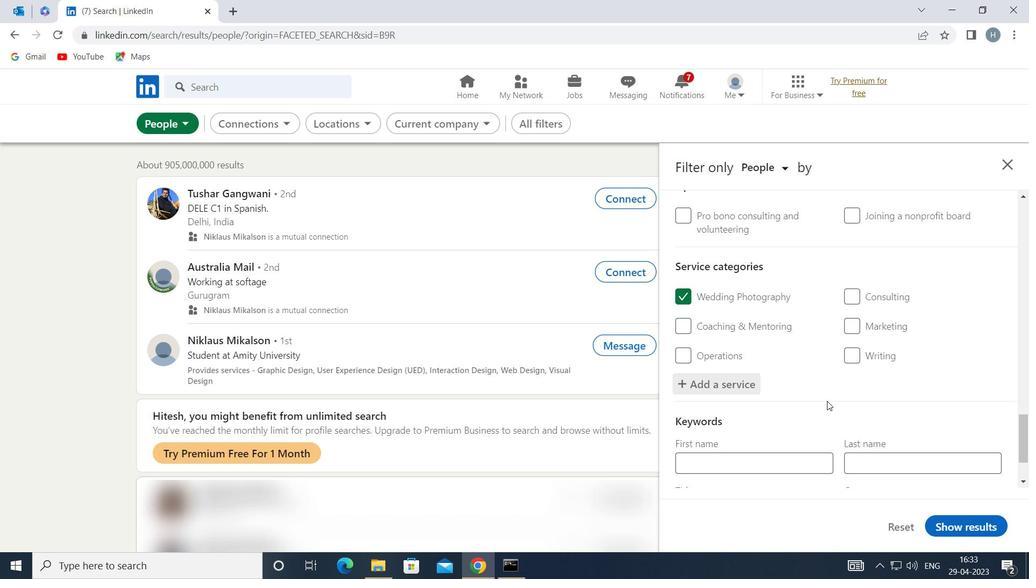
Action: Mouse moved to (792, 423)
Screenshot: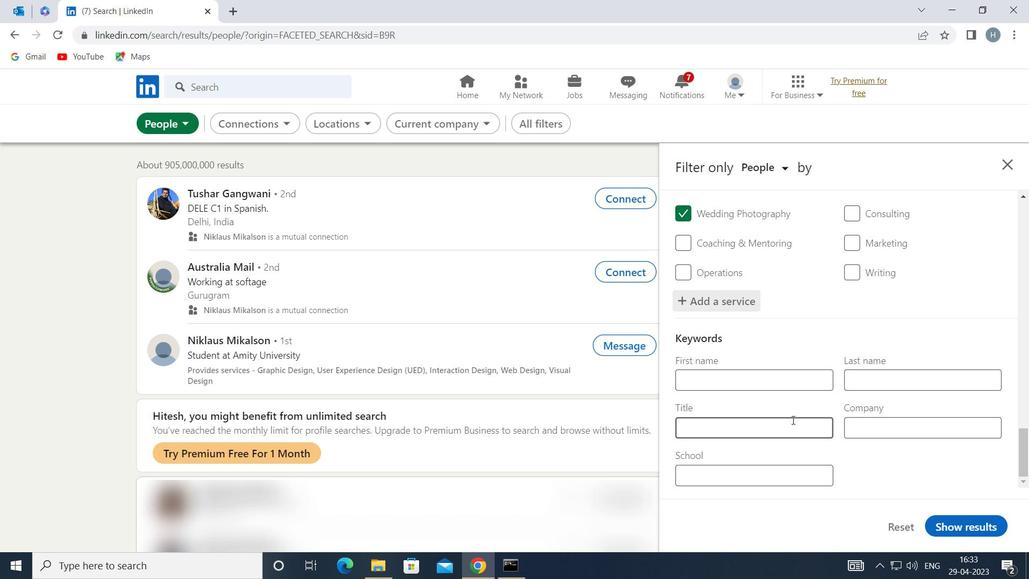 
Action: Mouse pressed left at (792, 423)
Screenshot: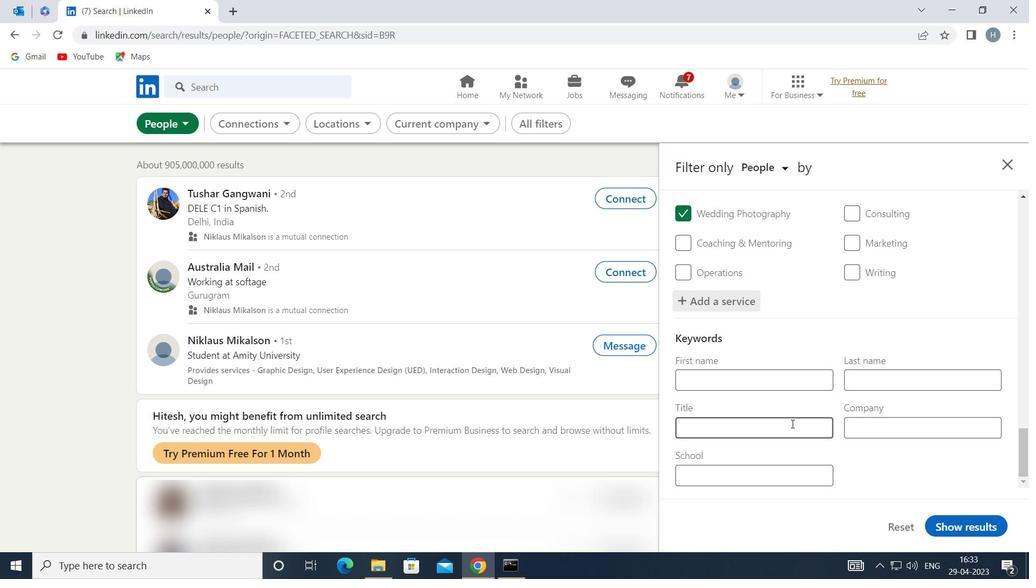 
Action: Key pressed <Key.shift>MECHANIC
Screenshot: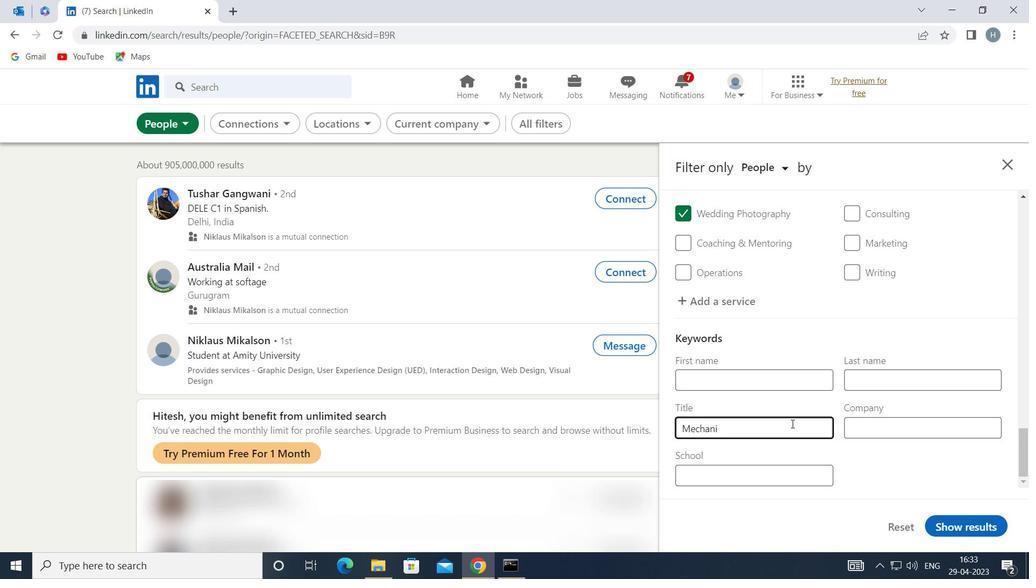 
Action: Mouse moved to (954, 526)
Screenshot: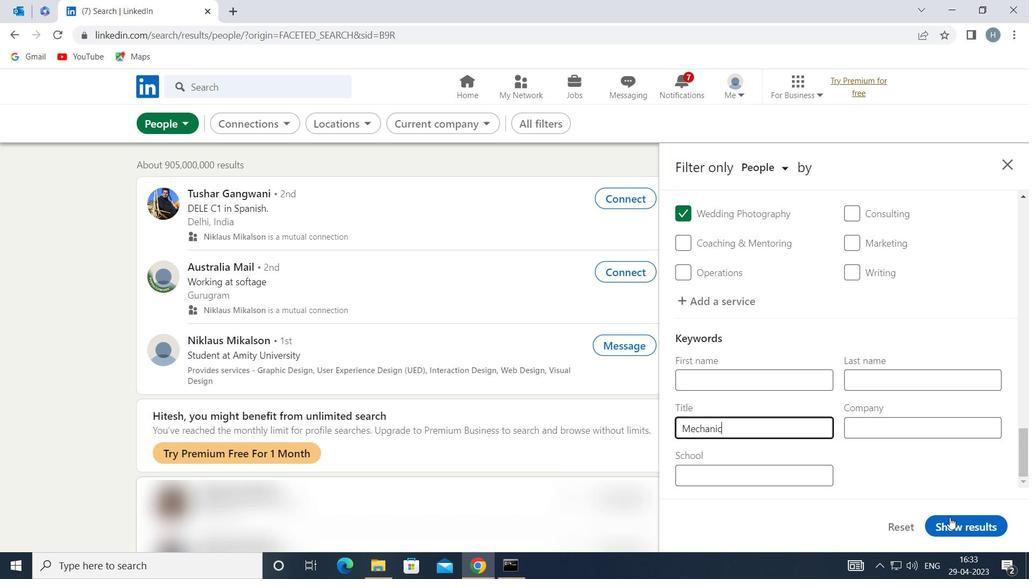 
Action: Mouse pressed left at (954, 526)
Screenshot: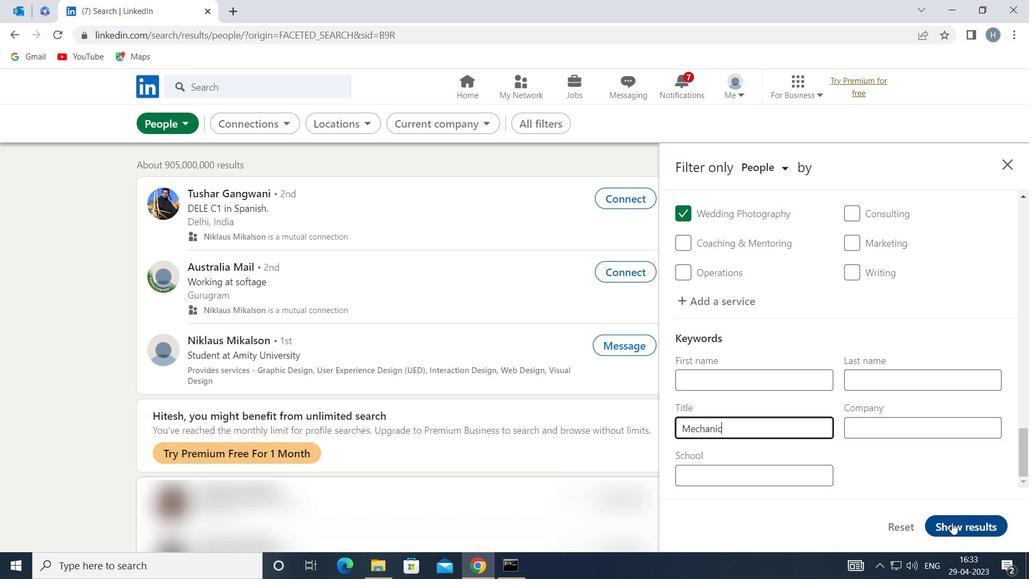 
Action: Mouse moved to (666, 301)
Screenshot: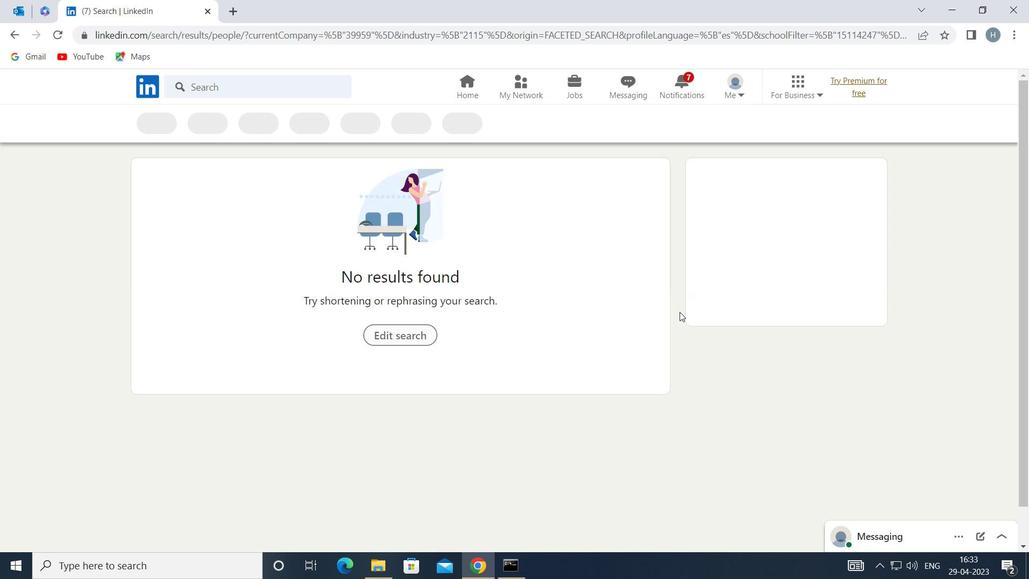 
